 Task: Look for space in La Falda, Argentina from 4th June, 2023 to 8th June, 2023 for 2 adults in price range Rs.8000 to Rs.16000. Place can be private room with 1  bedroom having 1 bed and 1 bathroom. Property type can be hotel. Amenities needed are: heating, . Booking option can be shelf check-in. Required host language is English.
Action: Mouse moved to (488, 103)
Screenshot: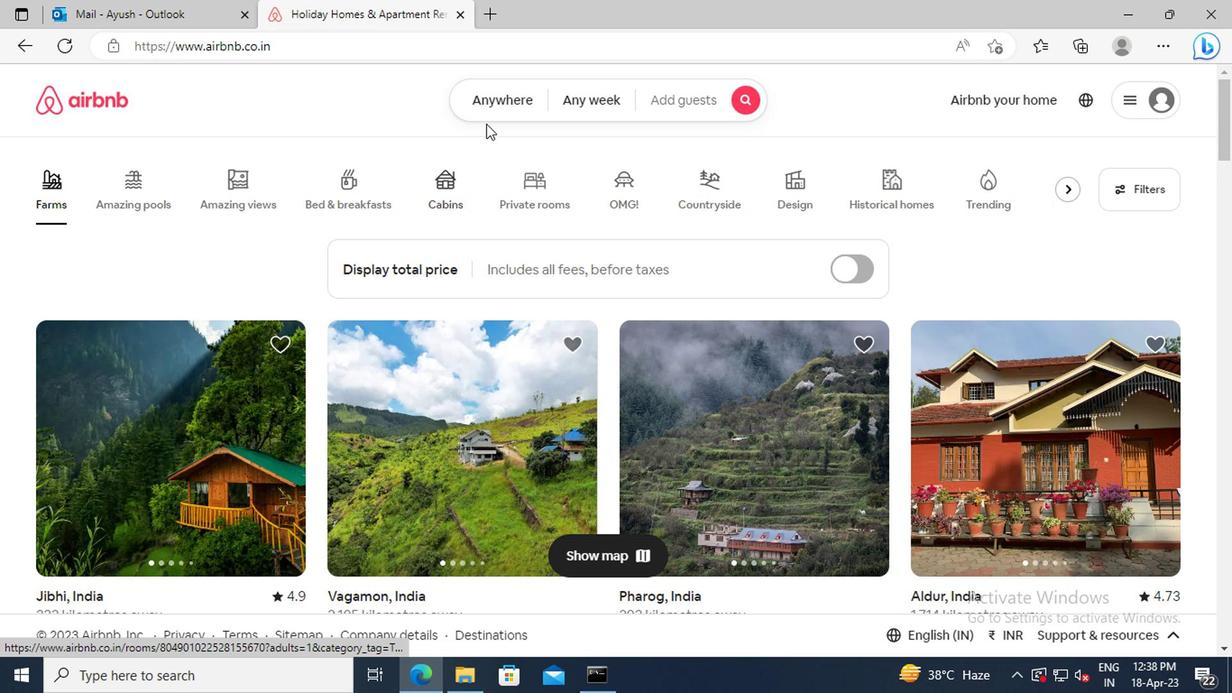 
Action: Mouse pressed left at (488, 103)
Screenshot: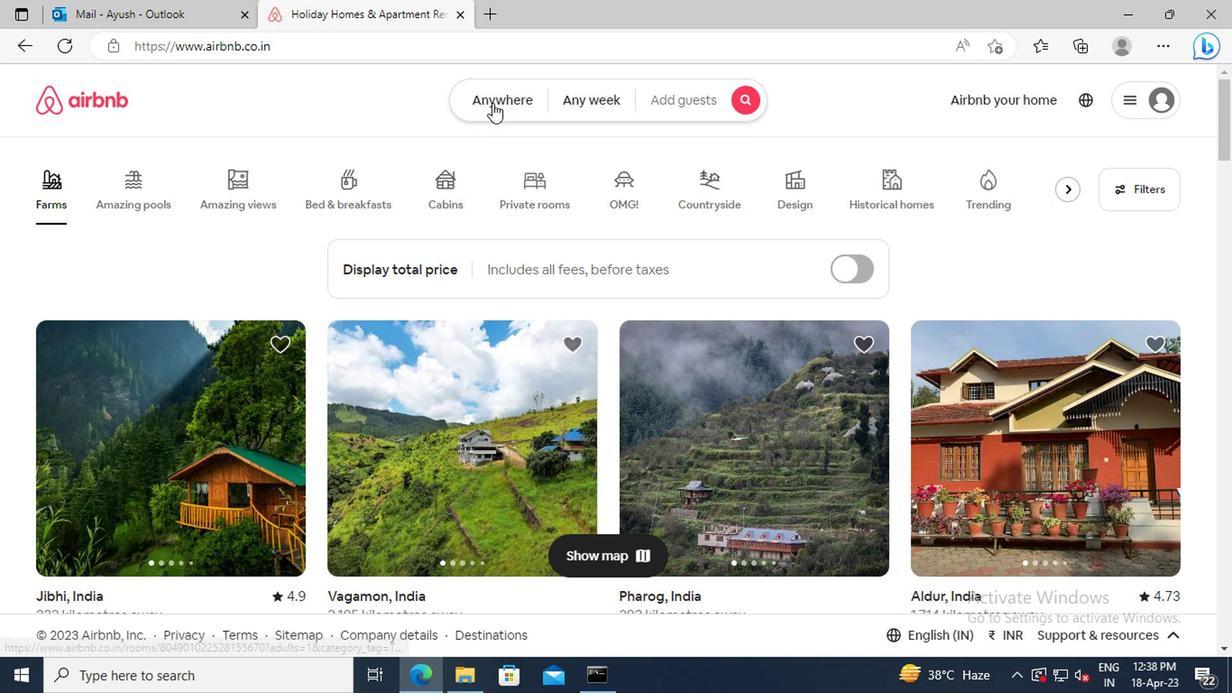 
Action: Mouse moved to (326, 181)
Screenshot: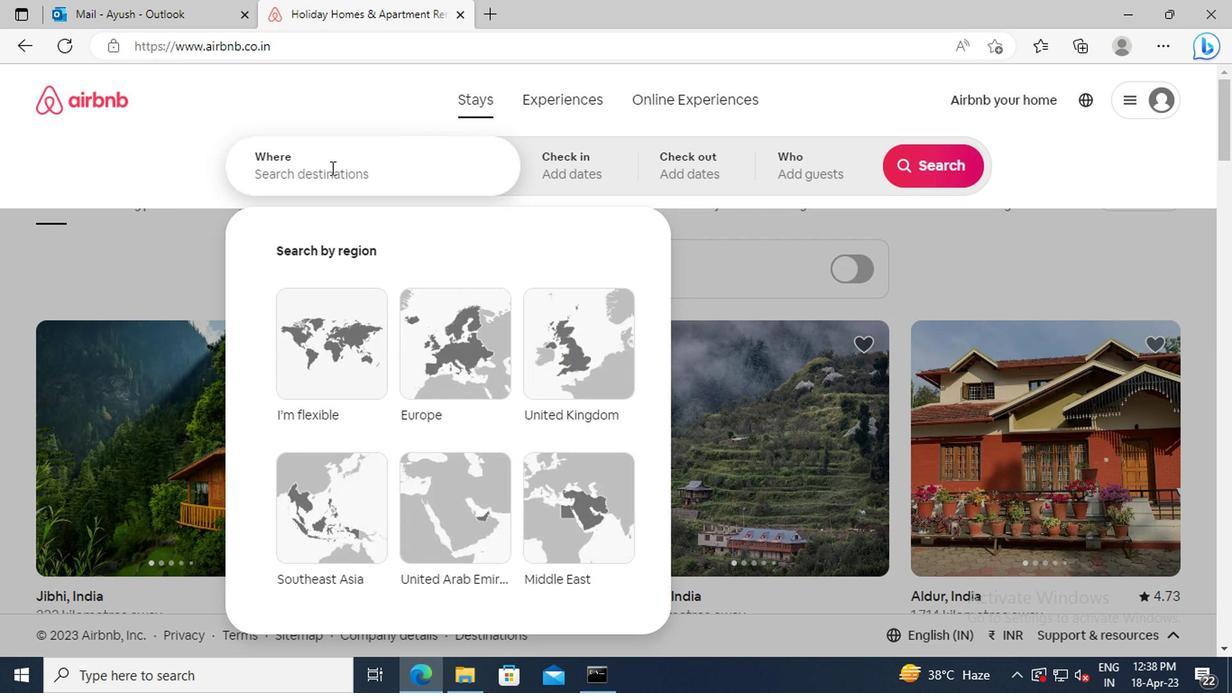 
Action: Mouse pressed left at (326, 181)
Screenshot: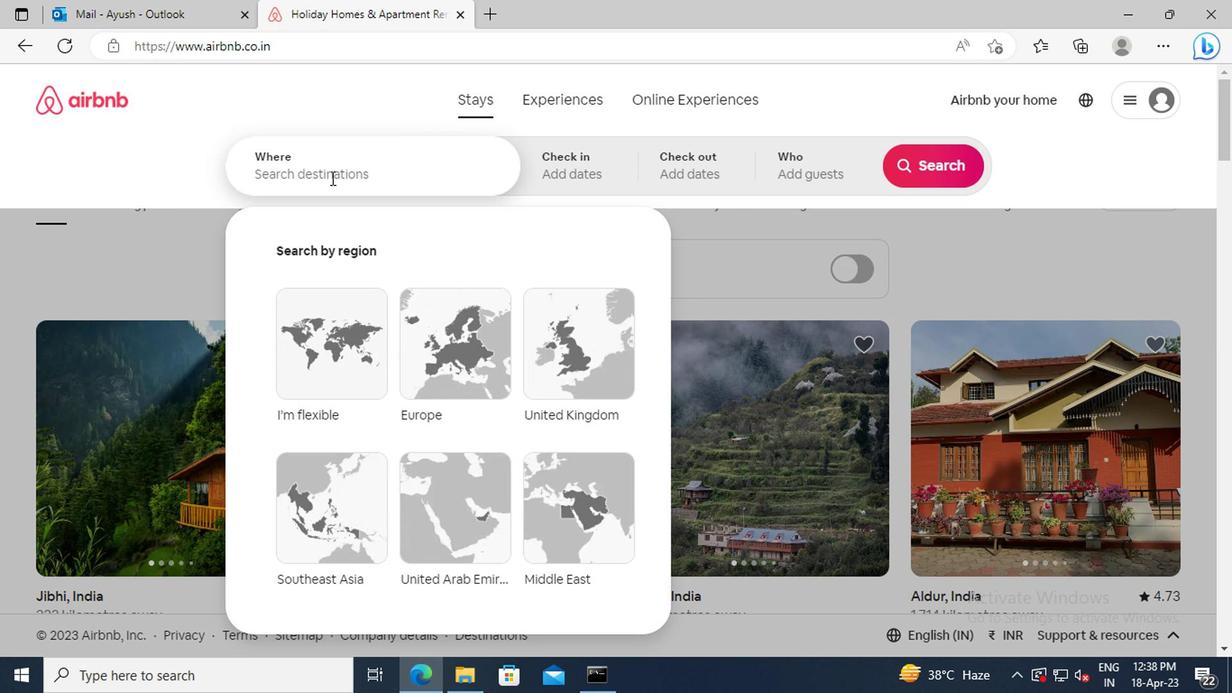 
Action: Key pressed <Key.shift>LA<Key.space><Key.shift>FALDA,<Key.space><Key.shift_r>ARGENTINA<Key.enter>
Screenshot: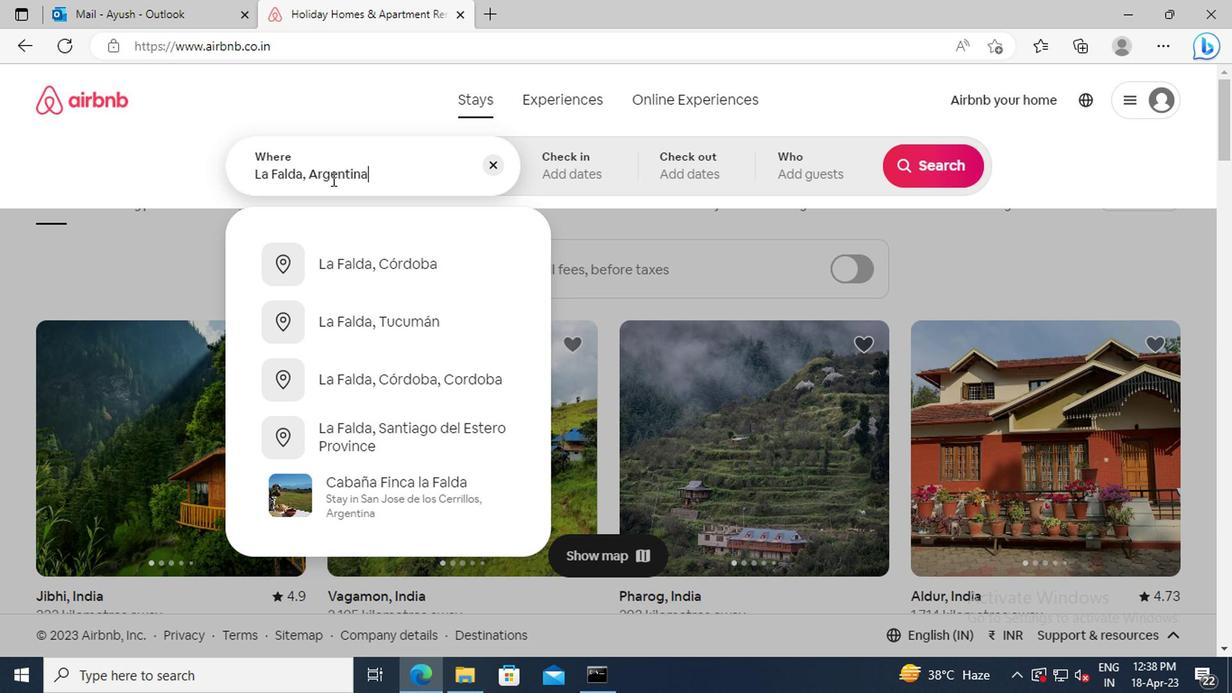 
Action: Mouse moved to (915, 314)
Screenshot: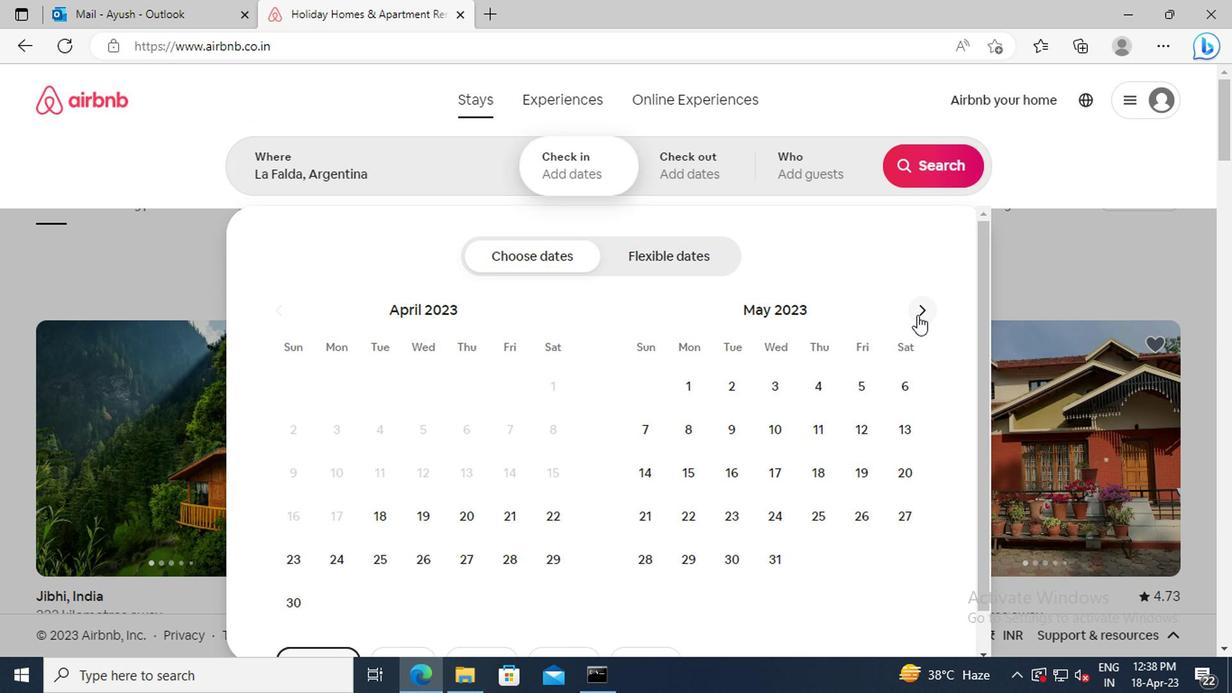 
Action: Mouse pressed left at (915, 314)
Screenshot: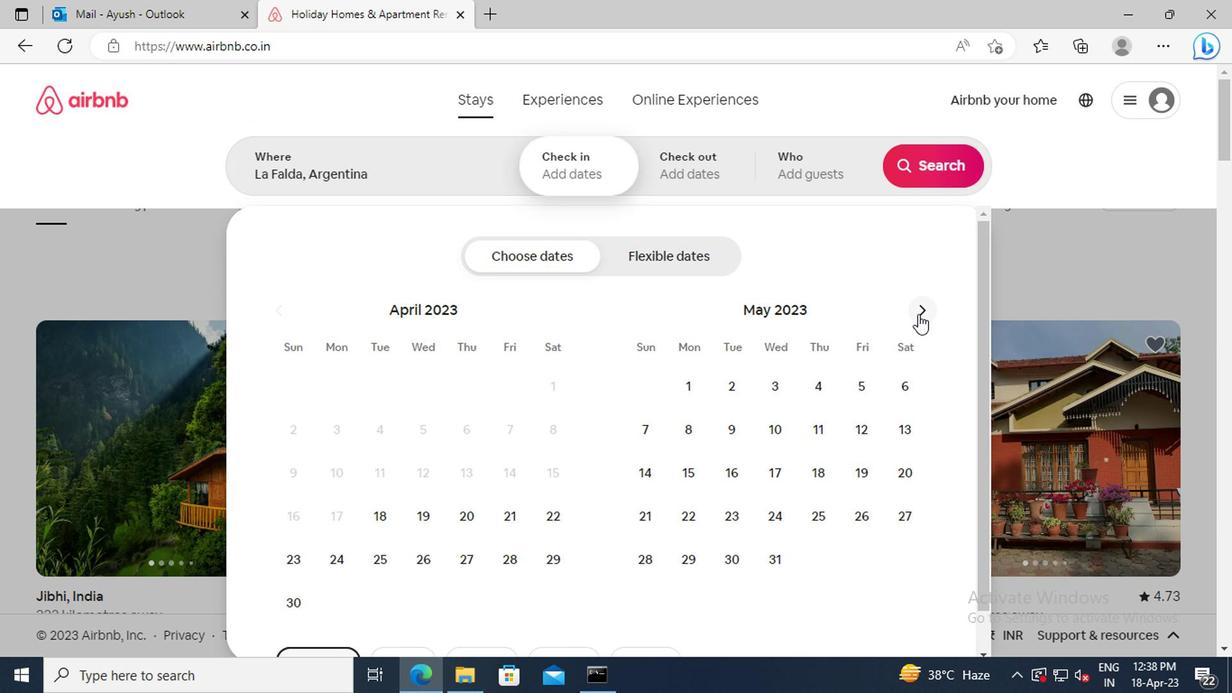 
Action: Mouse moved to (645, 426)
Screenshot: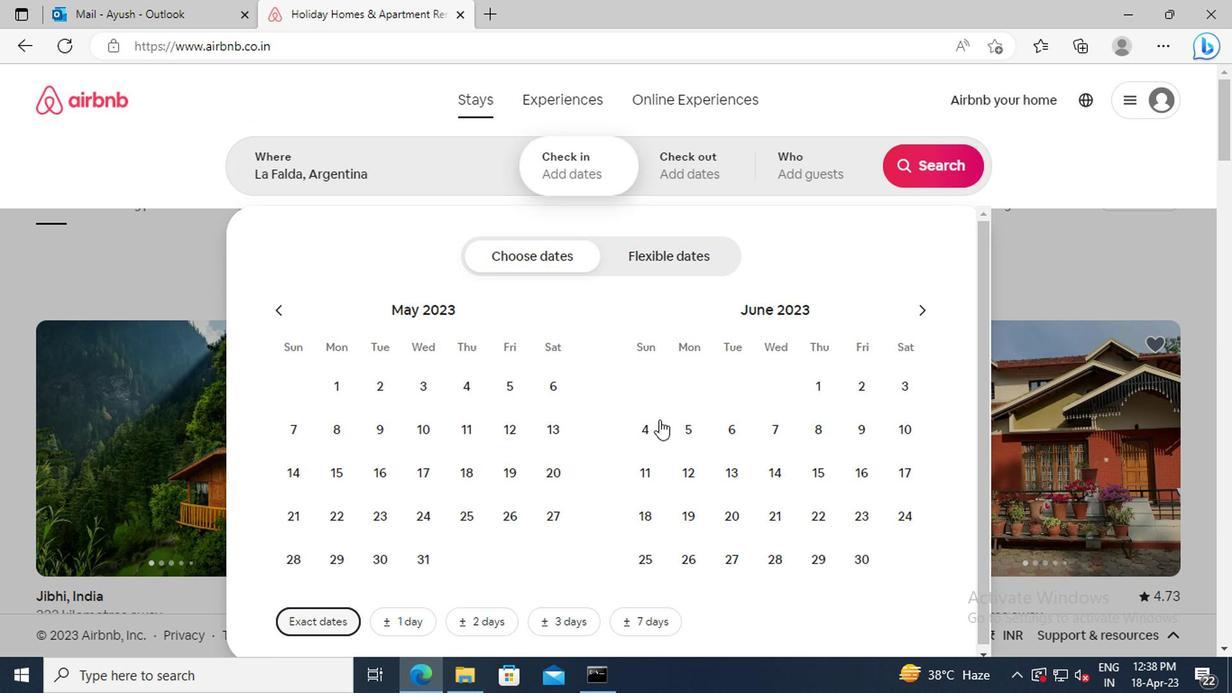 
Action: Mouse pressed left at (645, 426)
Screenshot: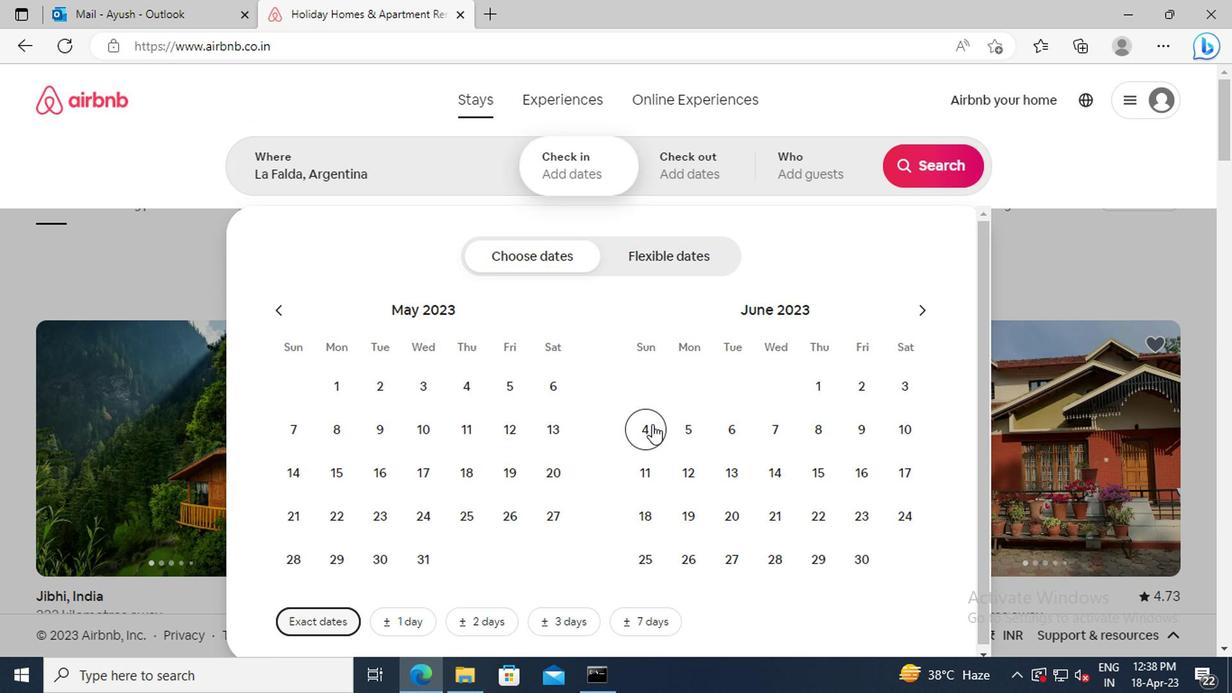 
Action: Mouse moved to (810, 437)
Screenshot: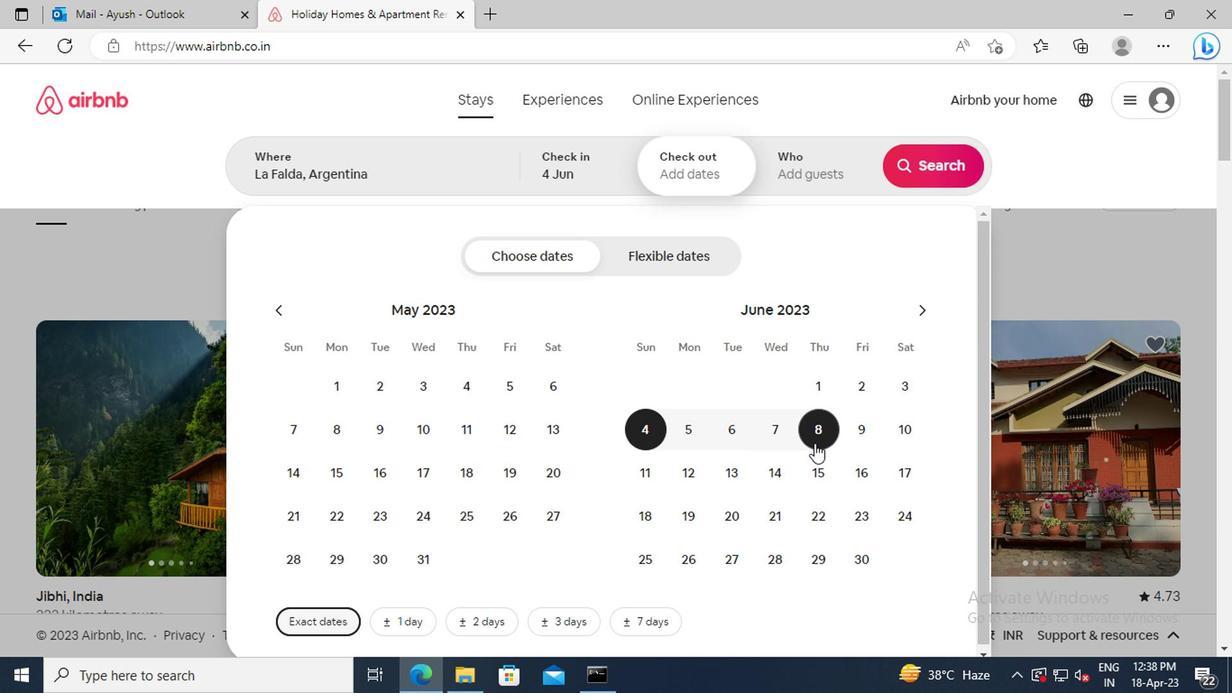 
Action: Mouse pressed left at (810, 437)
Screenshot: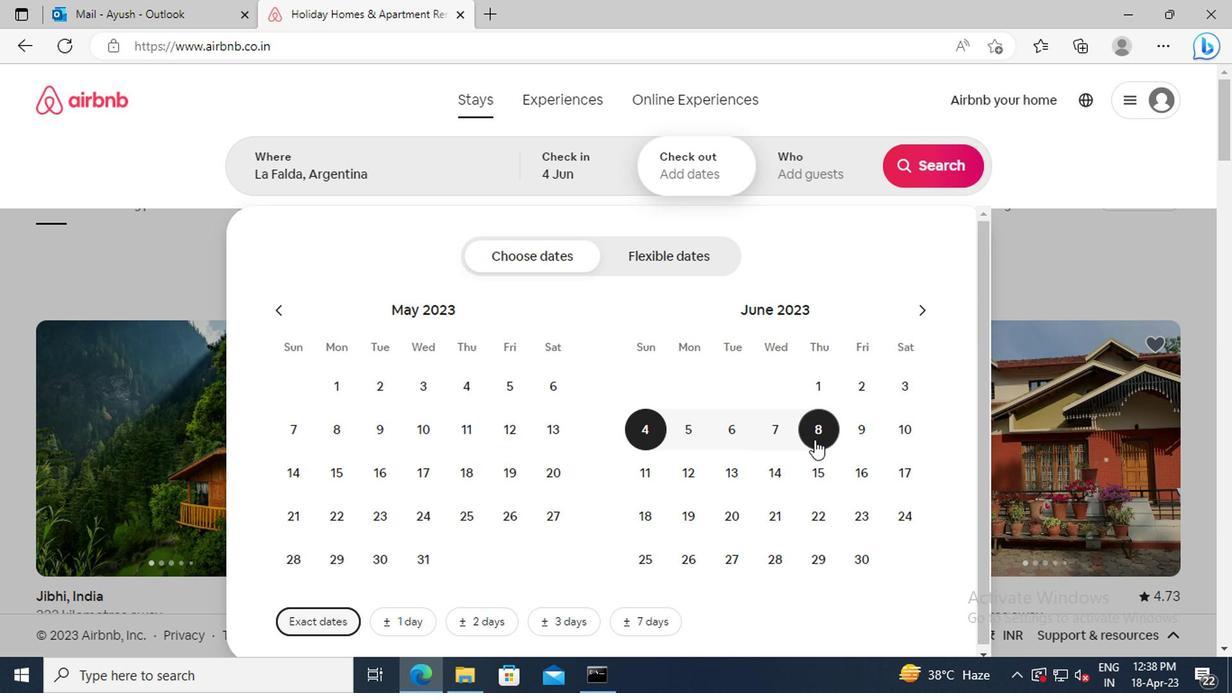 
Action: Mouse moved to (800, 175)
Screenshot: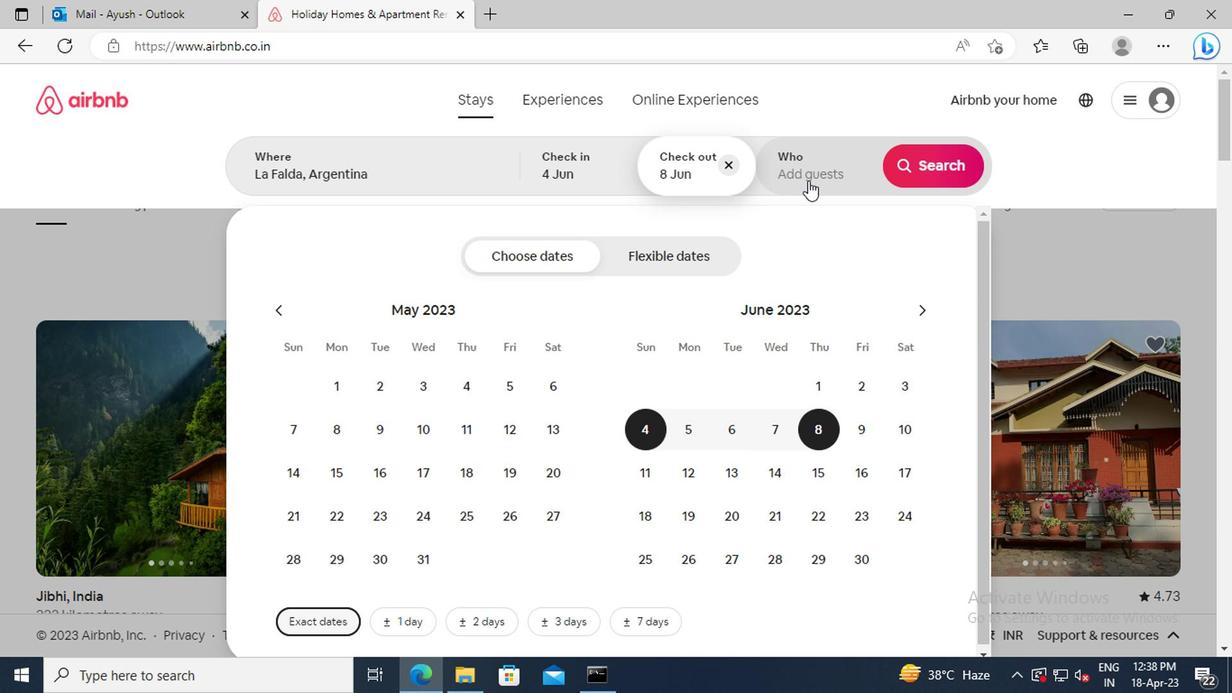 
Action: Mouse pressed left at (800, 175)
Screenshot: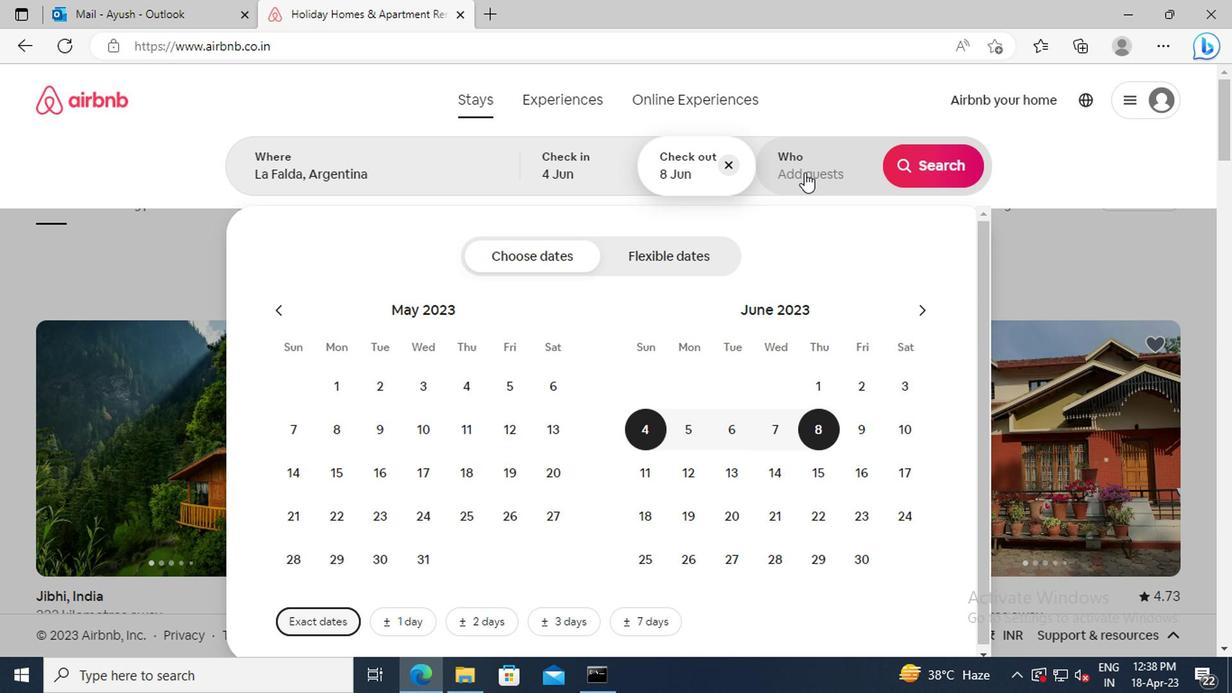 
Action: Mouse moved to (934, 261)
Screenshot: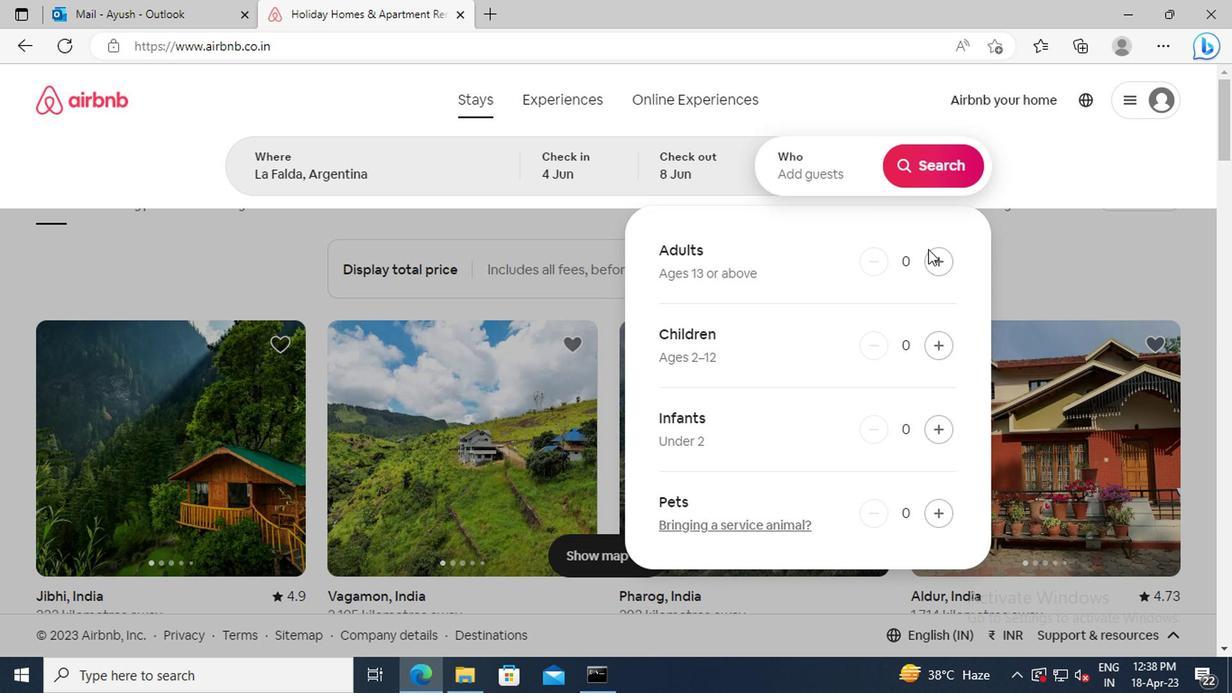 
Action: Mouse pressed left at (934, 261)
Screenshot: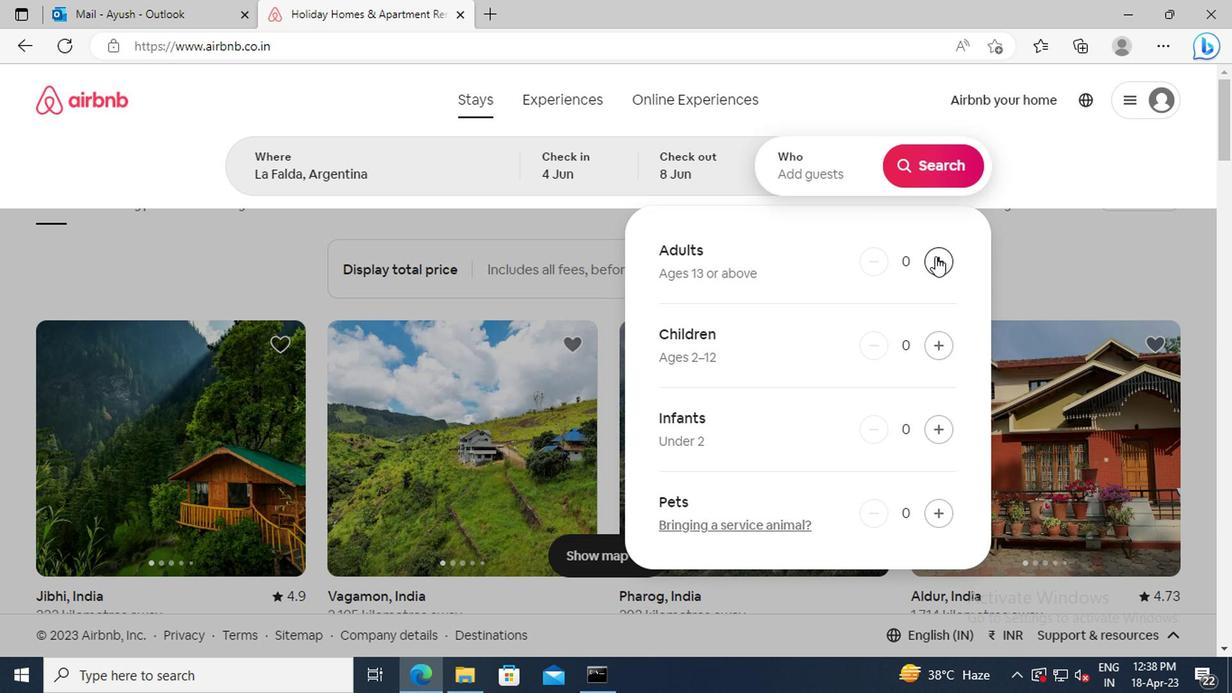 
Action: Mouse pressed left at (934, 261)
Screenshot: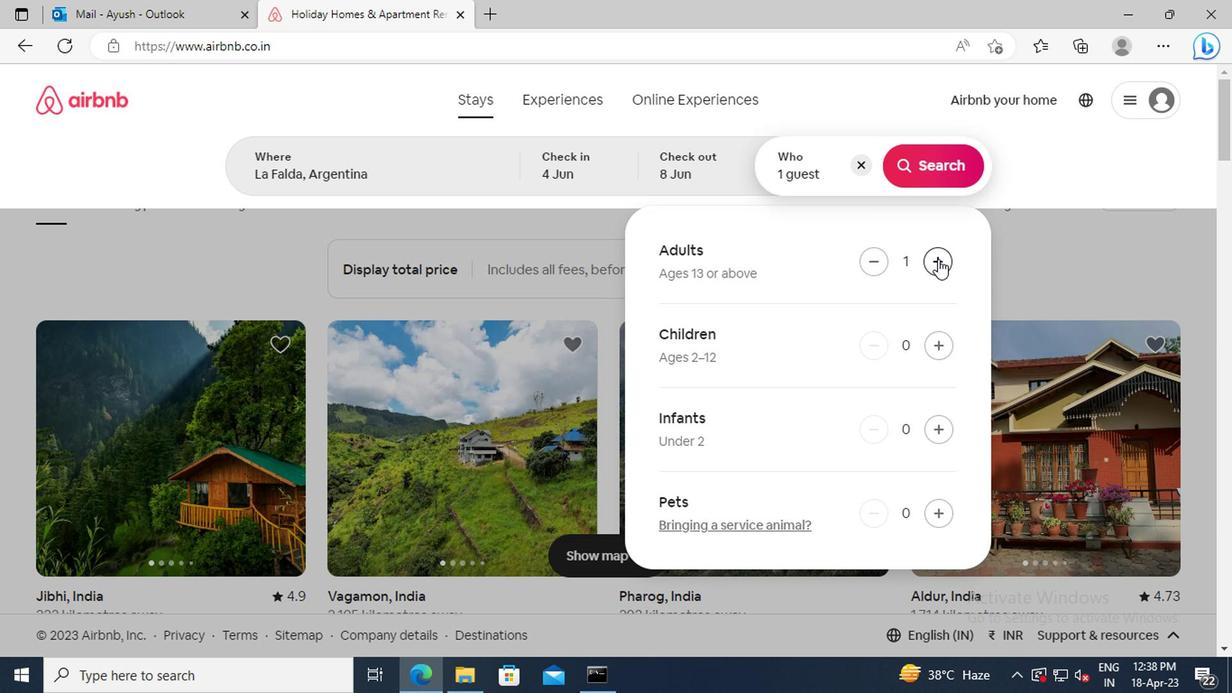 
Action: Mouse moved to (933, 170)
Screenshot: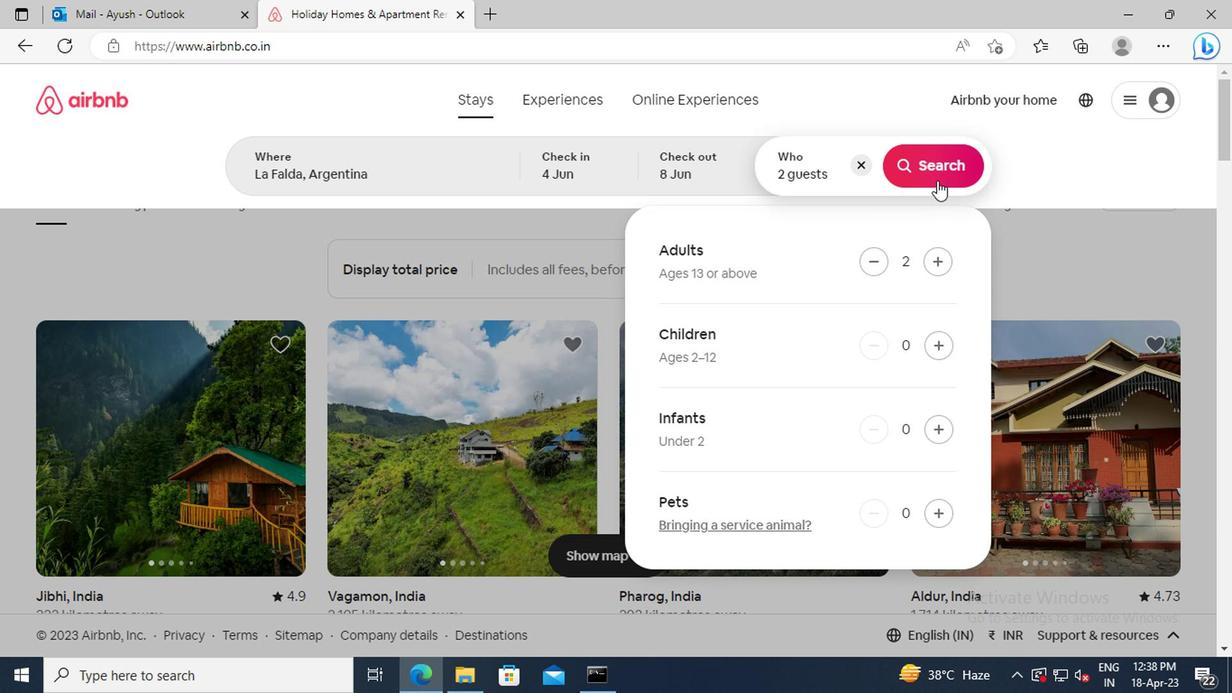 
Action: Mouse pressed left at (933, 170)
Screenshot: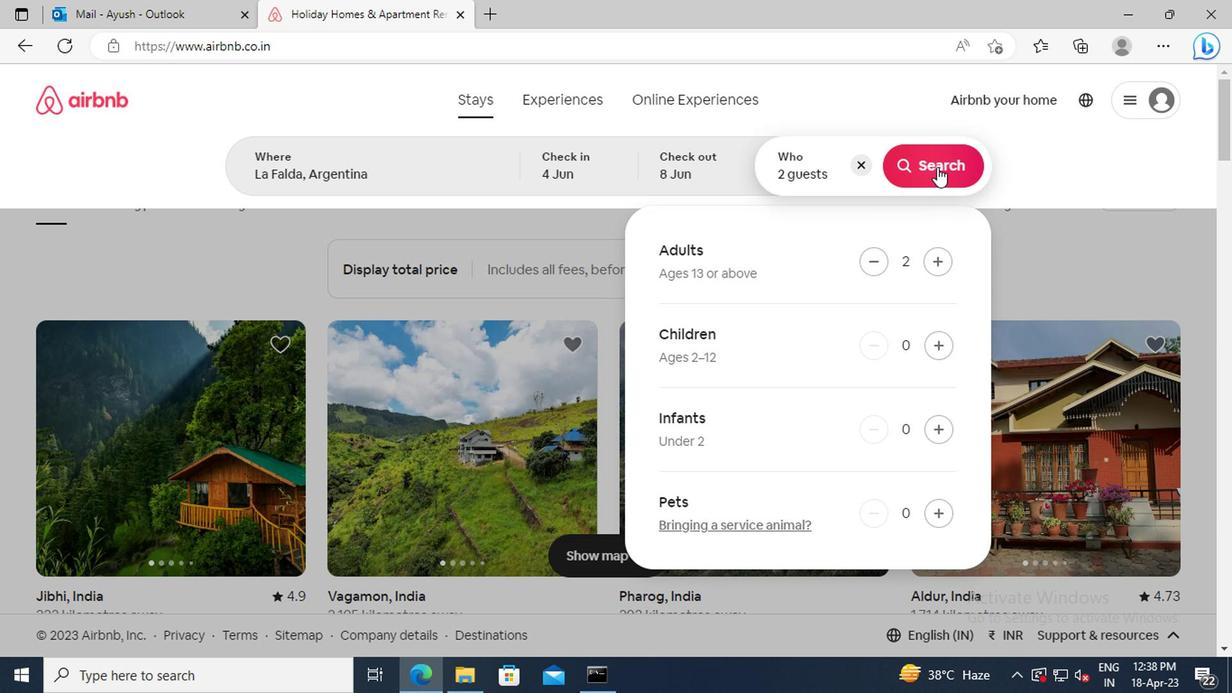 
Action: Mouse moved to (1147, 172)
Screenshot: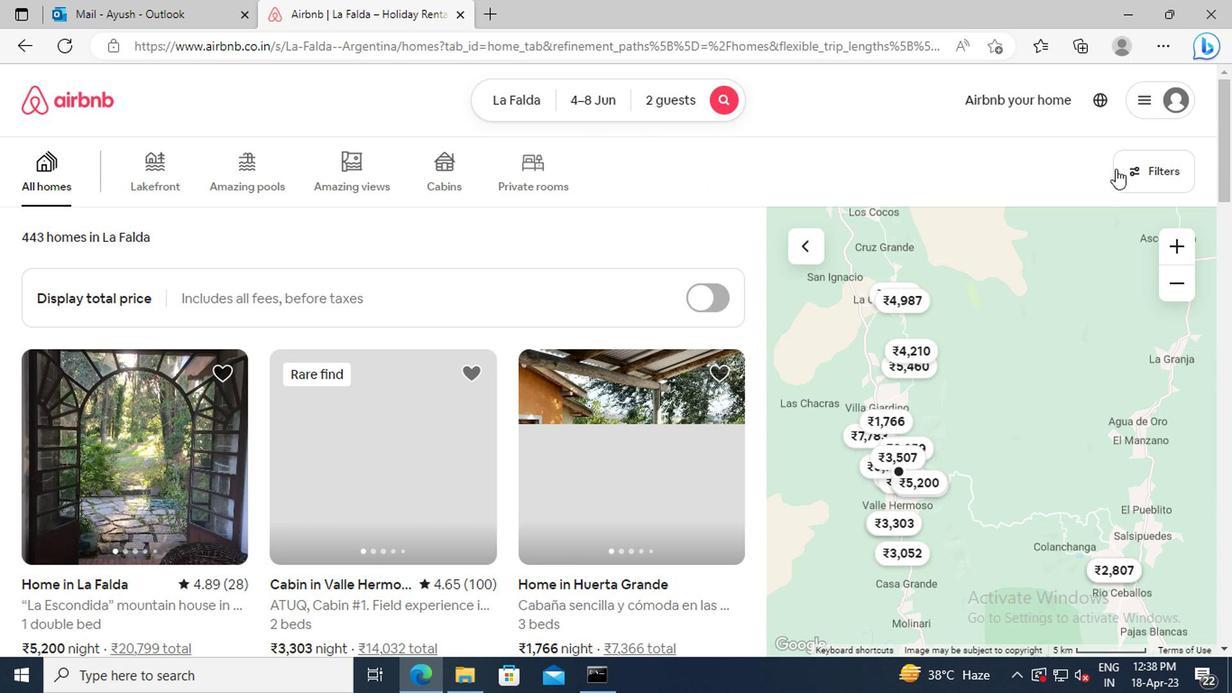 
Action: Mouse pressed left at (1147, 172)
Screenshot: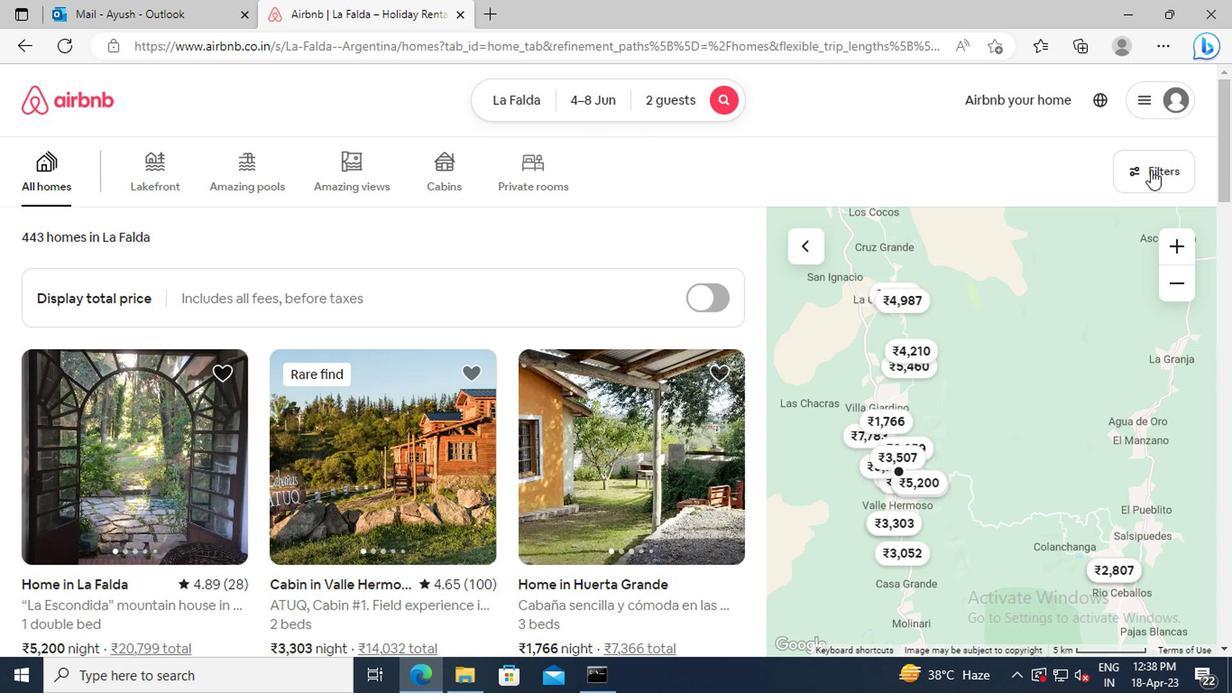 
Action: Mouse moved to (438, 407)
Screenshot: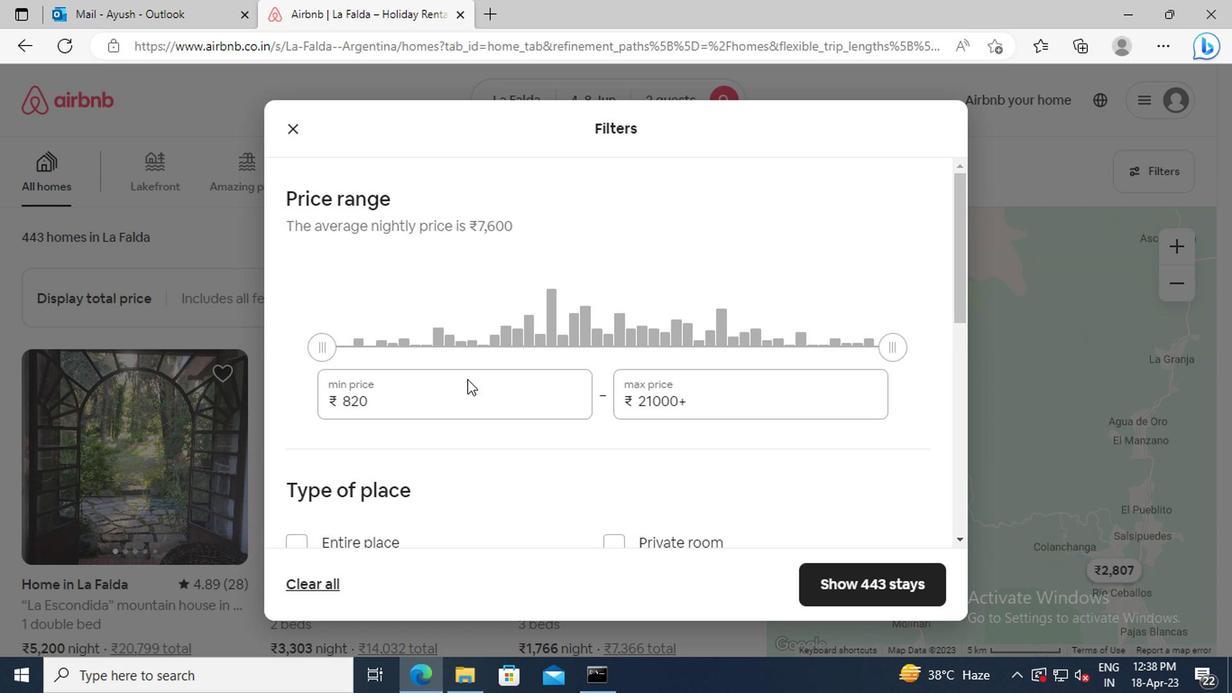 
Action: Mouse pressed left at (438, 407)
Screenshot: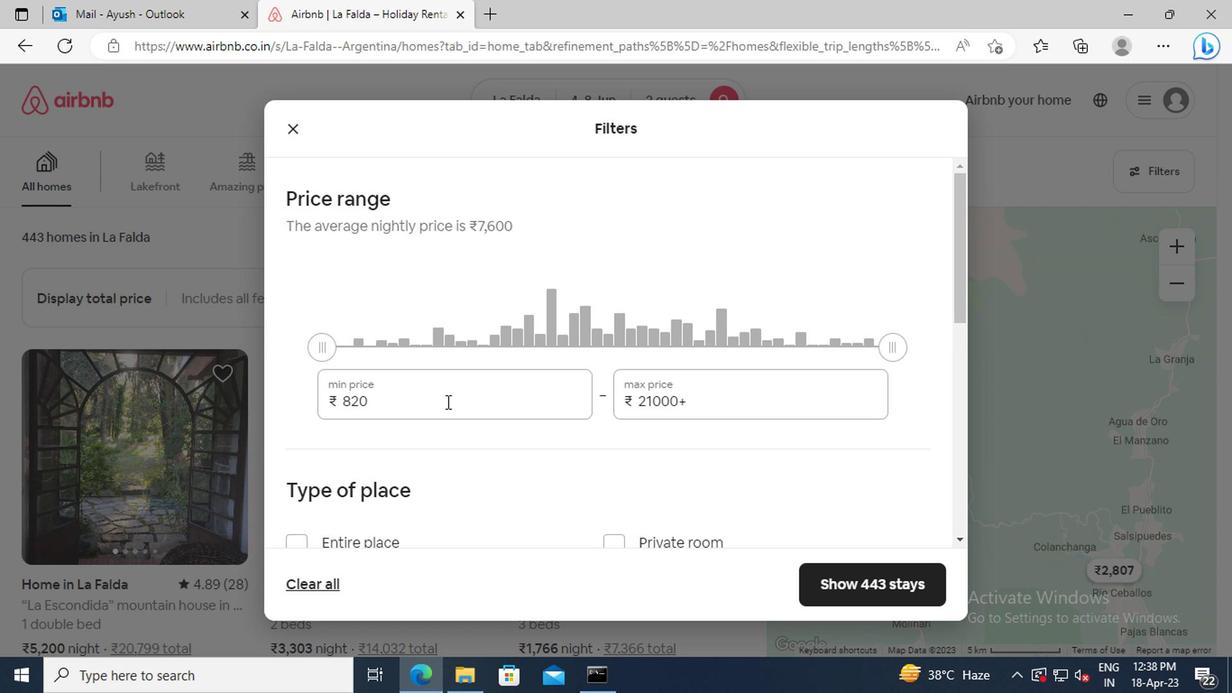 
Action: Key pressed <Key.backspace><Key.backspace><Key.backspace>8000<Key.tab><Key.delete>16000
Screenshot: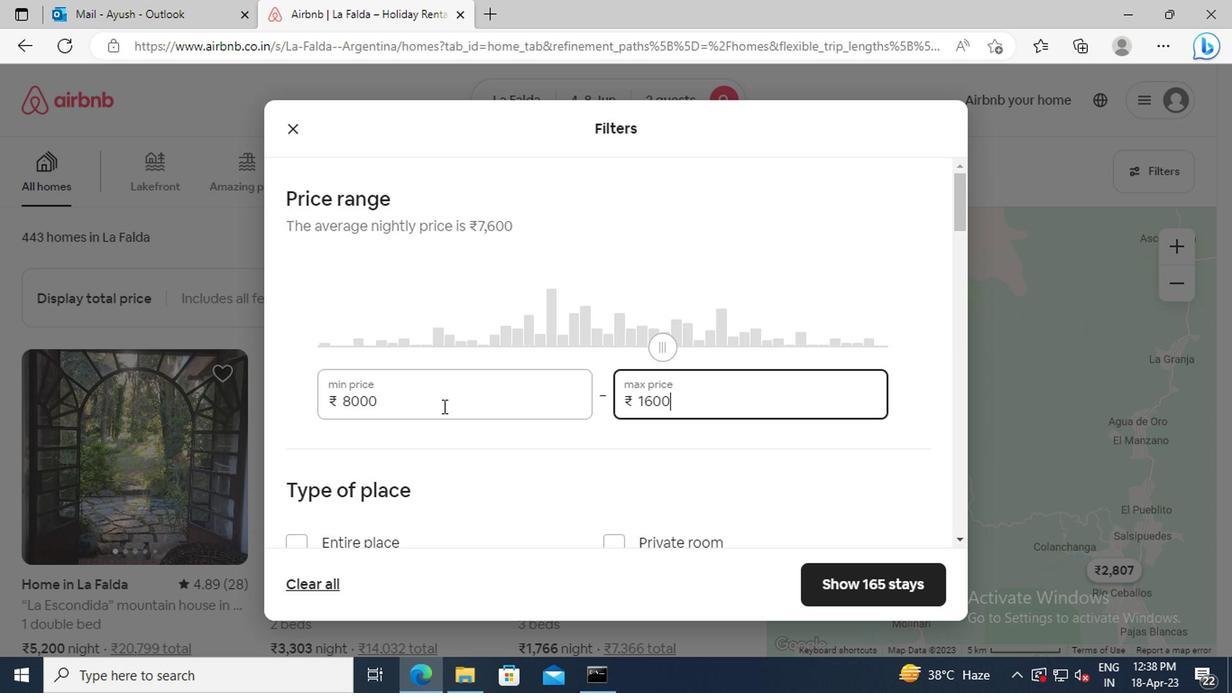 
Action: Mouse scrolled (438, 405) with delta (0, -1)
Screenshot: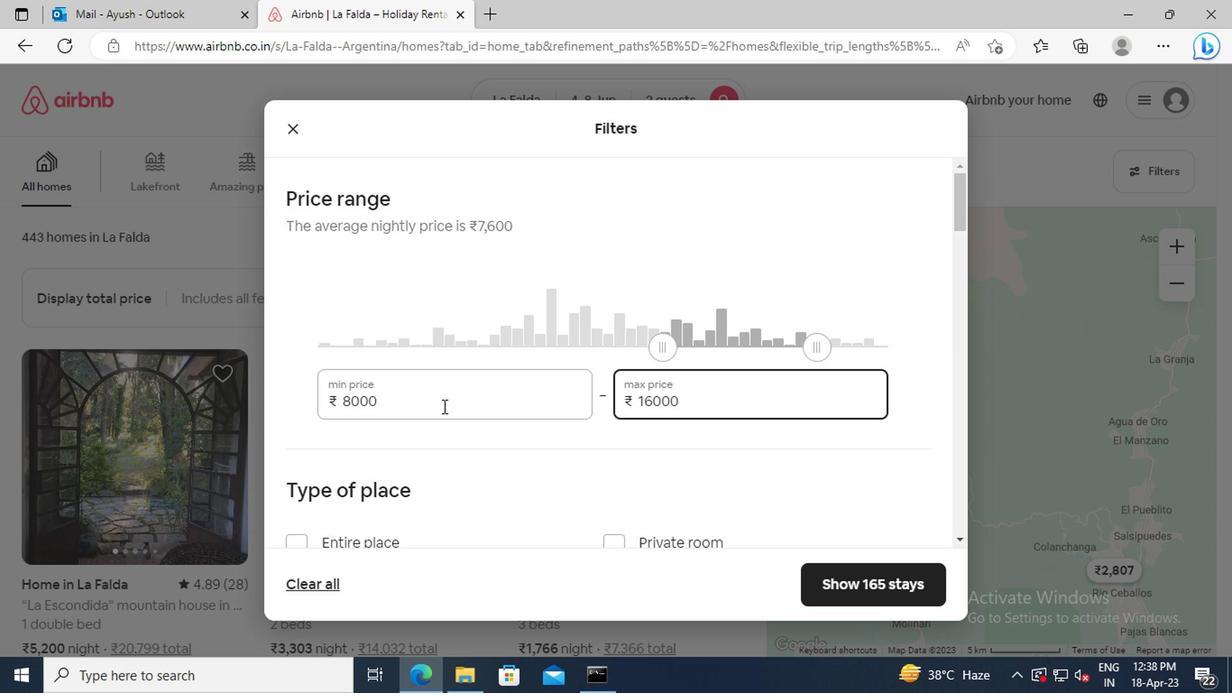 
Action: Mouse scrolled (438, 405) with delta (0, -1)
Screenshot: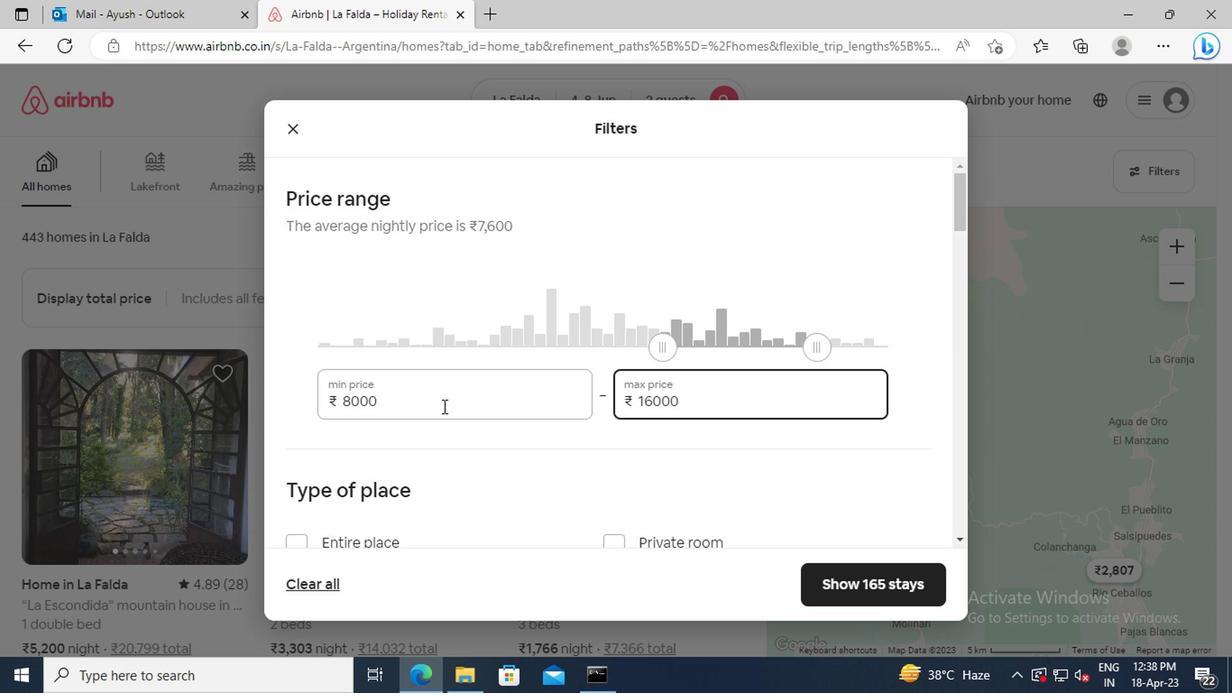 
Action: Mouse scrolled (438, 405) with delta (0, -1)
Screenshot: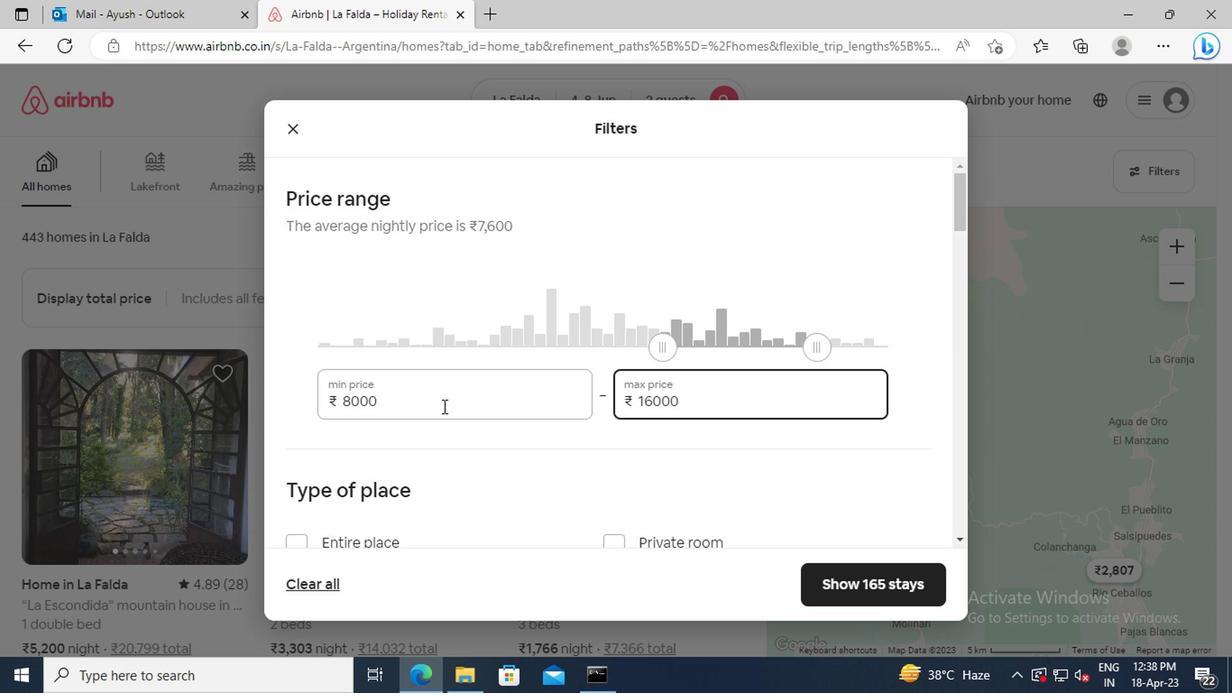 
Action: Mouse moved to (610, 371)
Screenshot: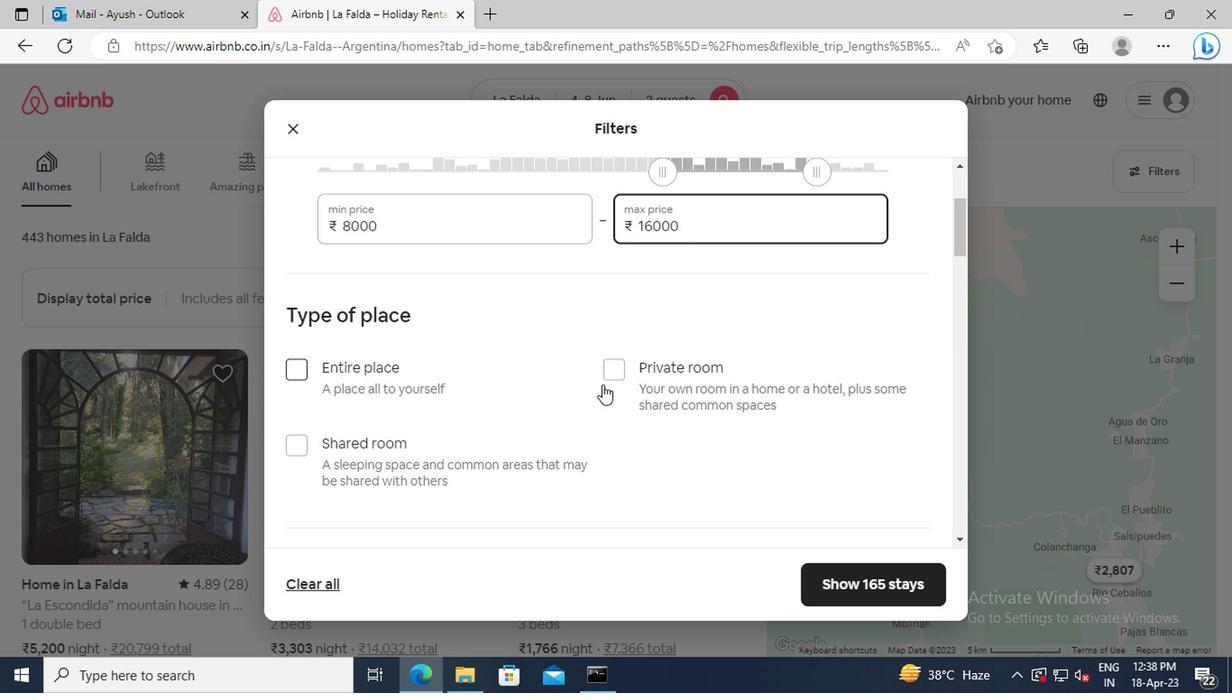 
Action: Mouse pressed left at (610, 371)
Screenshot: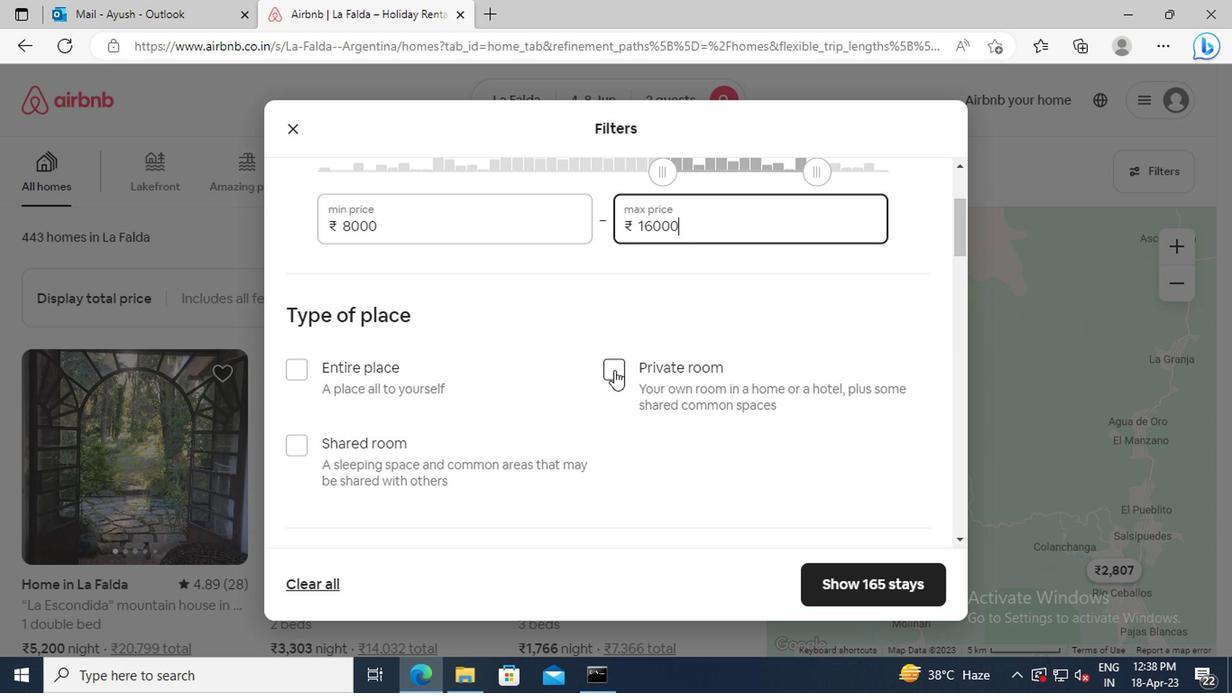 
Action: Mouse moved to (539, 336)
Screenshot: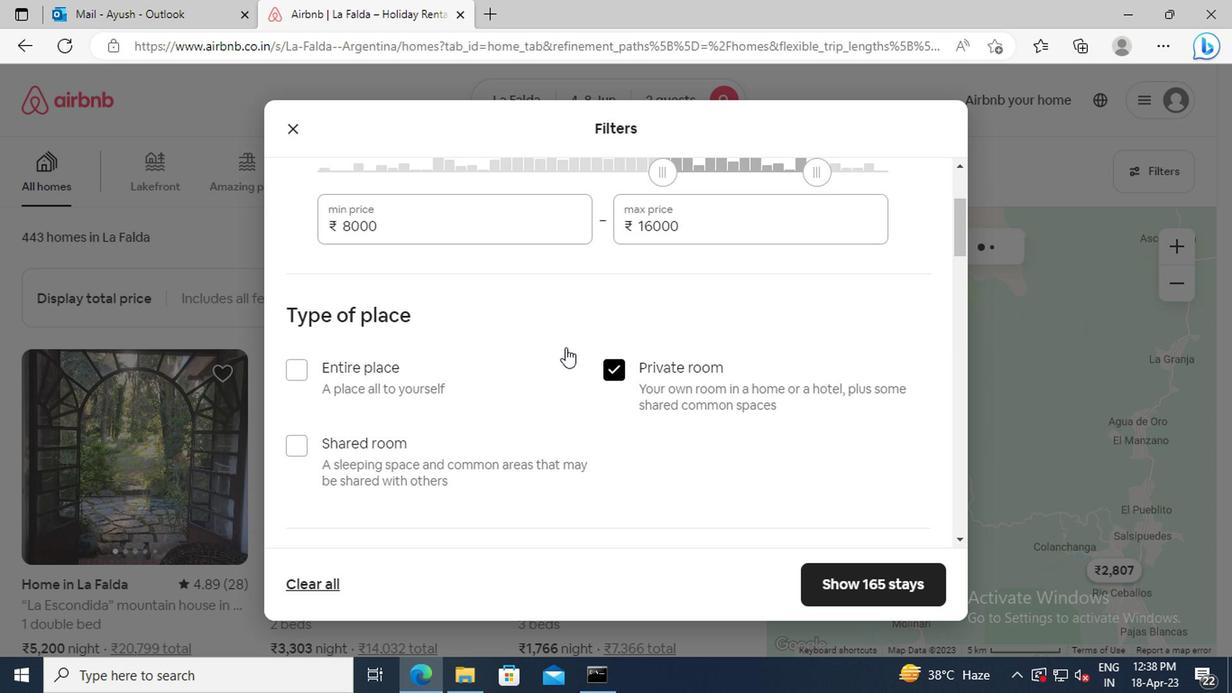 
Action: Mouse scrolled (539, 335) with delta (0, -1)
Screenshot: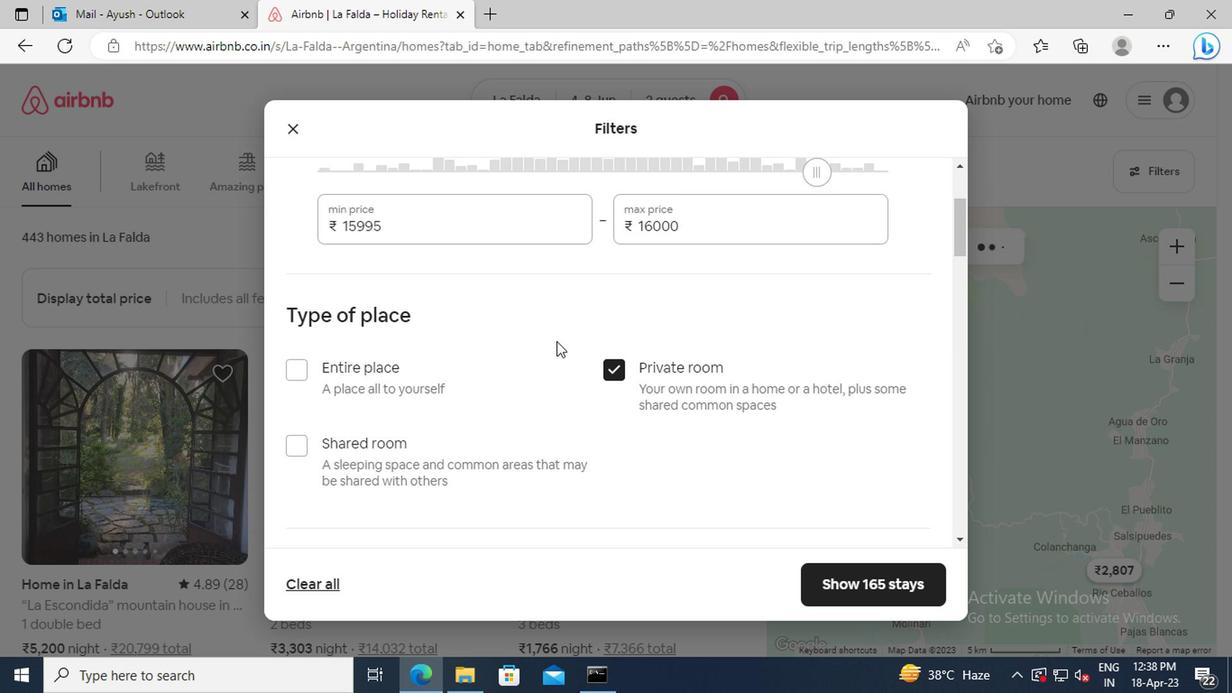 
Action: Mouse scrolled (539, 335) with delta (0, -1)
Screenshot: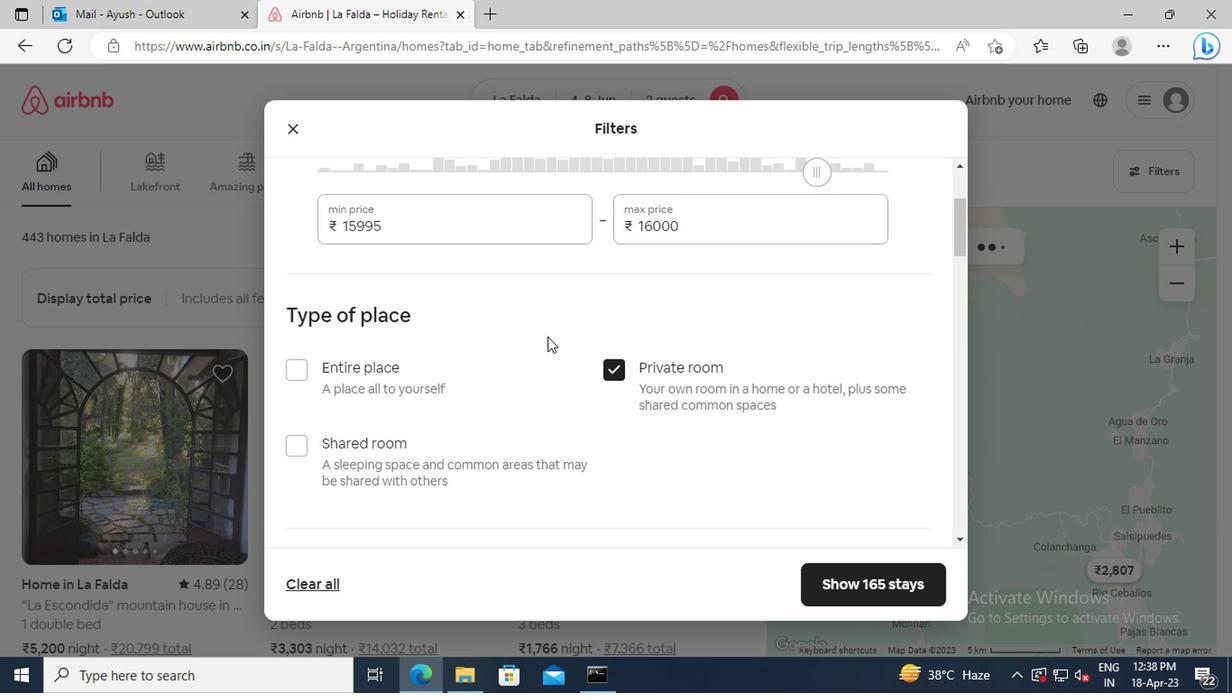 
Action: Mouse scrolled (539, 335) with delta (0, -1)
Screenshot: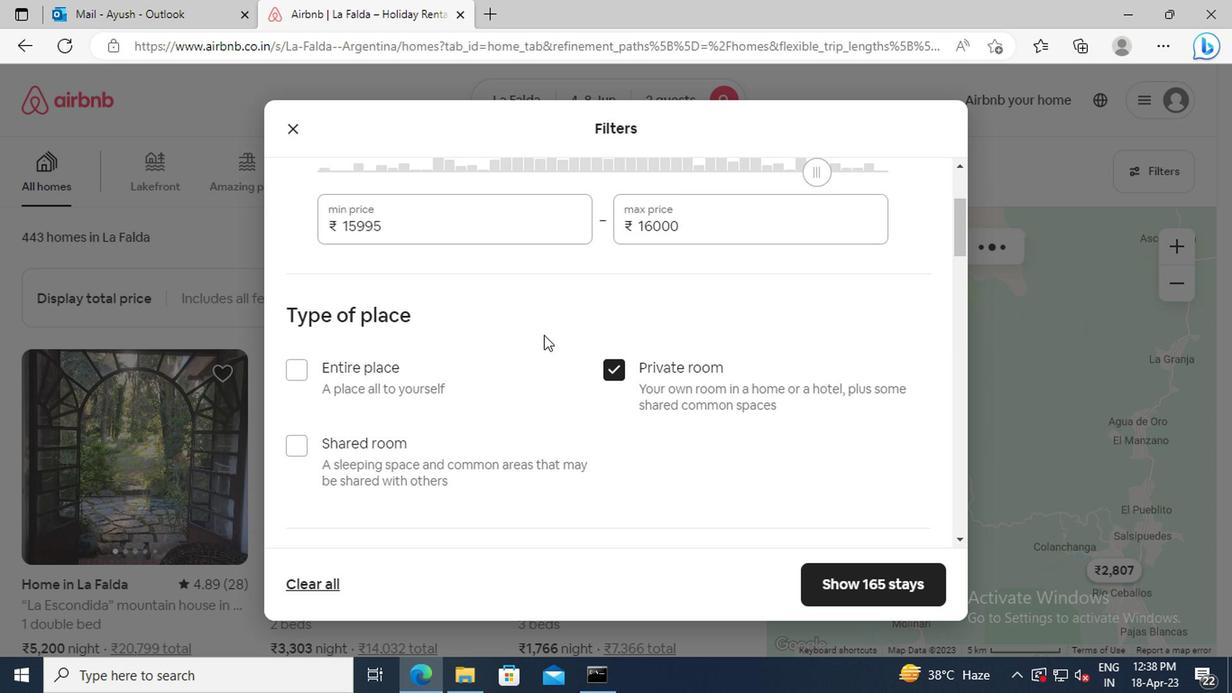 
Action: Mouse moved to (539, 335)
Screenshot: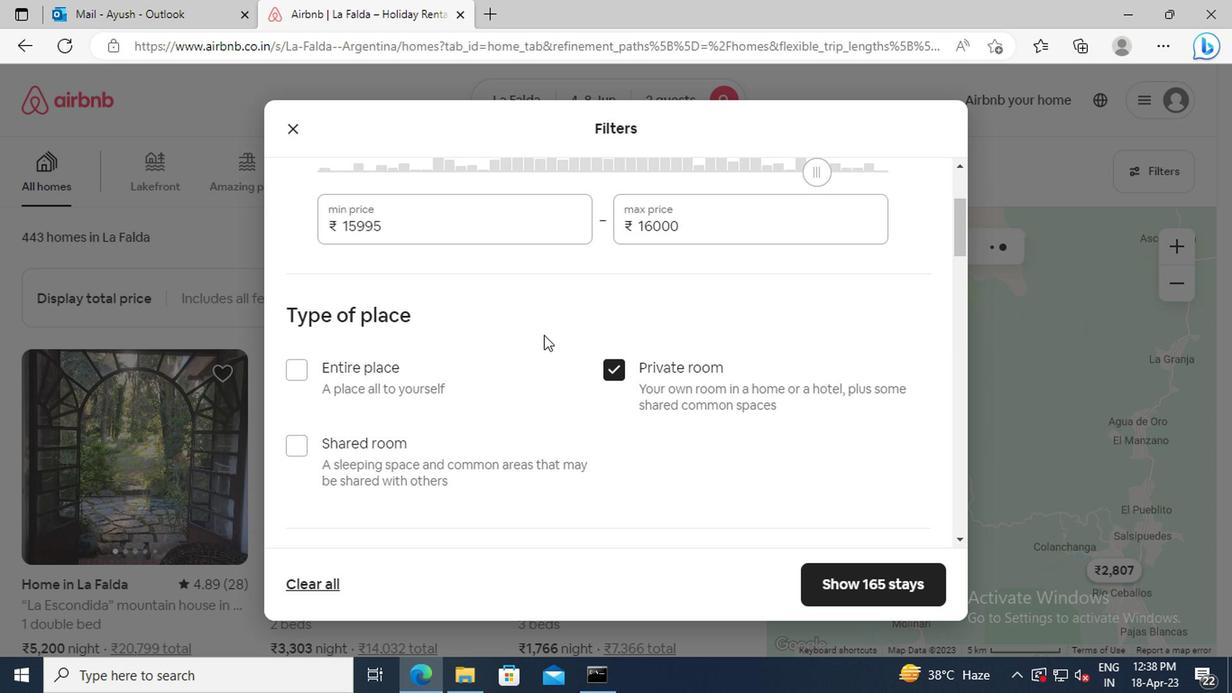 
Action: Mouse scrolled (539, 334) with delta (0, 0)
Screenshot: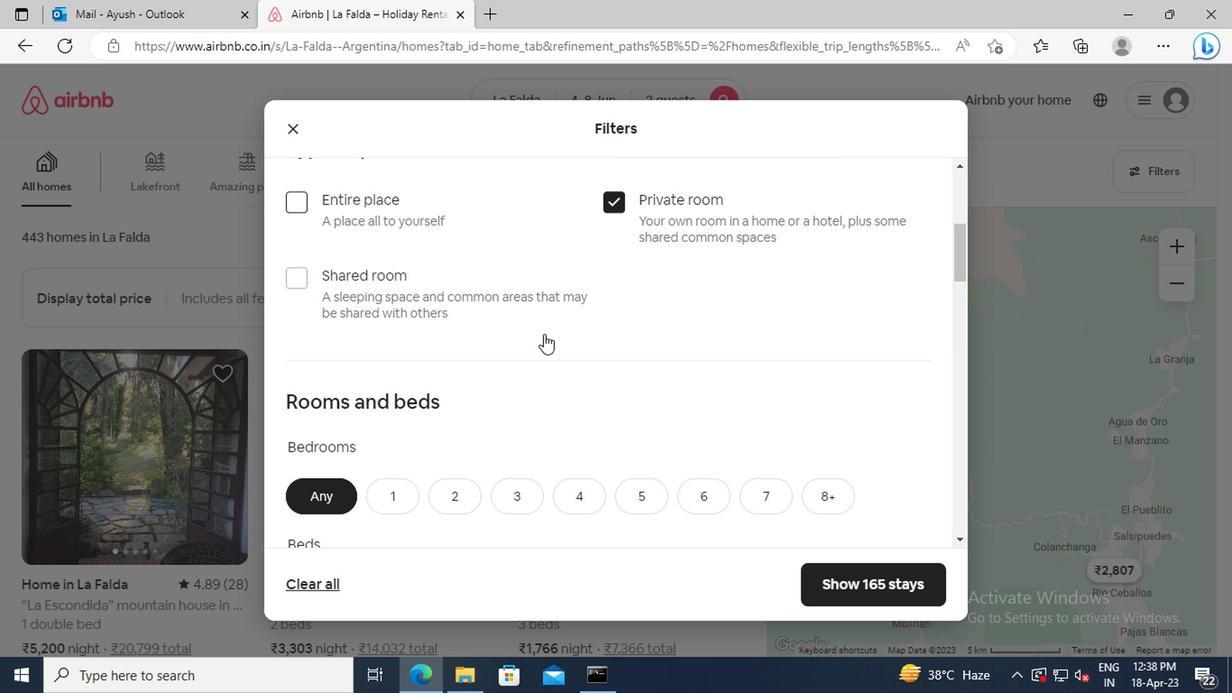 
Action: Mouse scrolled (539, 334) with delta (0, 0)
Screenshot: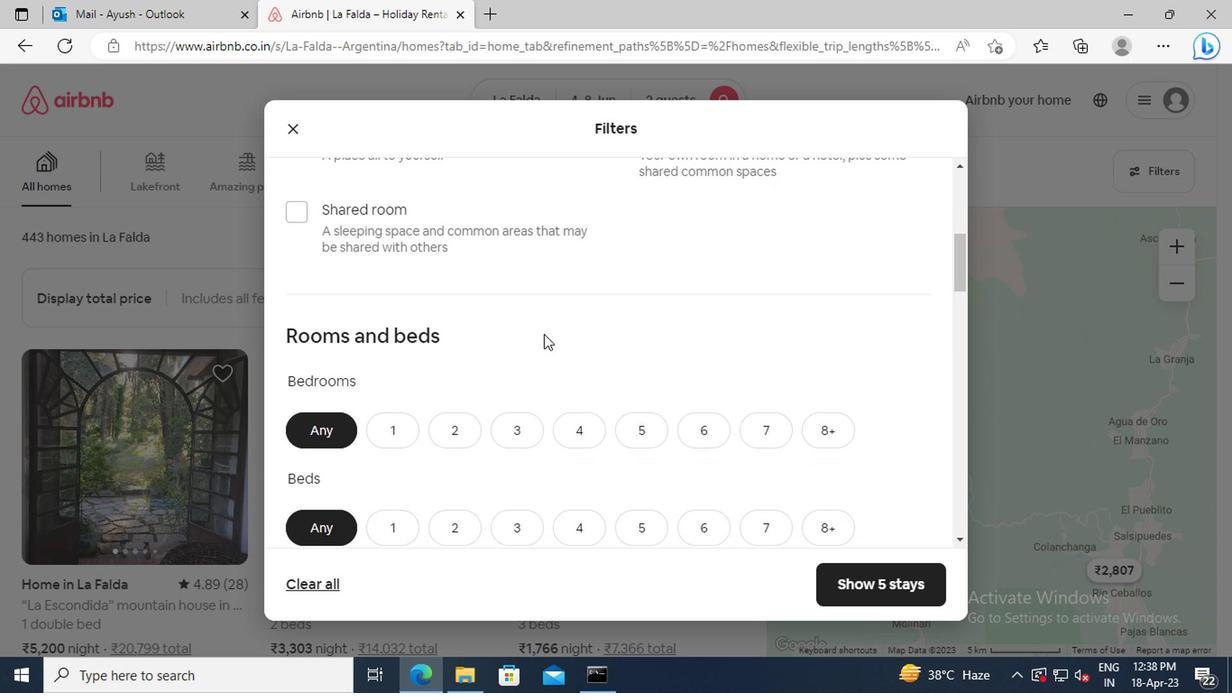 
Action: Mouse moved to (396, 366)
Screenshot: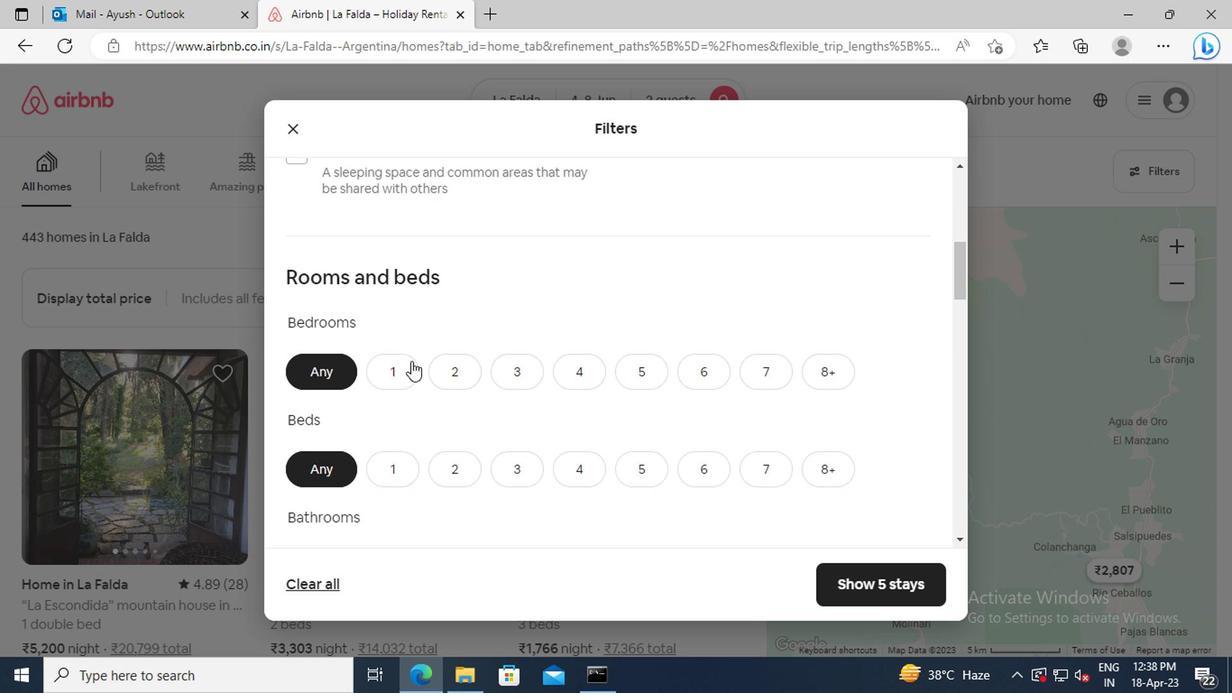 
Action: Mouse pressed left at (396, 366)
Screenshot: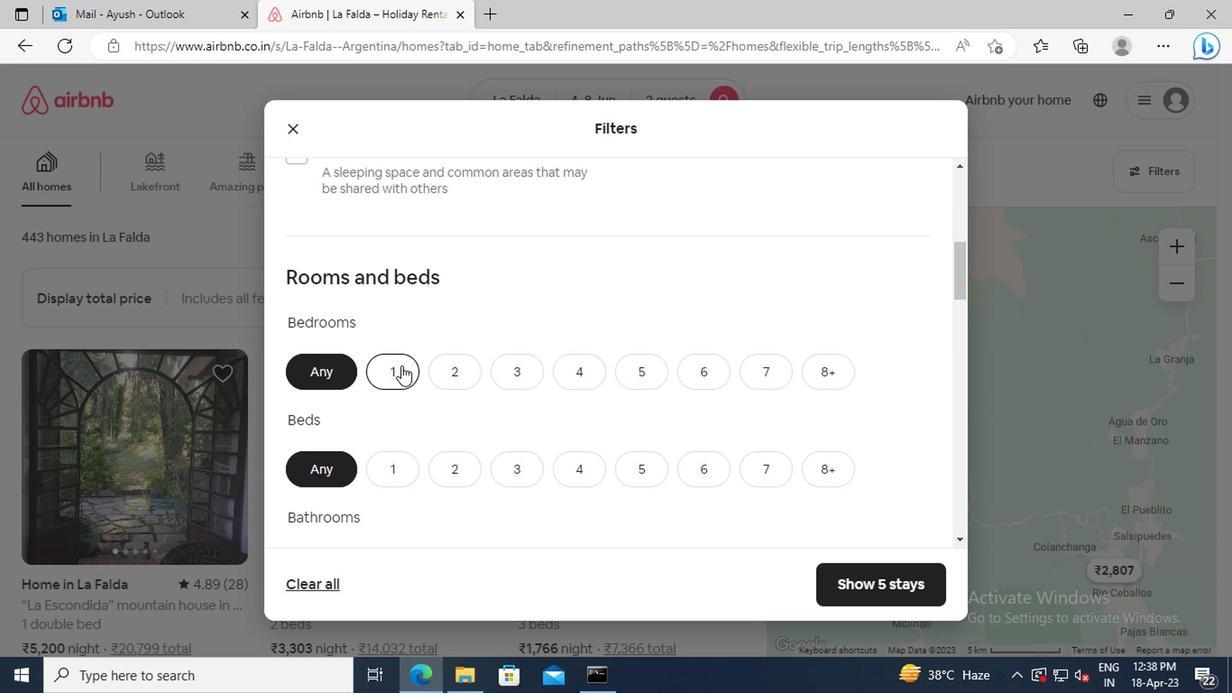 
Action: Mouse scrolled (396, 366) with delta (0, 0)
Screenshot: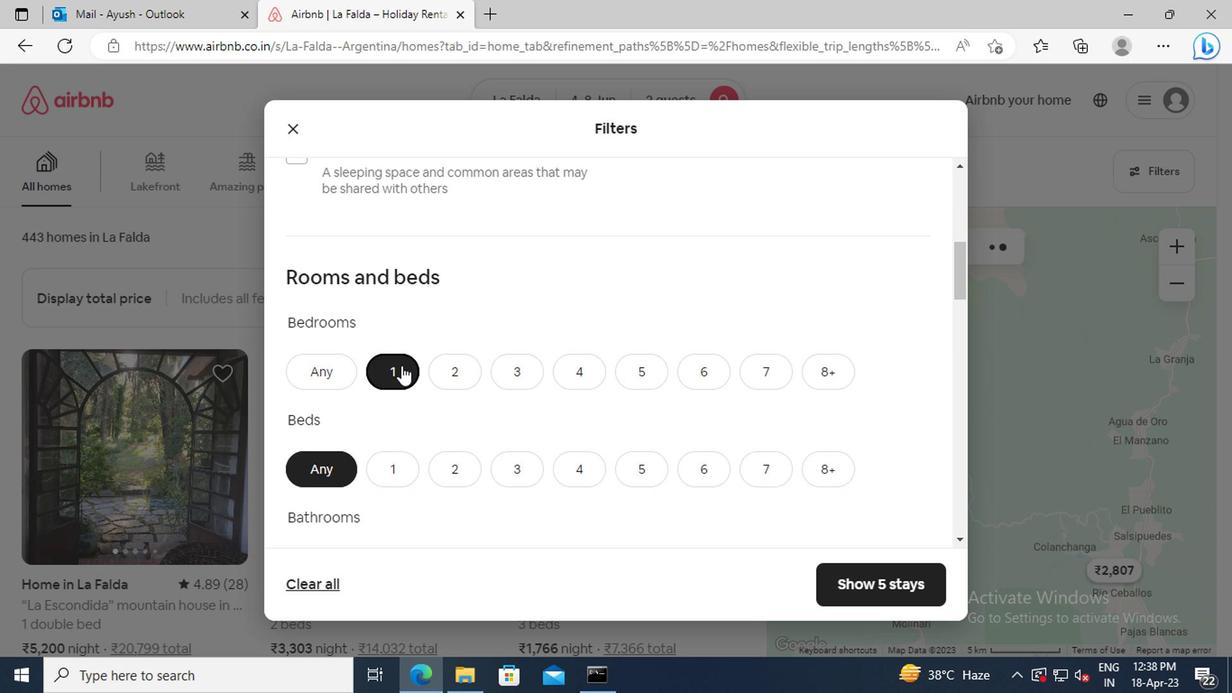 
Action: Mouse moved to (394, 405)
Screenshot: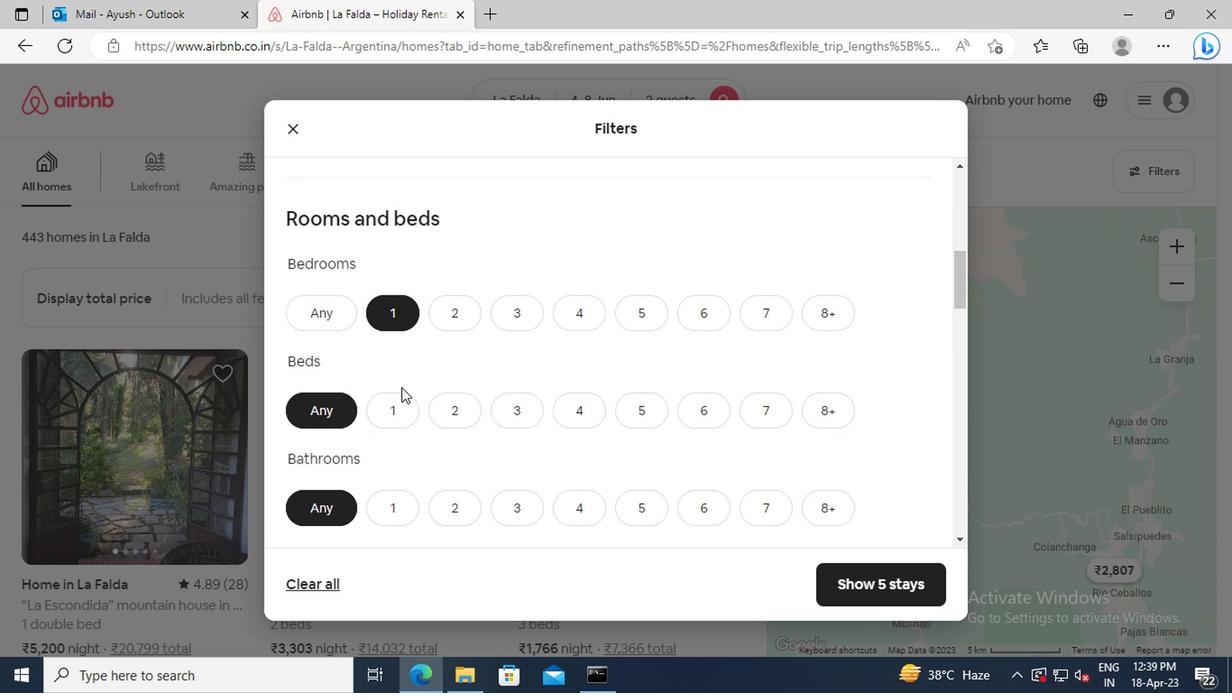 
Action: Mouse pressed left at (394, 405)
Screenshot: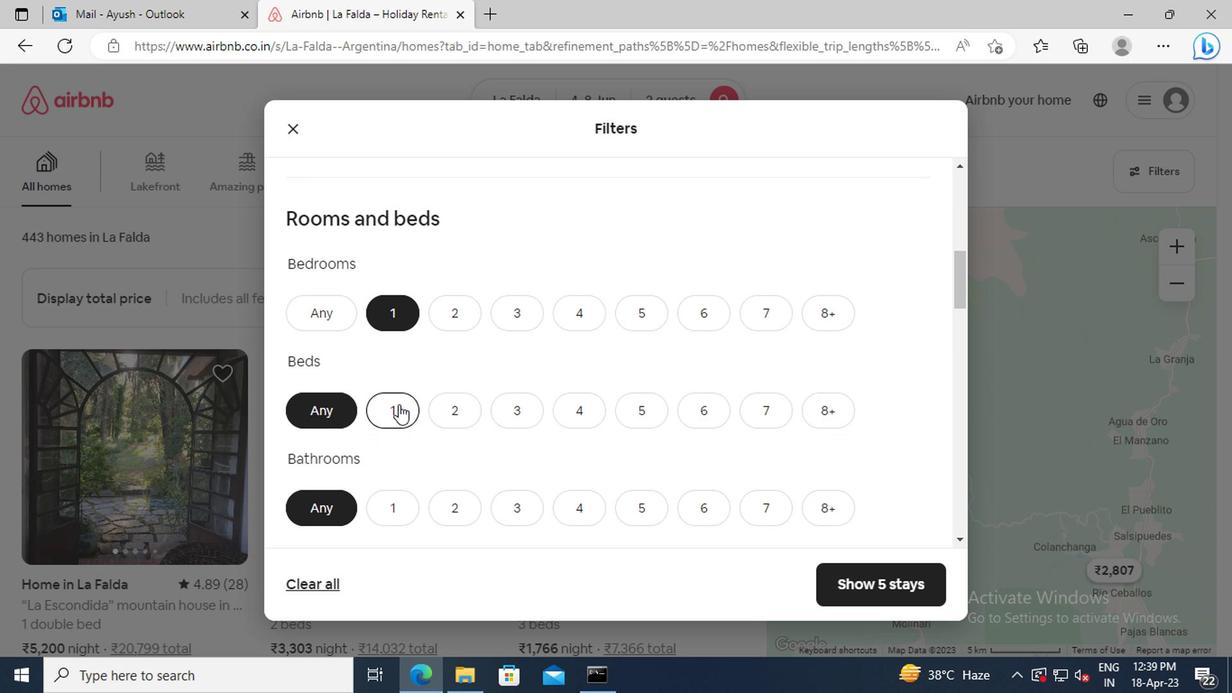 
Action: Mouse moved to (394, 405)
Screenshot: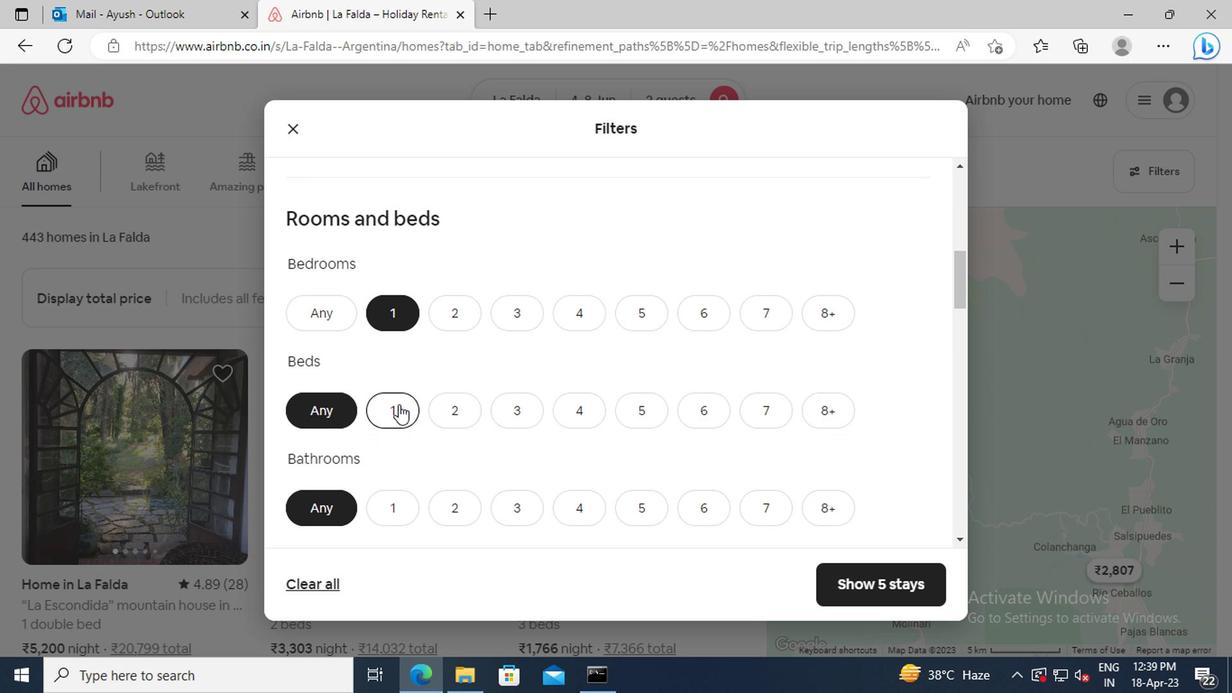 
Action: Mouse scrolled (394, 403) with delta (0, -1)
Screenshot: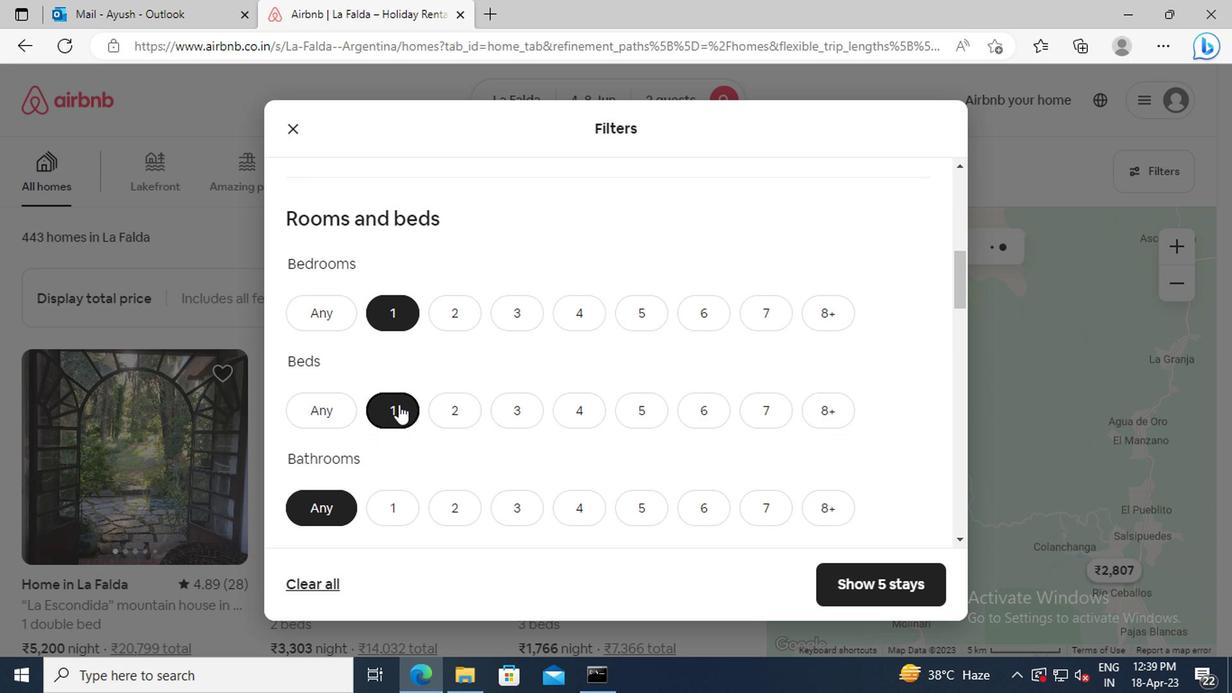 
Action: Mouse scrolled (394, 403) with delta (0, -1)
Screenshot: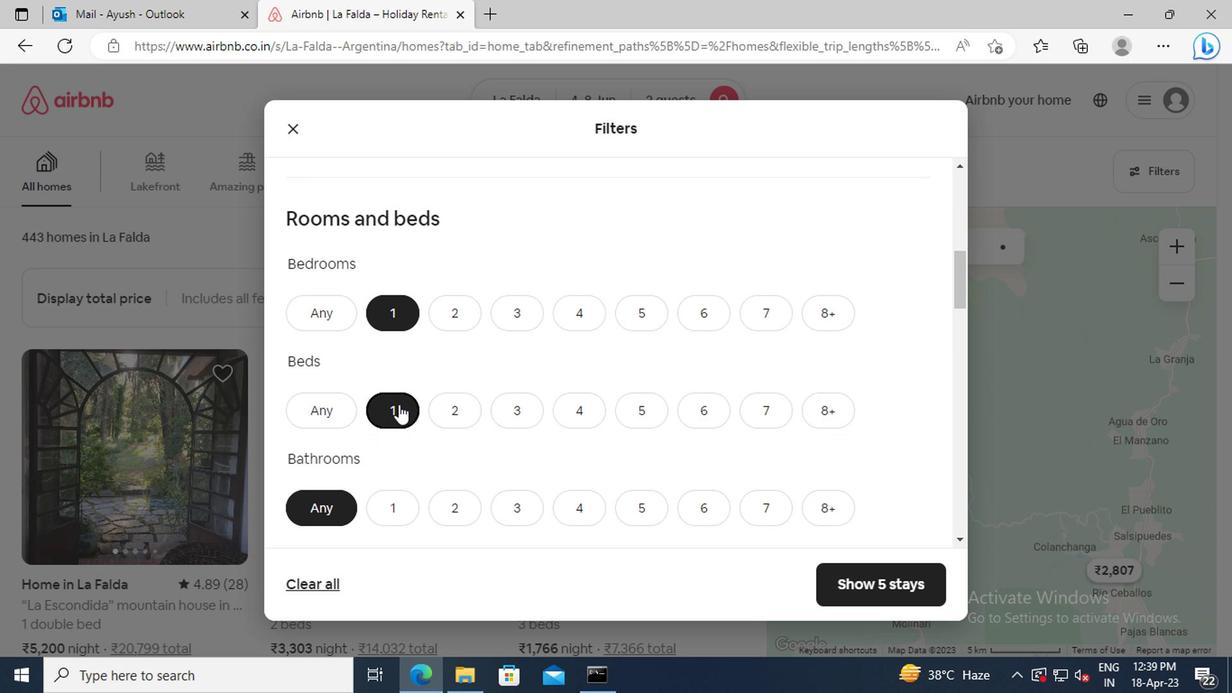 
Action: Mouse scrolled (394, 403) with delta (0, -1)
Screenshot: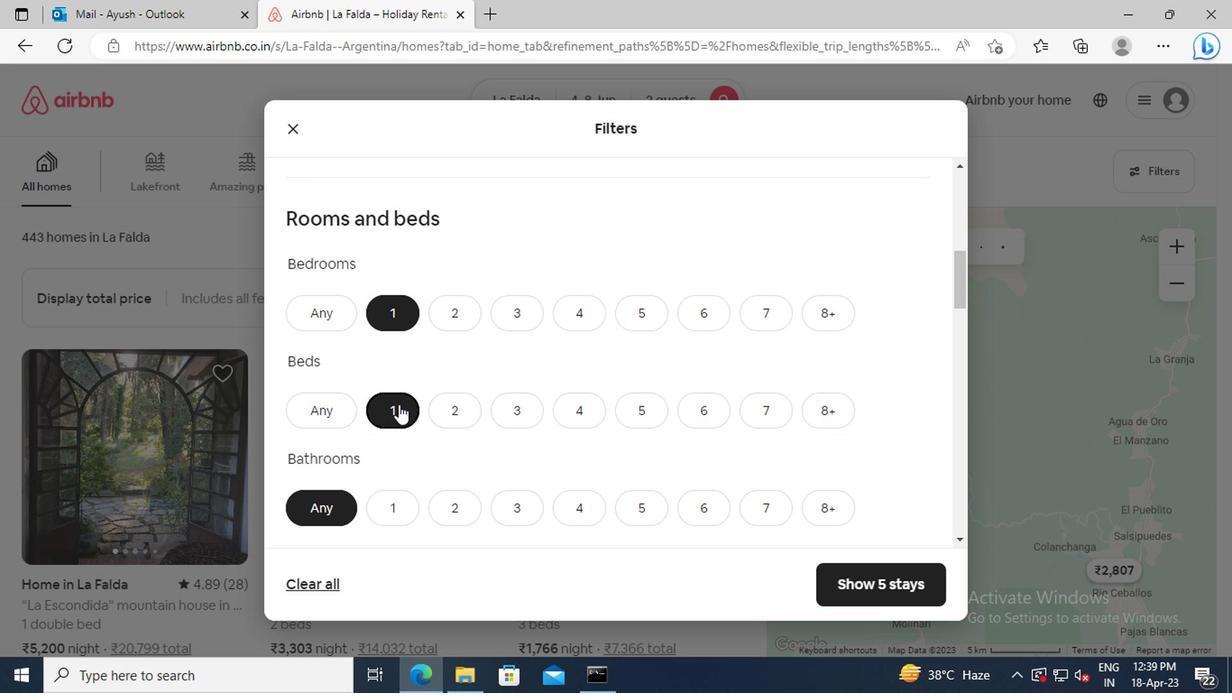 
Action: Mouse moved to (387, 339)
Screenshot: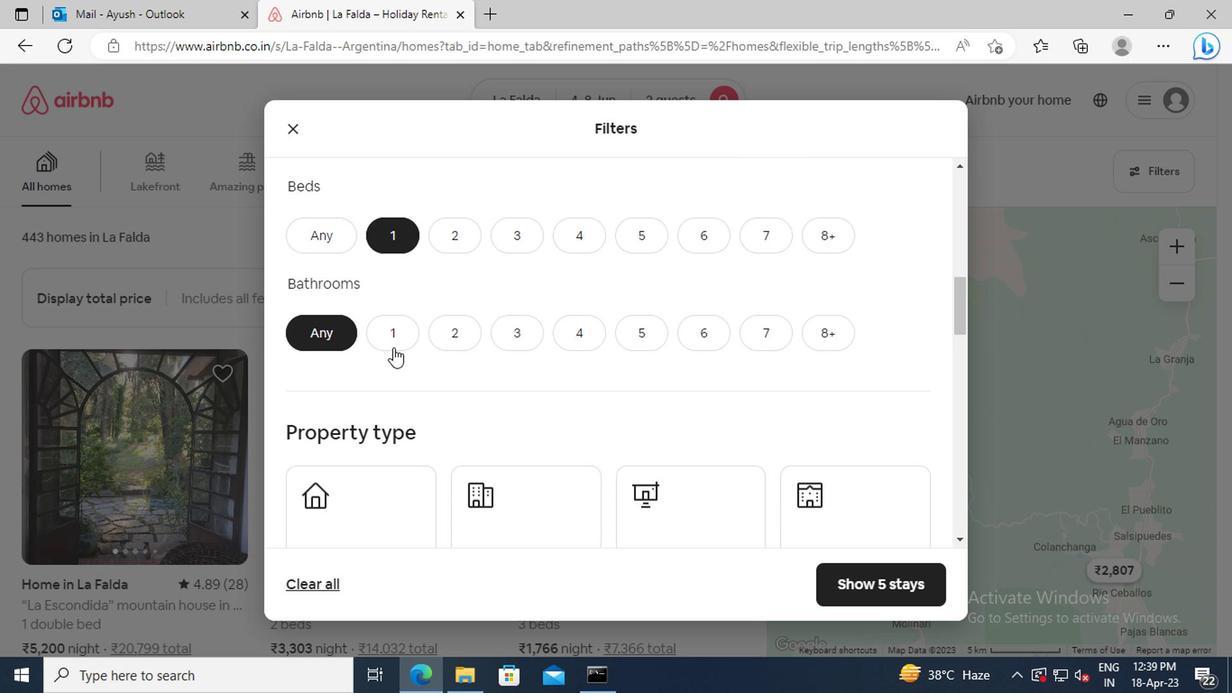 
Action: Mouse pressed left at (387, 339)
Screenshot: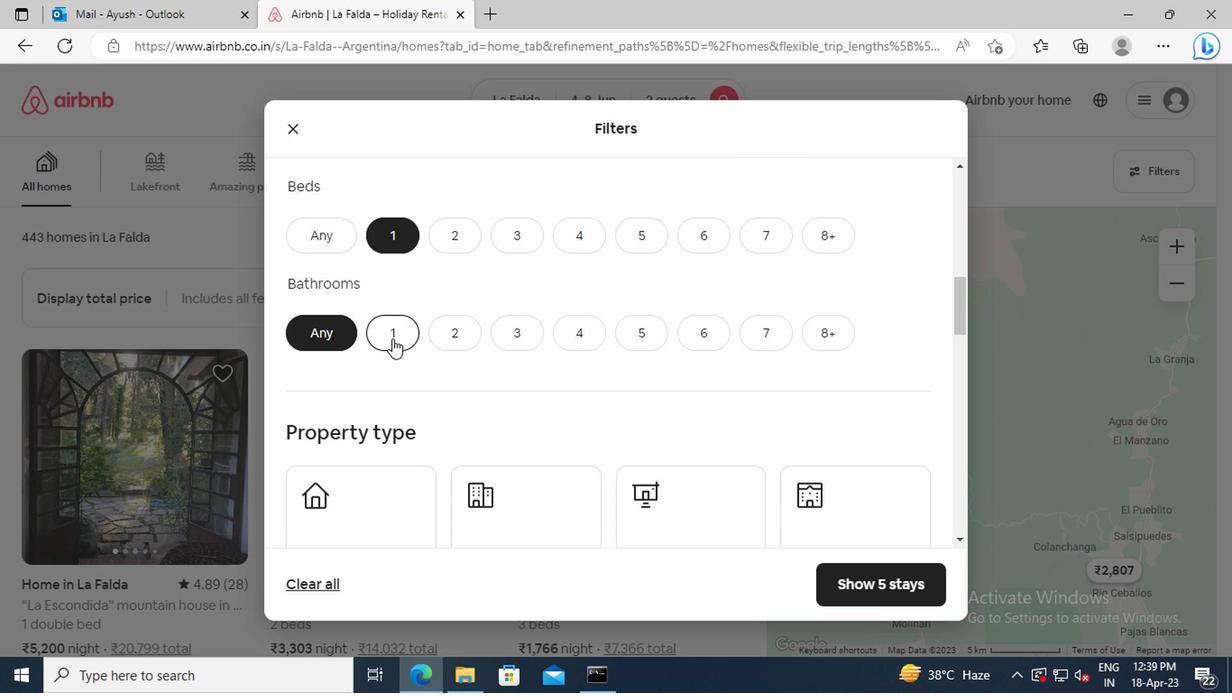 
Action: Mouse scrolled (387, 339) with delta (0, 0)
Screenshot: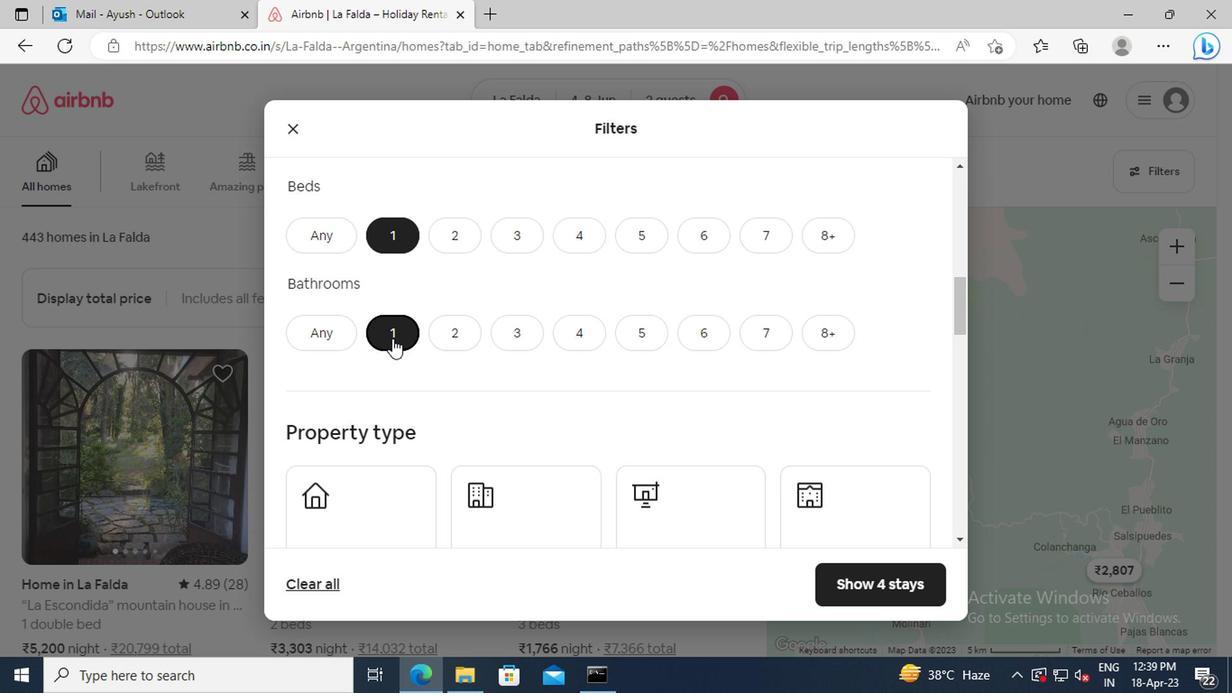 
Action: Mouse moved to (398, 328)
Screenshot: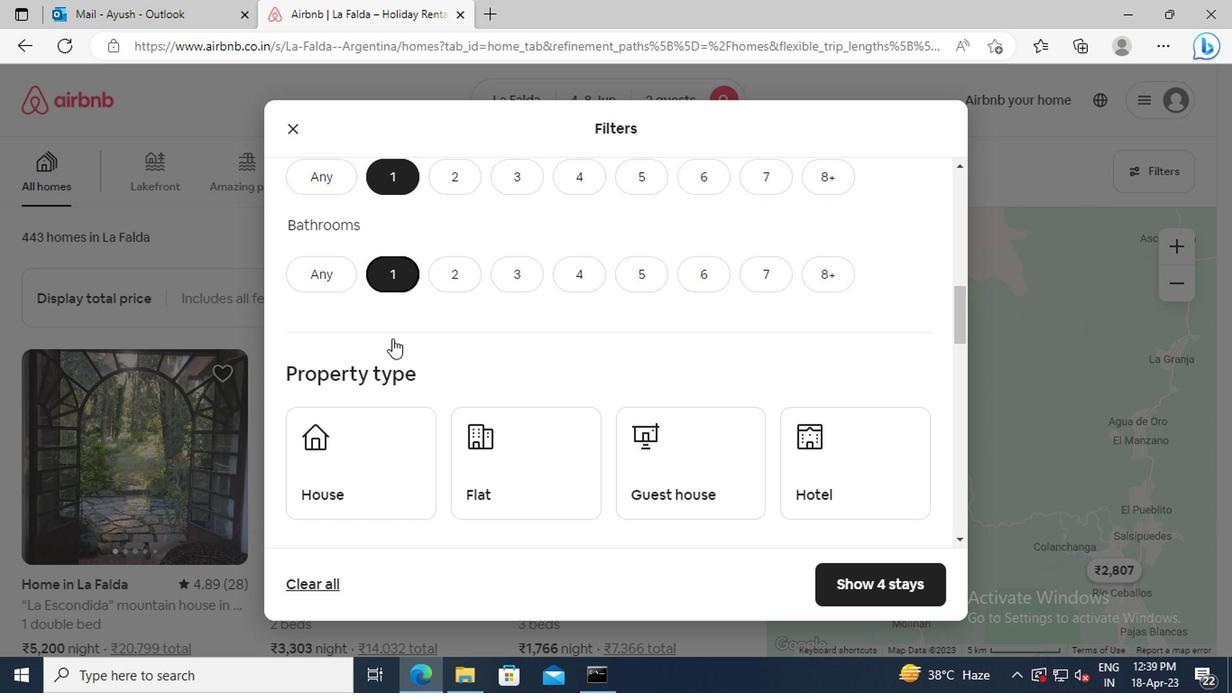 
Action: Mouse scrolled (398, 328) with delta (0, 0)
Screenshot: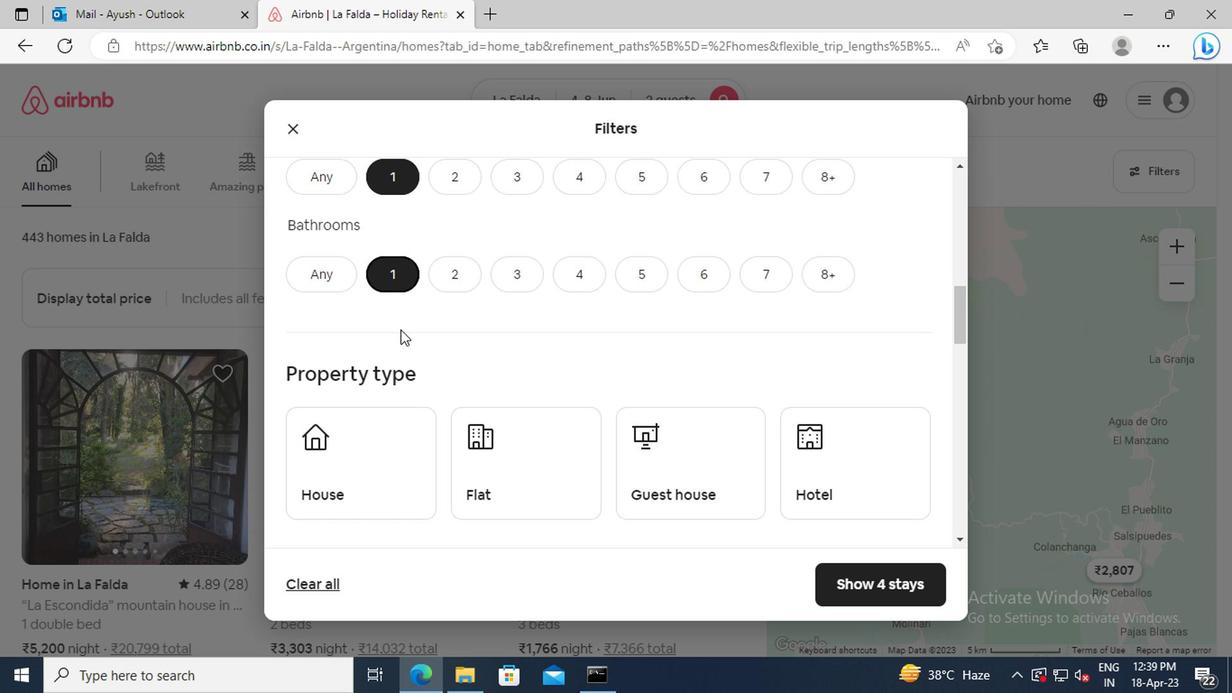 
Action: Mouse scrolled (398, 328) with delta (0, 0)
Screenshot: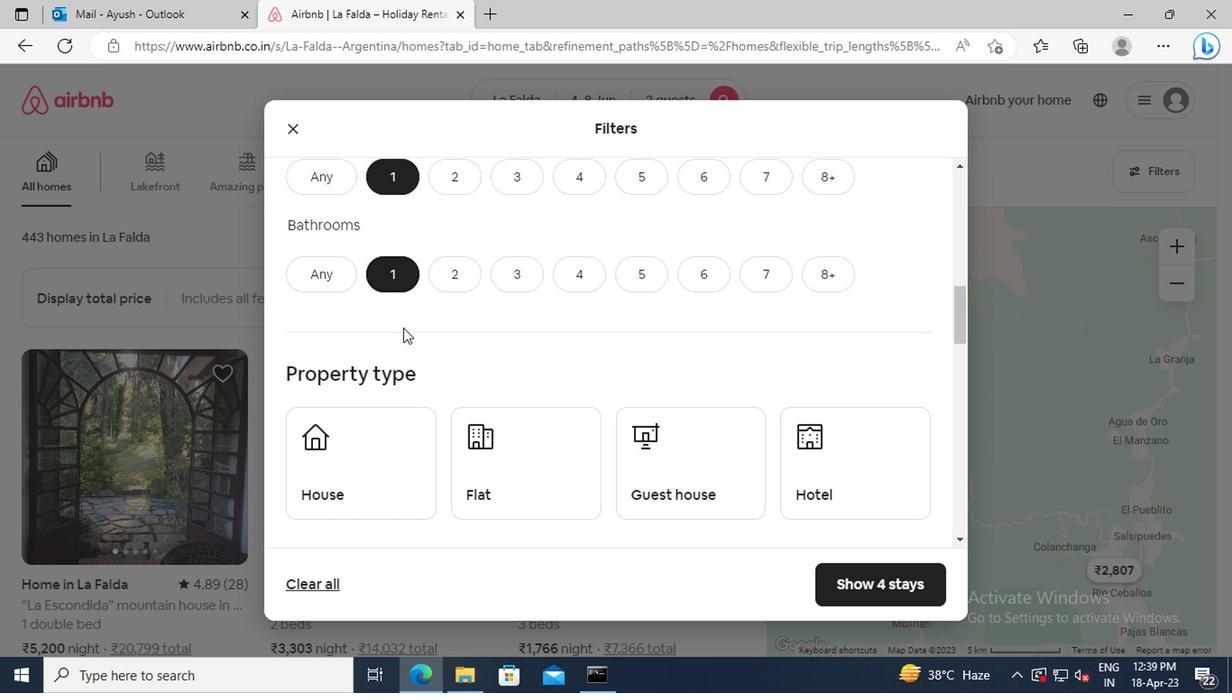 
Action: Mouse moved to (803, 323)
Screenshot: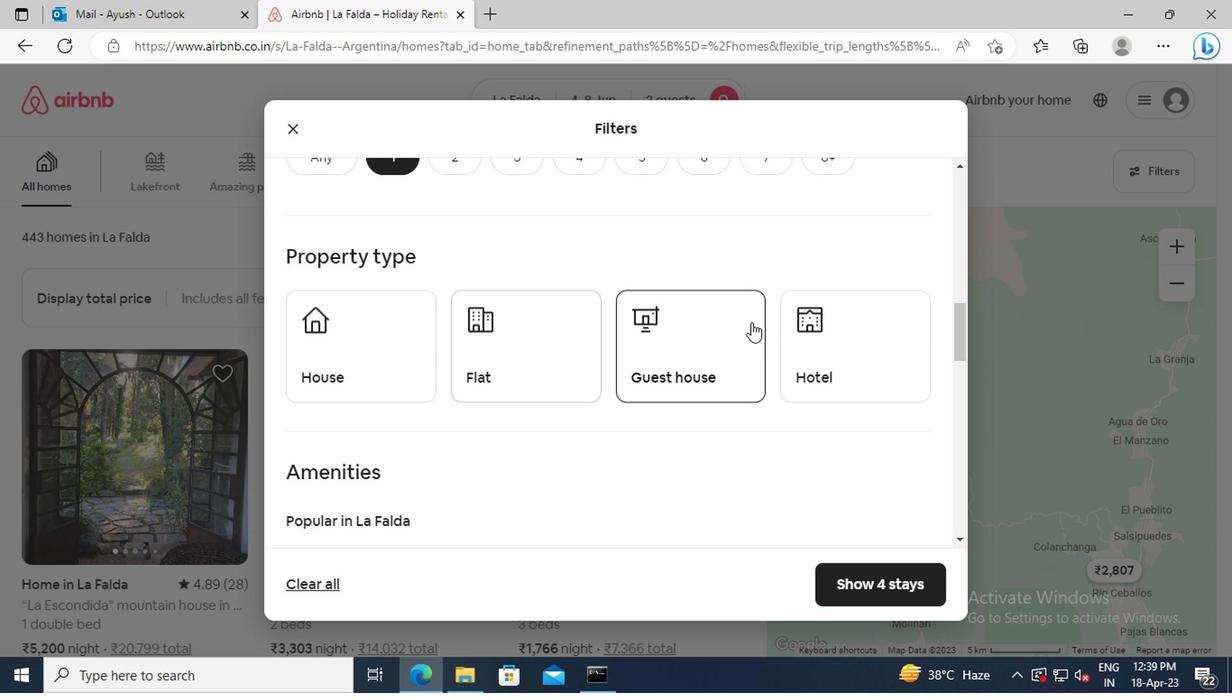 
Action: Mouse pressed left at (803, 323)
Screenshot: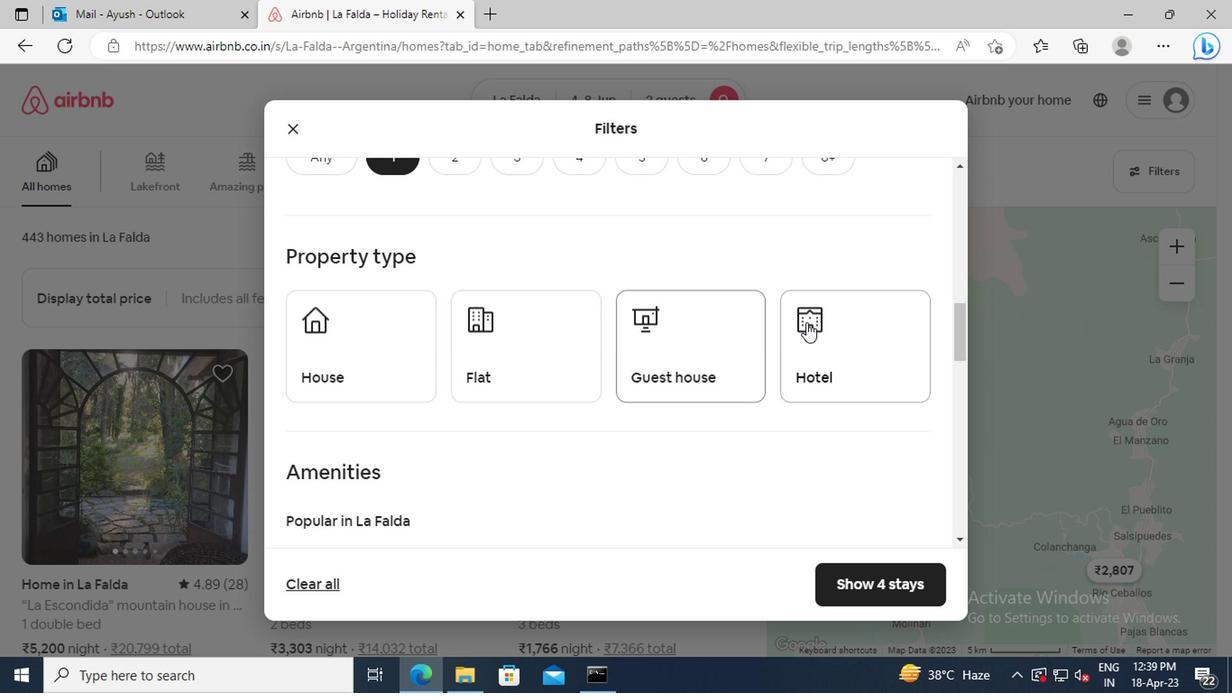 
Action: Mouse moved to (550, 308)
Screenshot: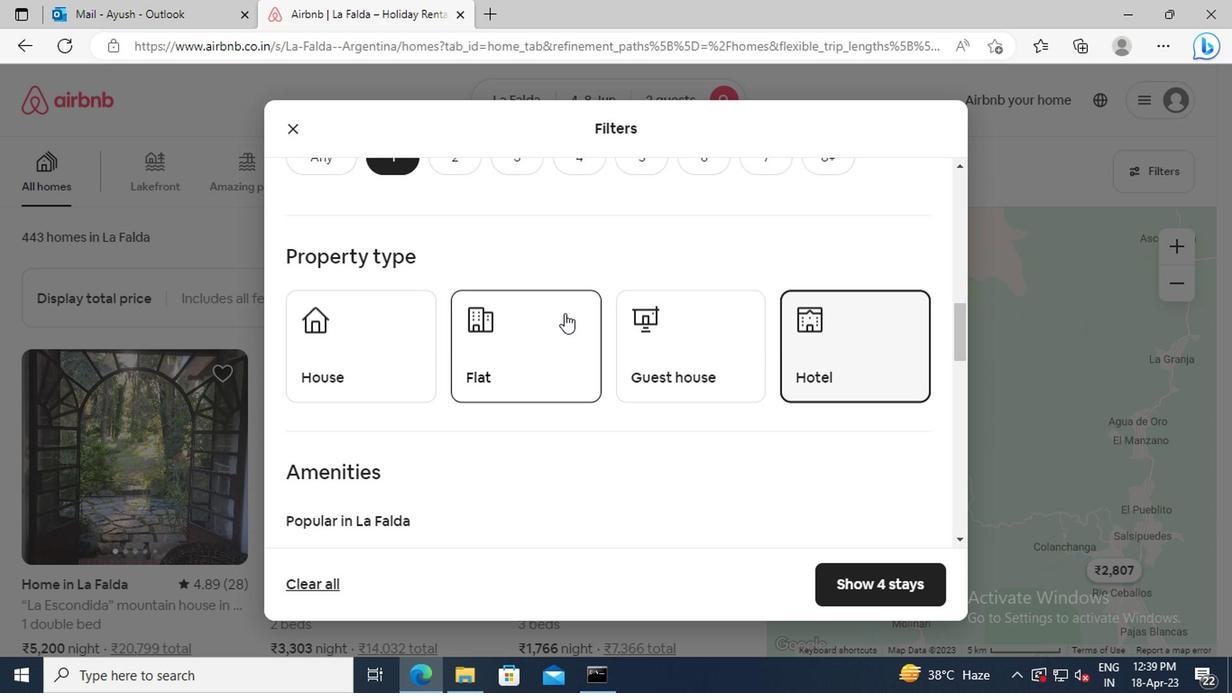 
Action: Mouse scrolled (550, 307) with delta (0, 0)
Screenshot: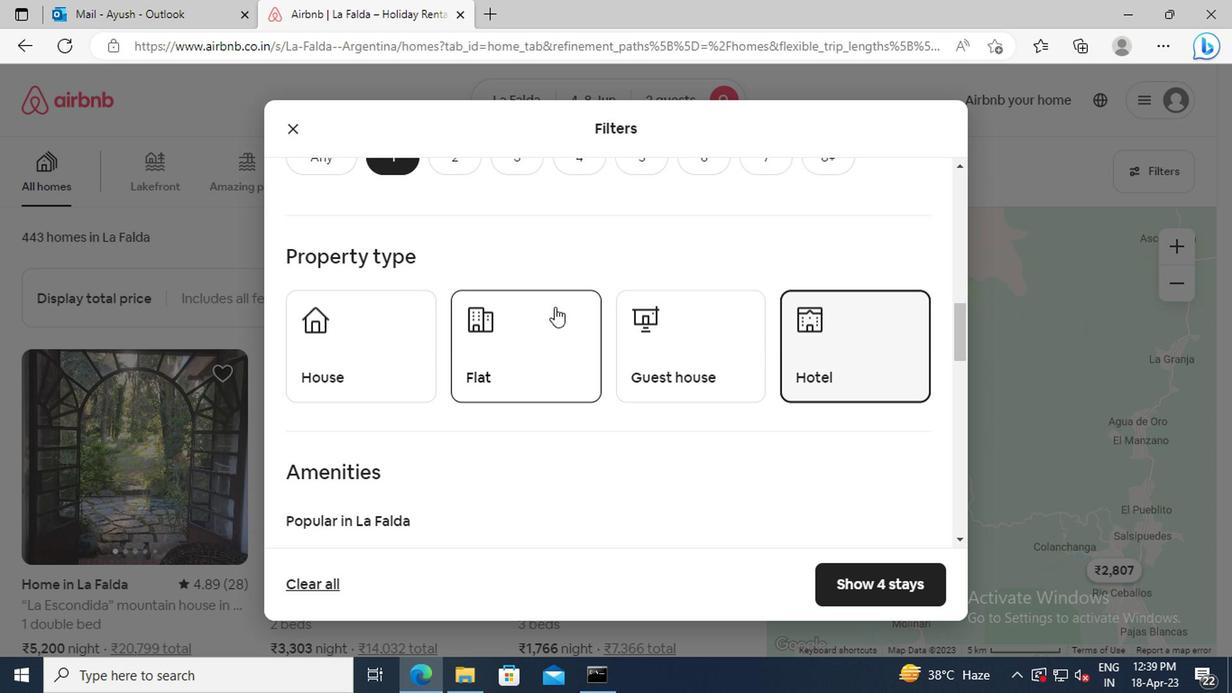 
Action: Mouse scrolled (550, 307) with delta (0, 0)
Screenshot: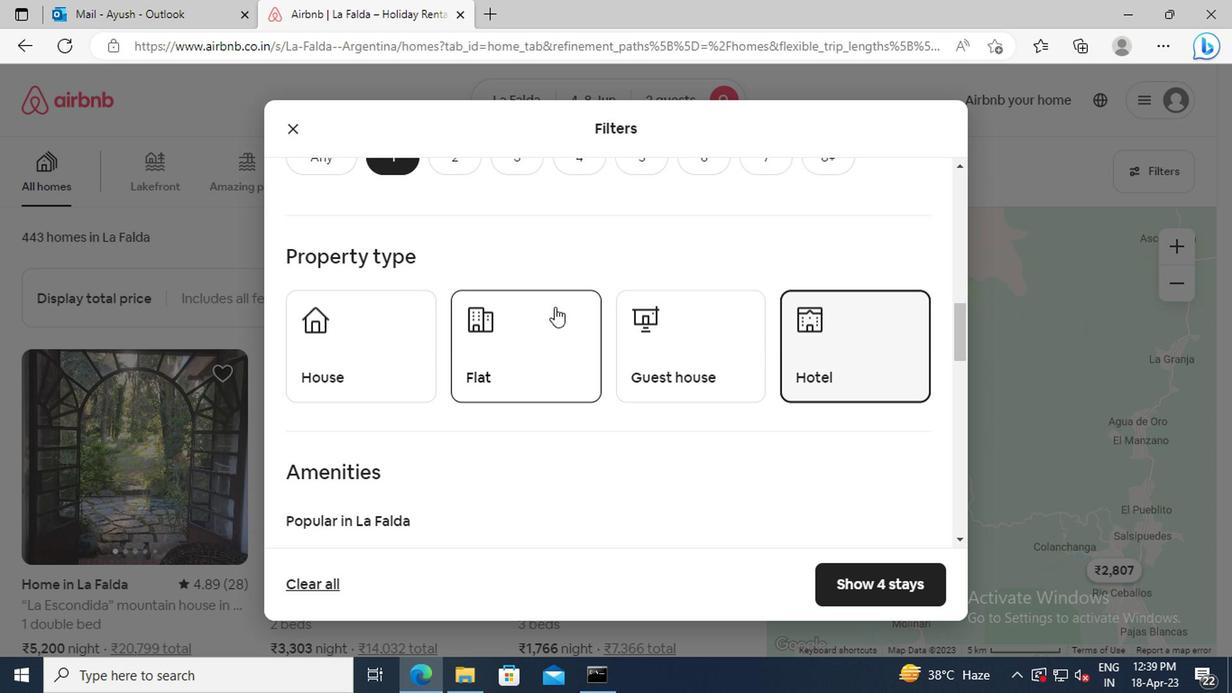 
Action: Mouse scrolled (550, 307) with delta (0, 0)
Screenshot: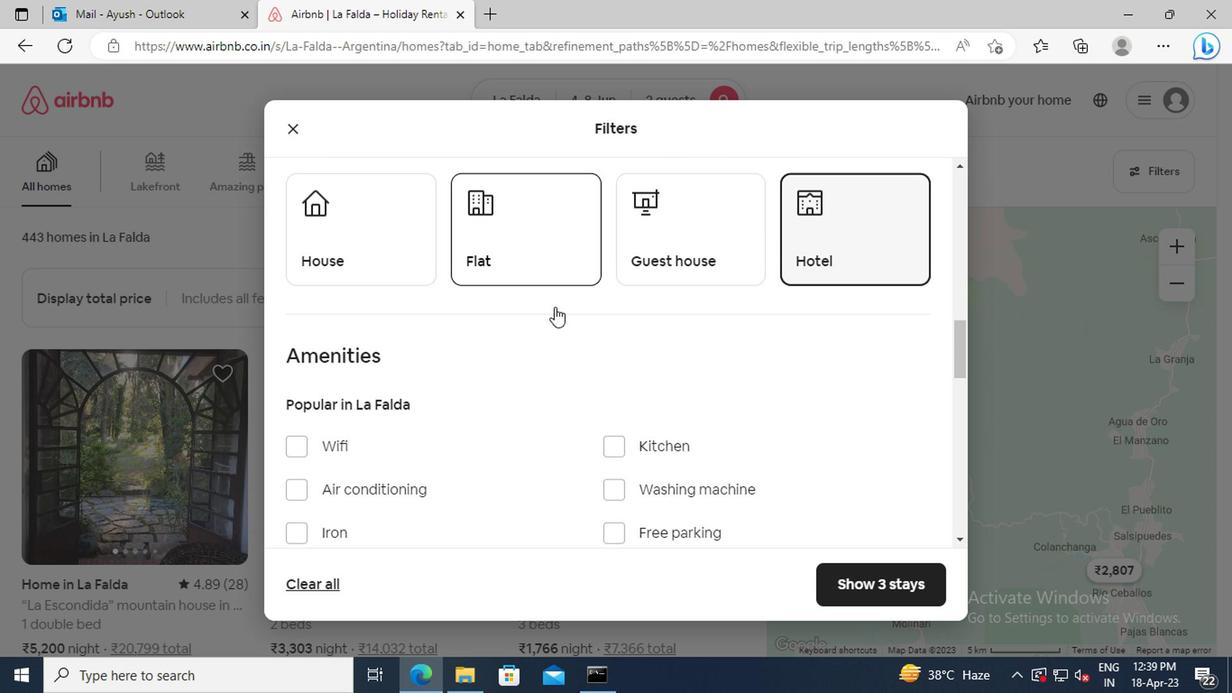 
Action: Mouse scrolled (550, 307) with delta (0, 0)
Screenshot: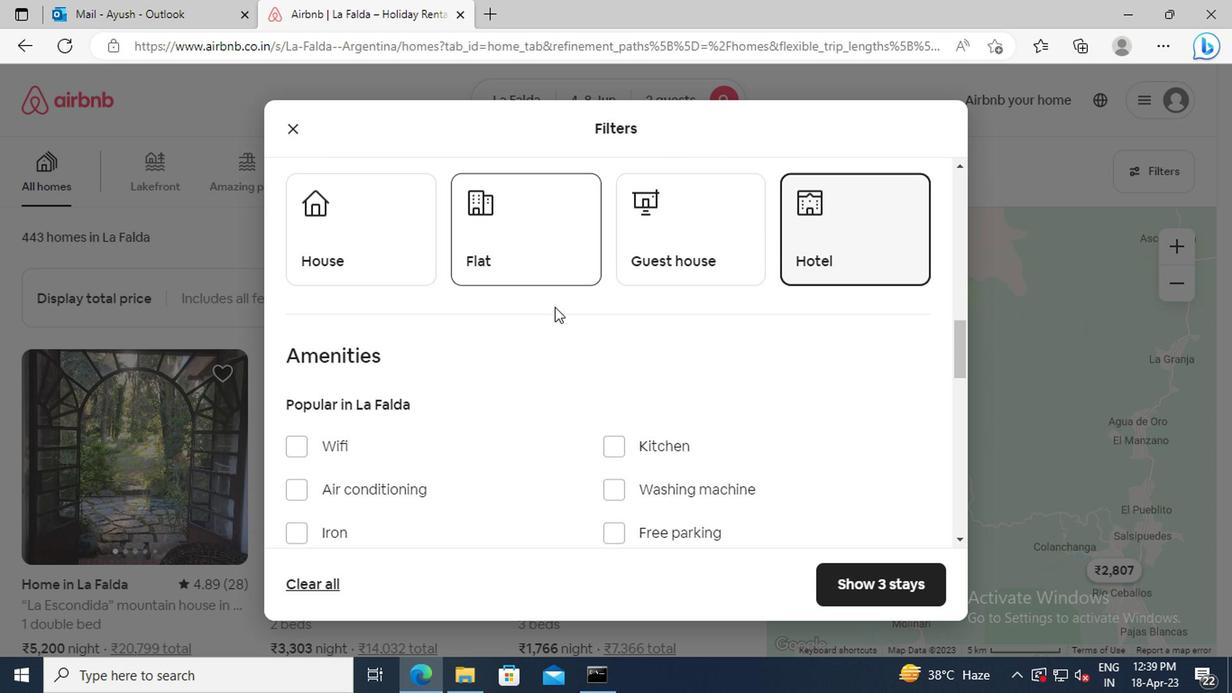 
Action: Mouse scrolled (550, 307) with delta (0, 0)
Screenshot: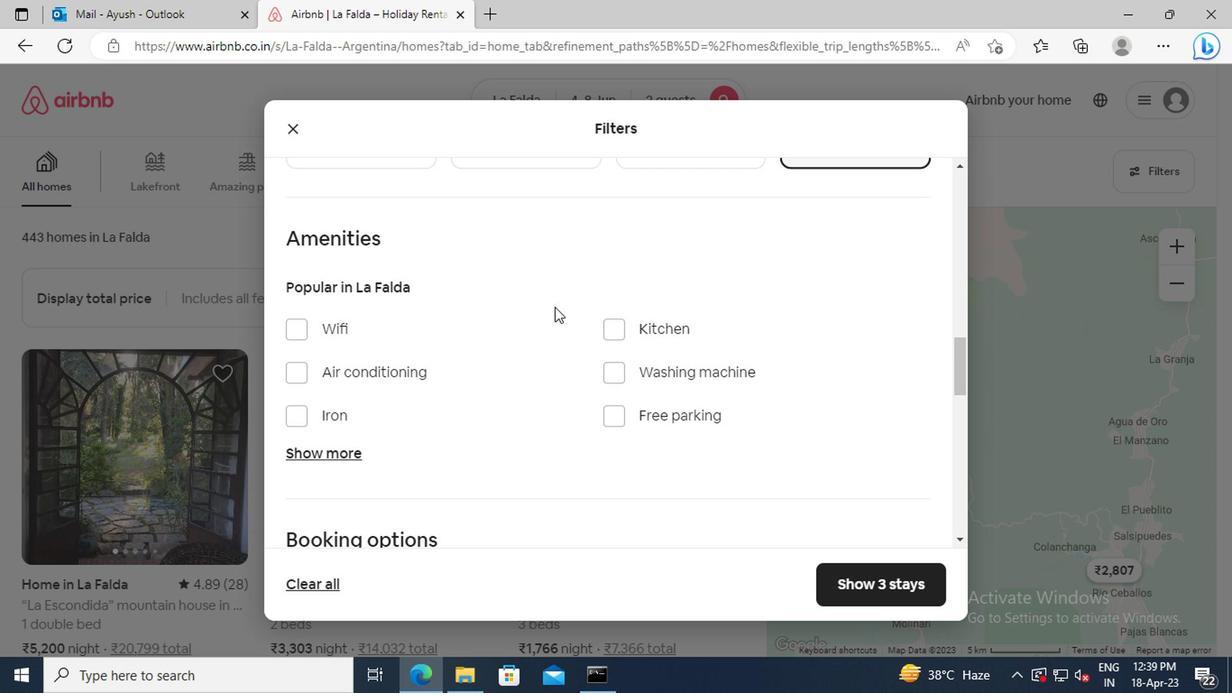 
Action: Mouse scrolled (550, 307) with delta (0, 0)
Screenshot: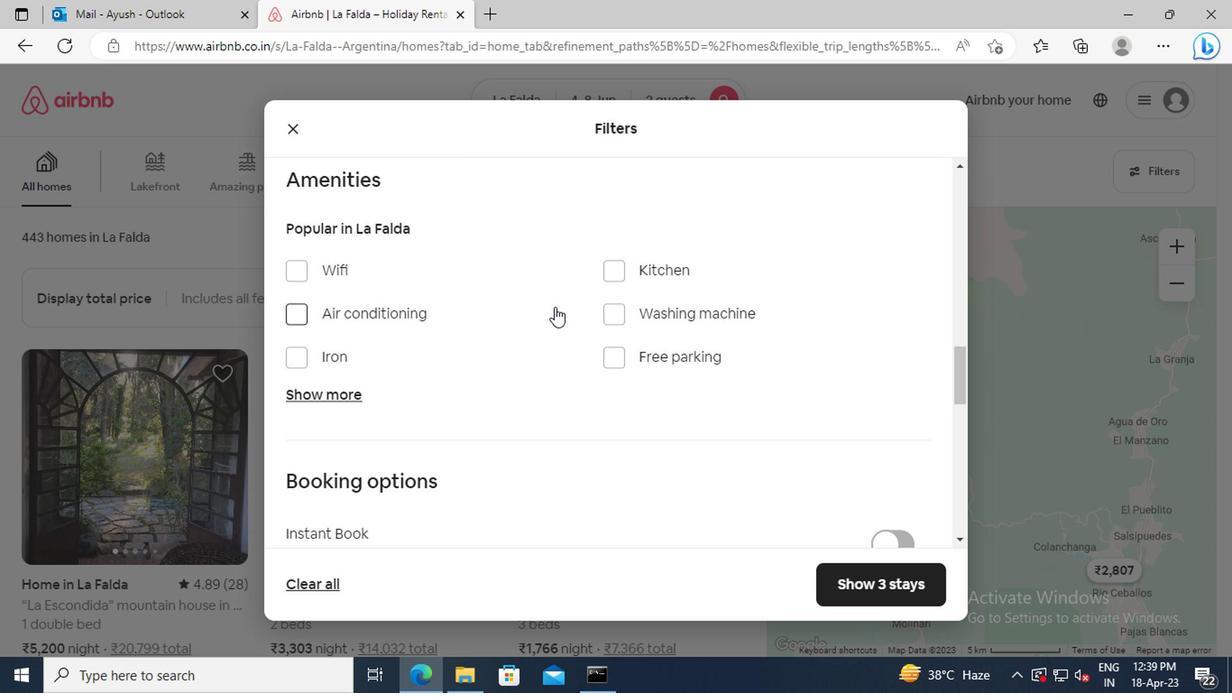 
Action: Mouse moved to (346, 335)
Screenshot: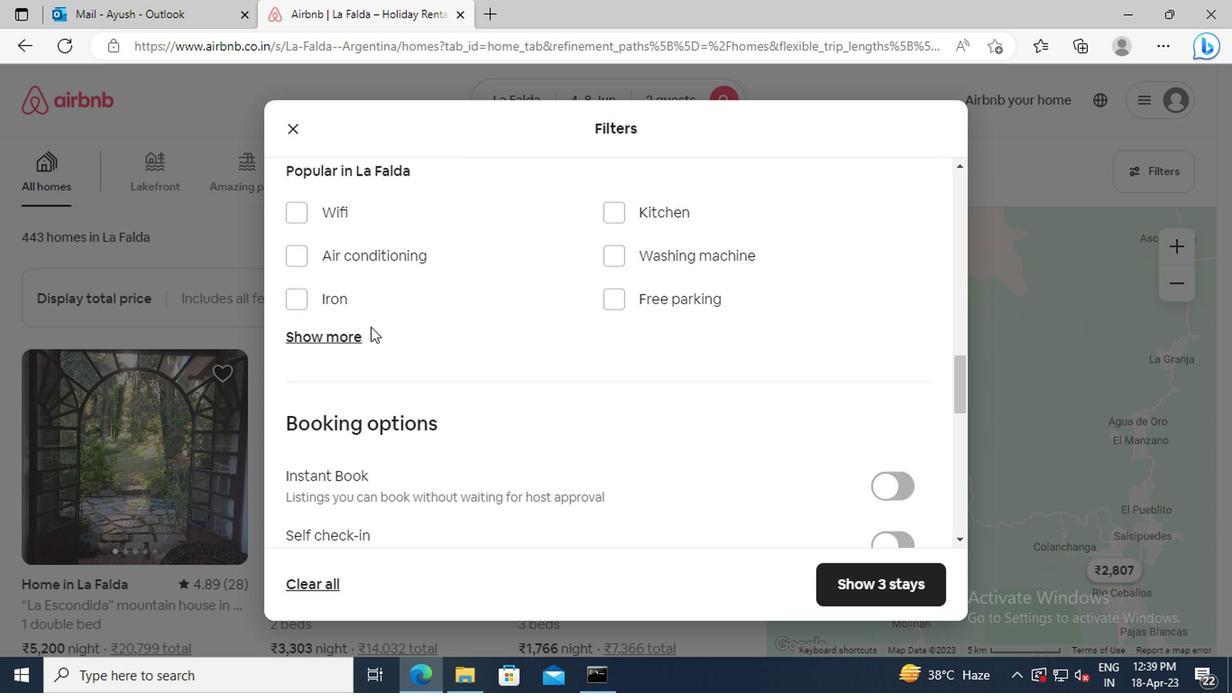 
Action: Mouse pressed left at (346, 335)
Screenshot: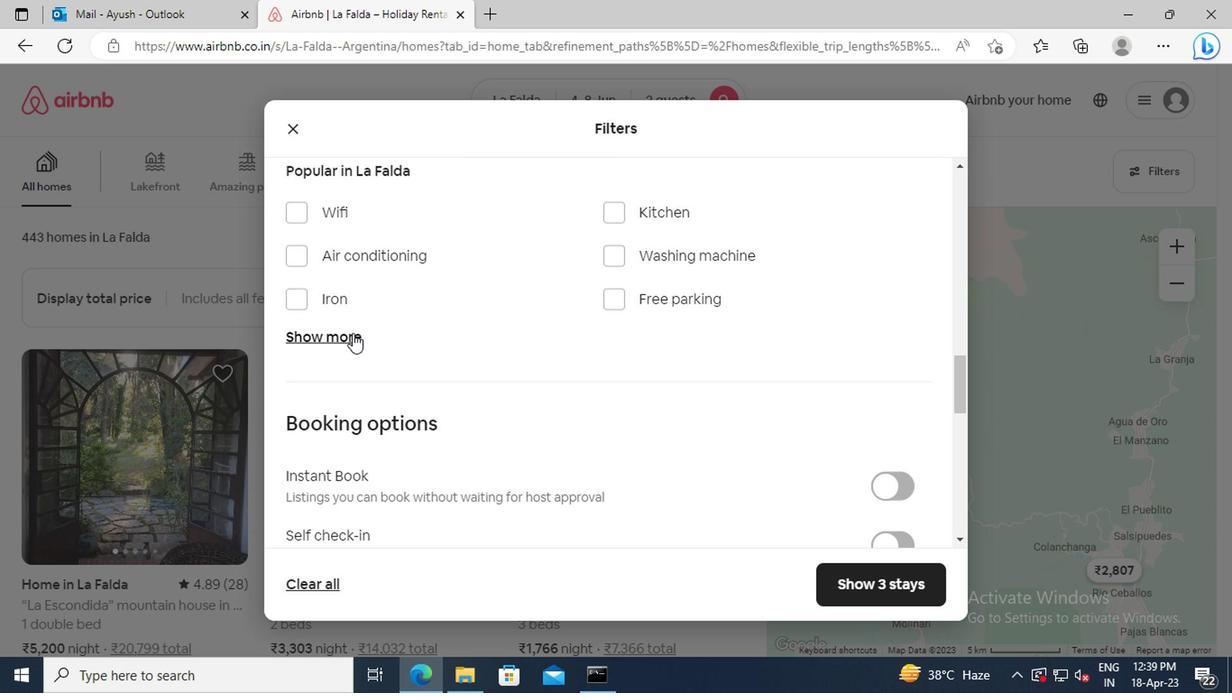 
Action: Mouse moved to (382, 333)
Screenshot: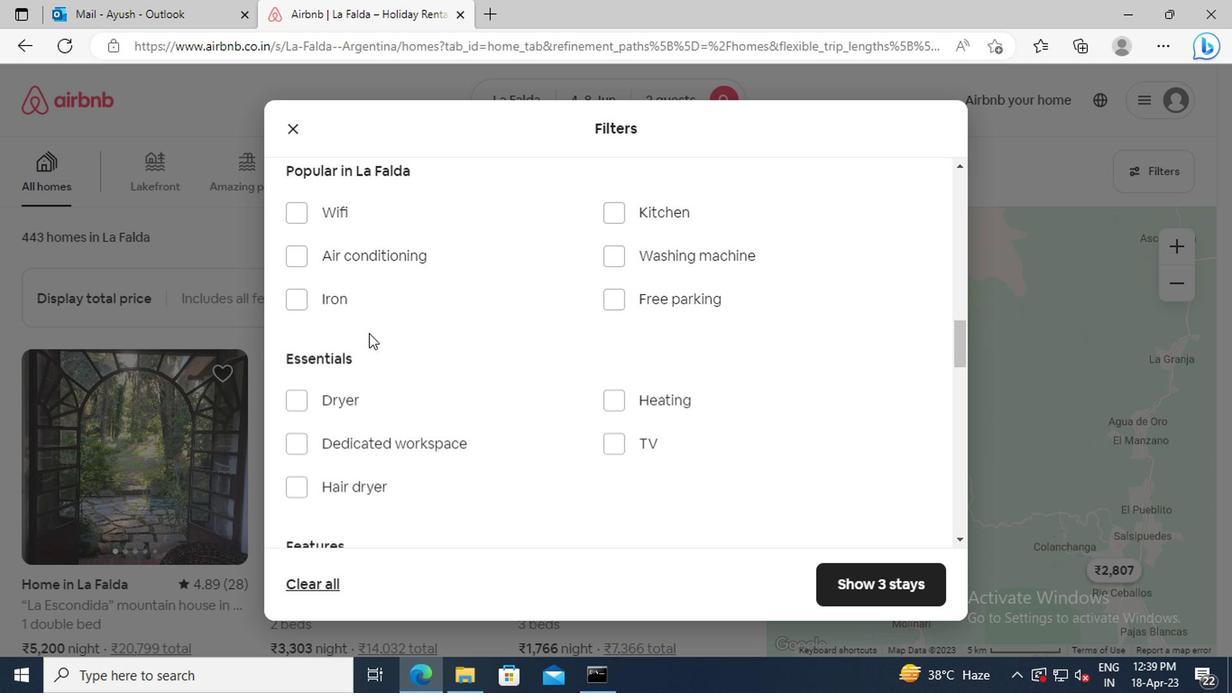 
Action: Mouse scrolled (382, 332) with delta (0, 0)
Screenshot: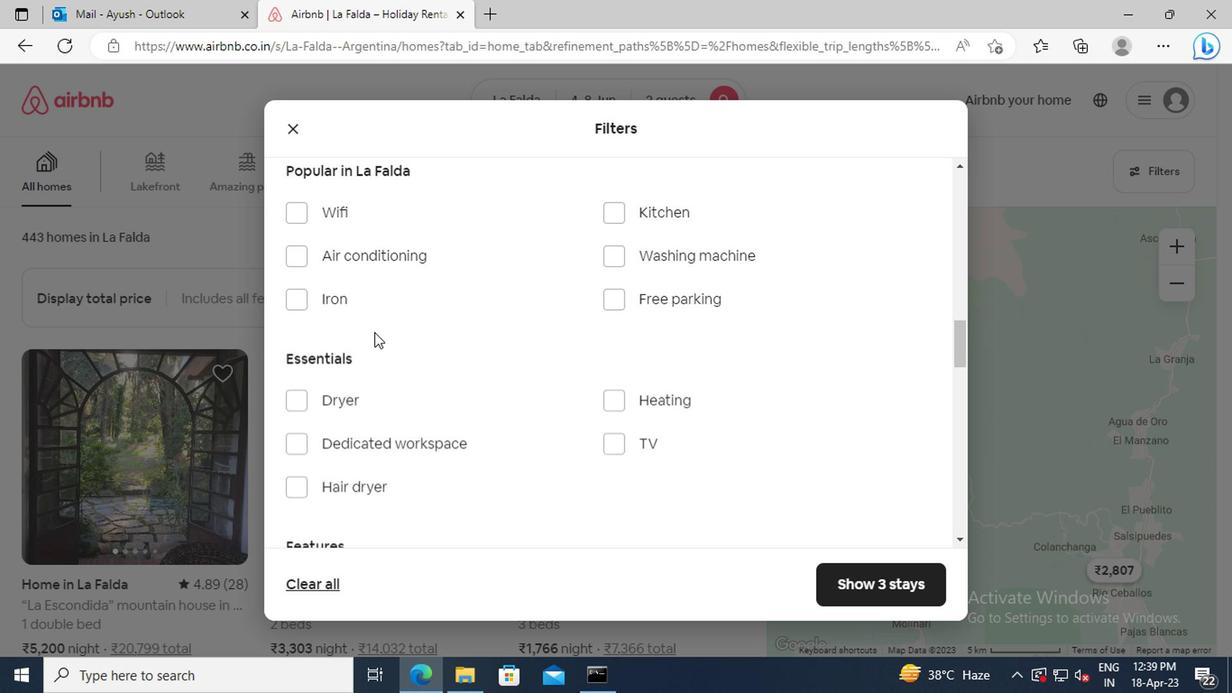
Action: Mouse moved to (383, 333)
Screenshot: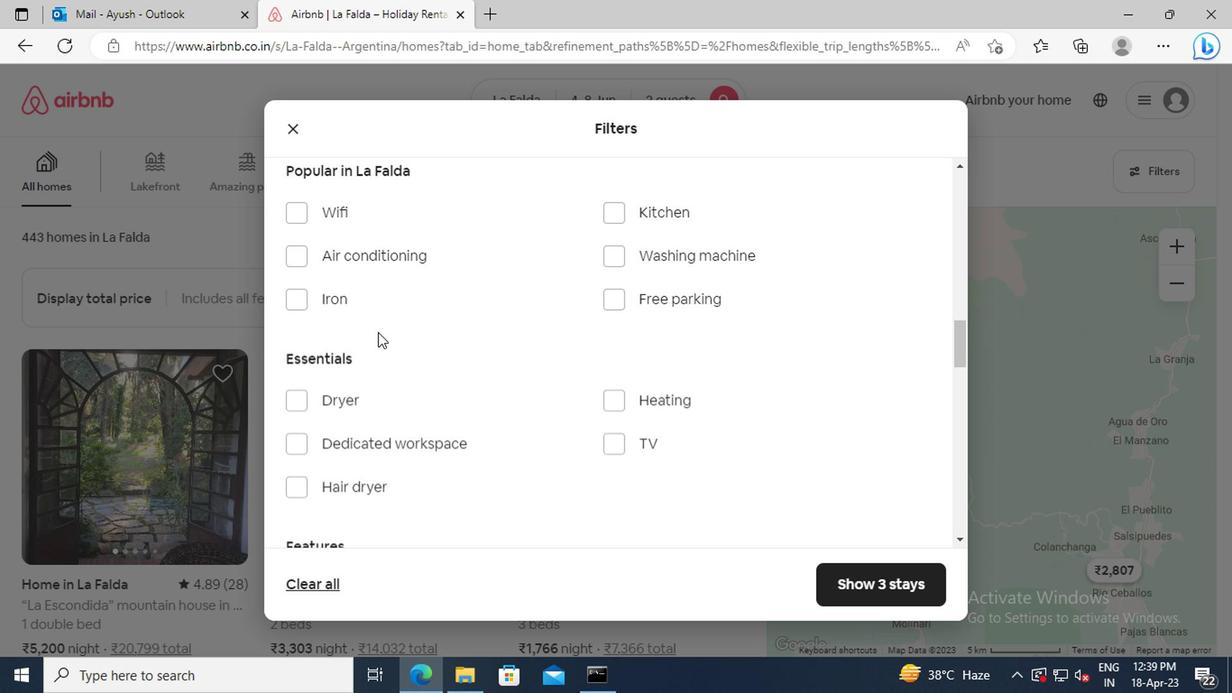 
Action: Mouse scrolled (383, 332) with delta (0, 0)
Screenshot: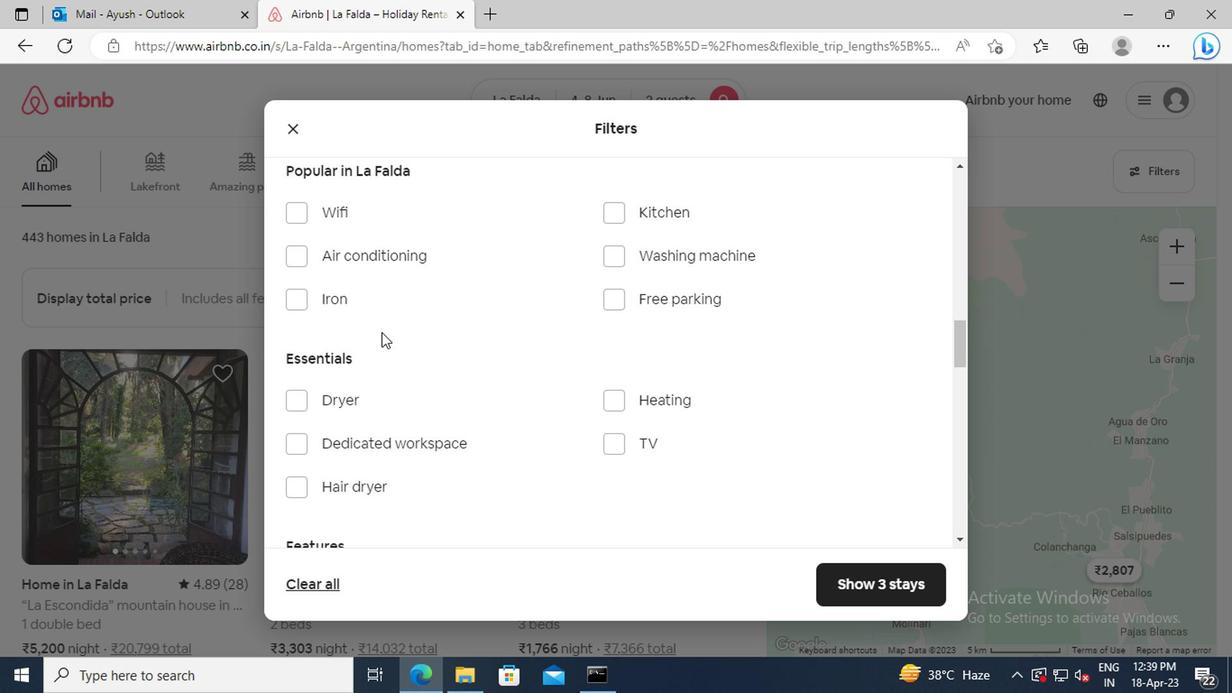 
Action: Mouse moved to (608, 289)
Screenshot: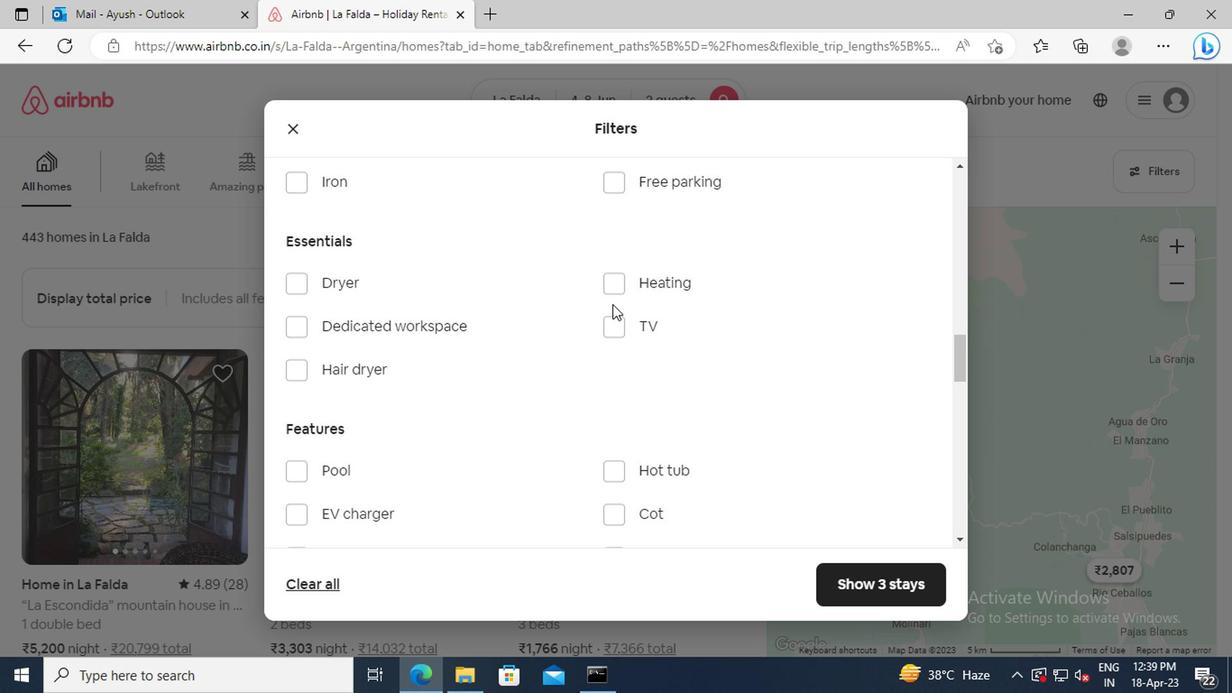 
Action: Mouse pressed left at (608, 289)
Screenshot: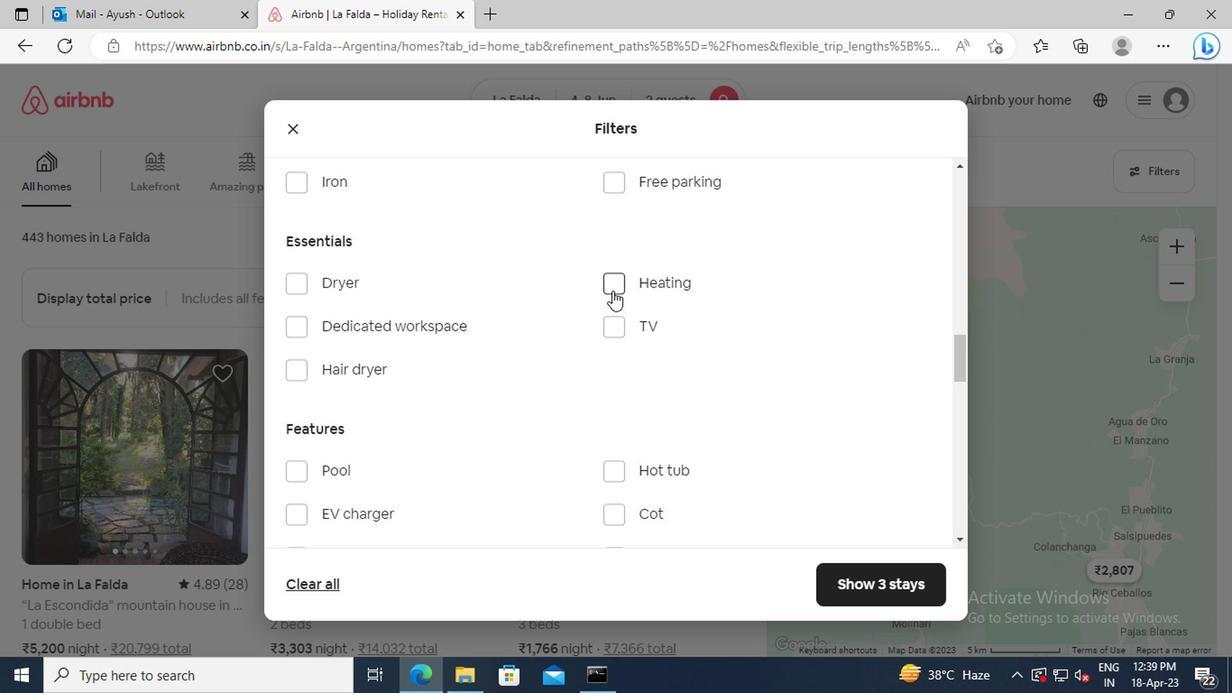 
Action: Mouse moved to (495, 337)
Screenshot: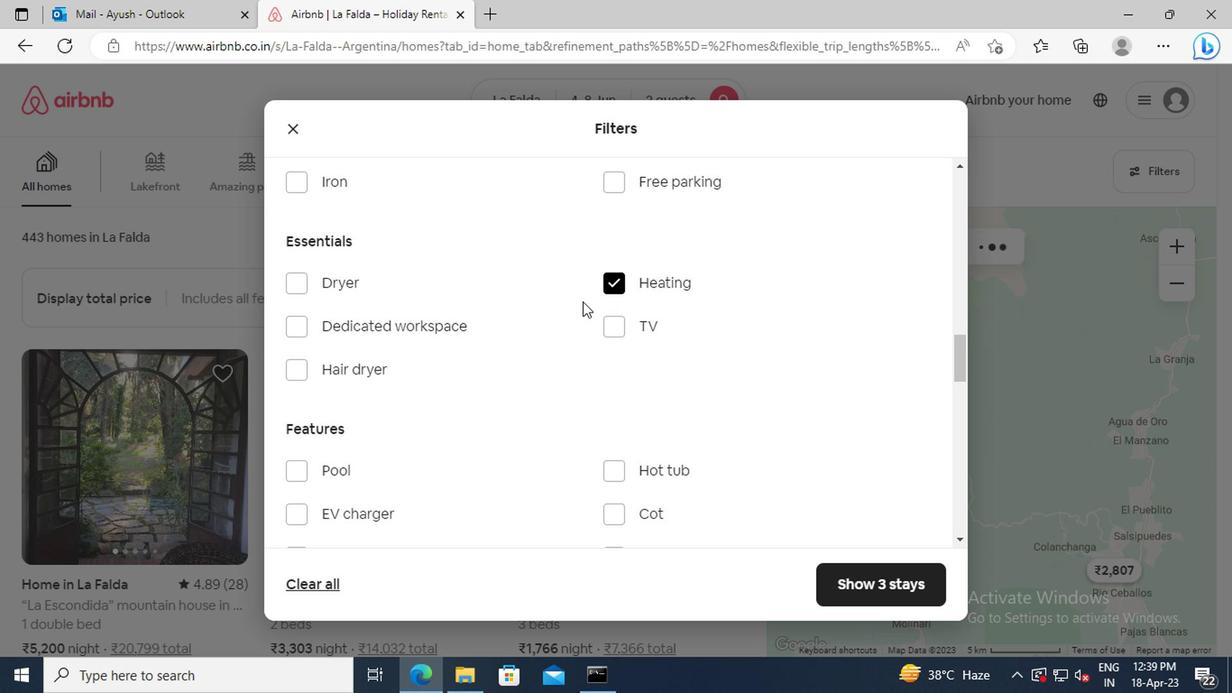 
Action: Mouse scrolled (495, 336) with delta (0, 0)
Screenshot: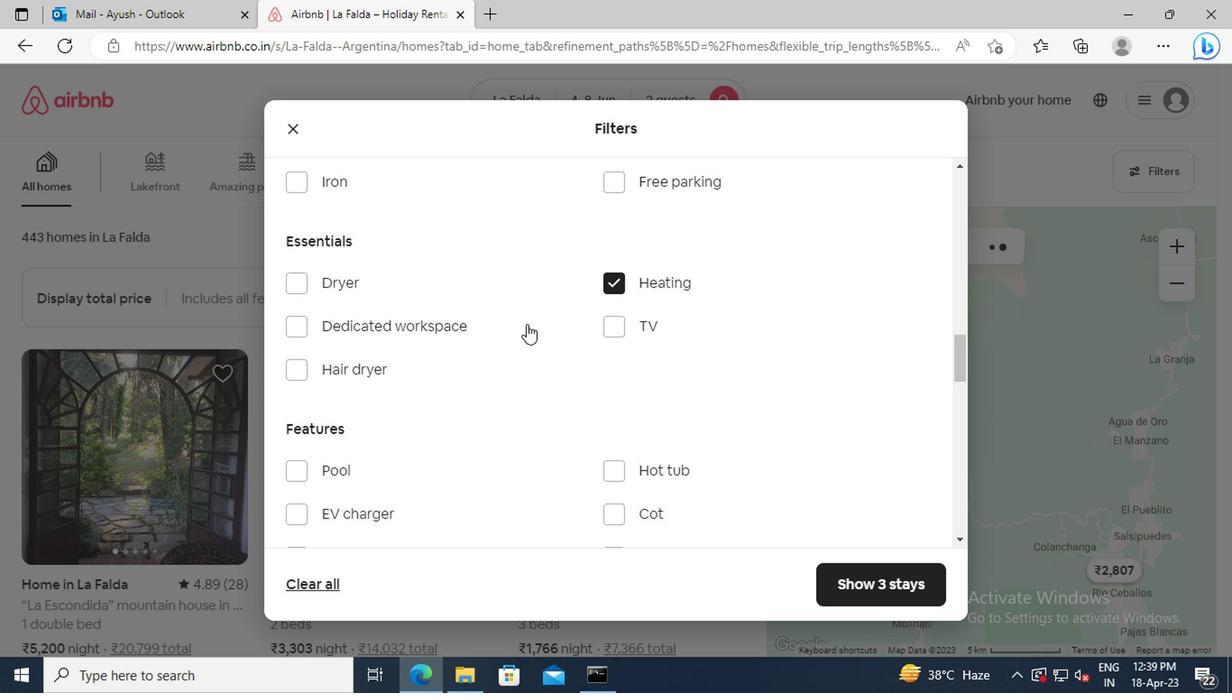 
Action: Mouse scrolled (495, 336) with delta (0, 0)
Screenshot: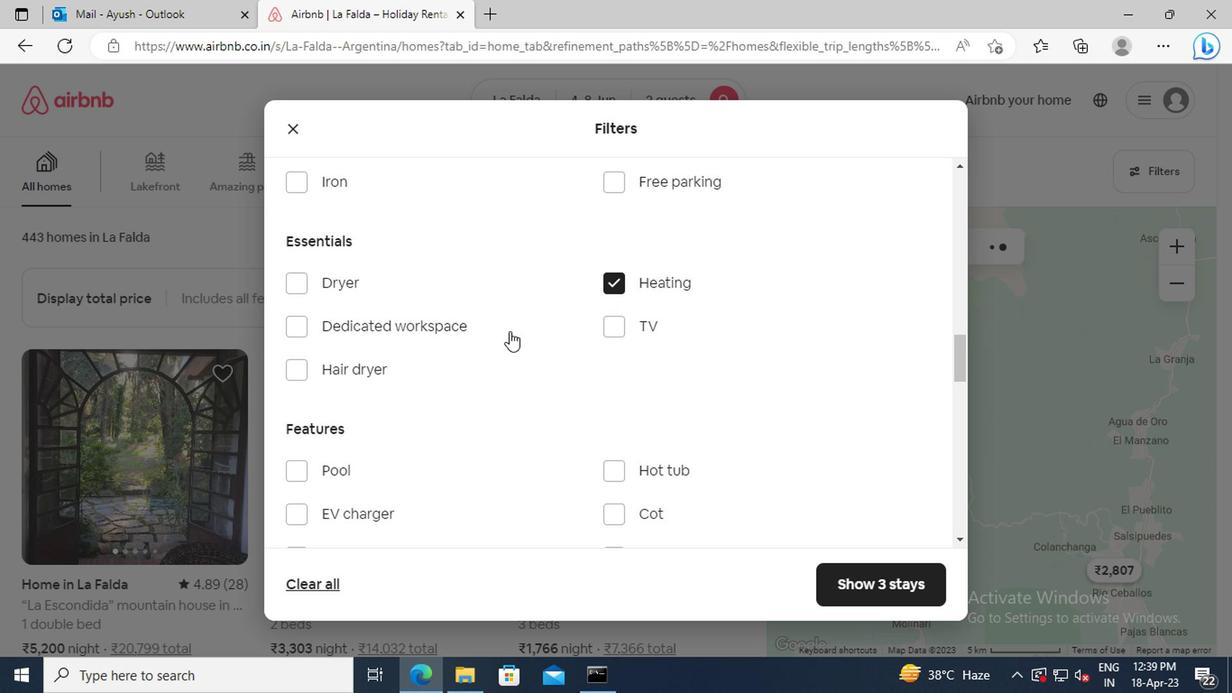 
Action: Mouse scrolled (495, 336) with delta (0, 0)
Screenshot: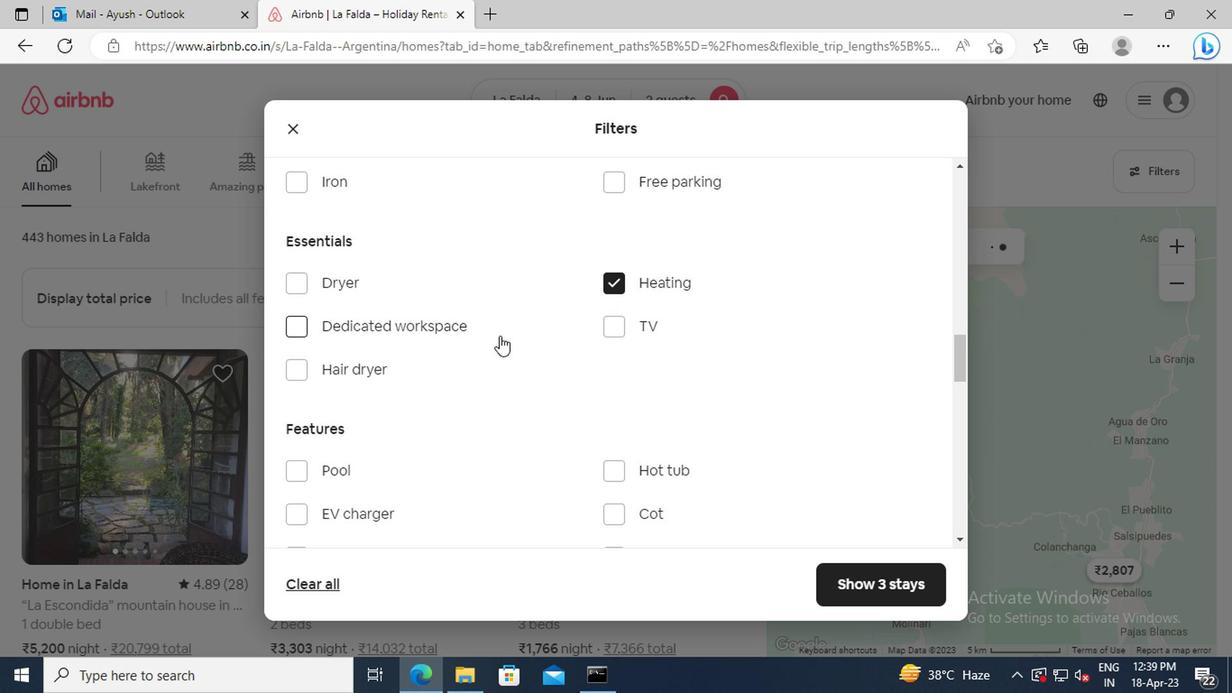
Action: Mouse scrolled (495, 336) with delta (0, 0)
Screenshot: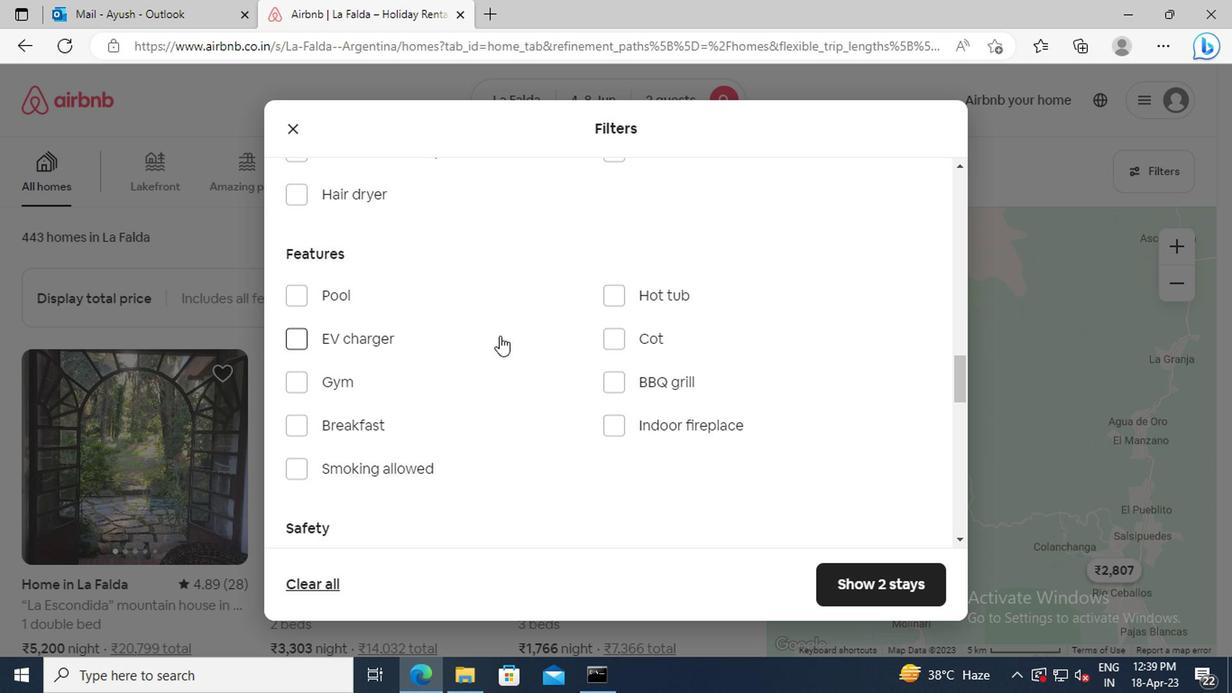 
Action: Mouse scrolled (495, 336) with delta (0, 0)
Screenshot: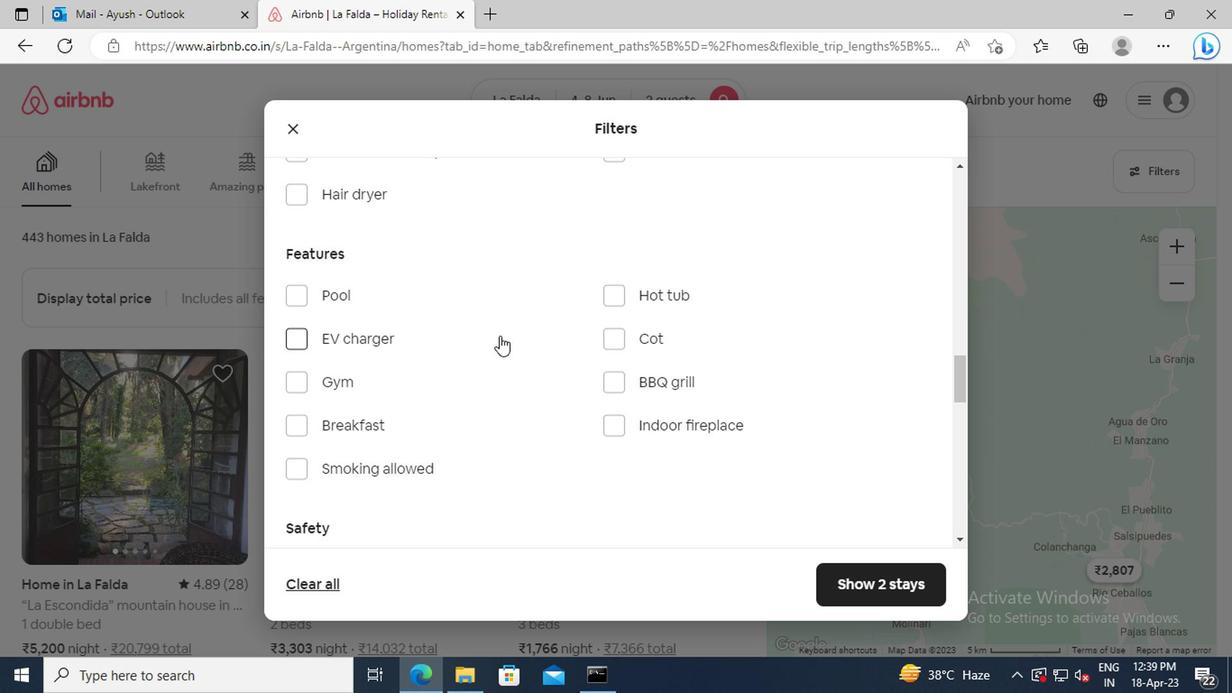 
Action: Mouse scrolled (495, 336) with delta (0, 0)
Screenshot: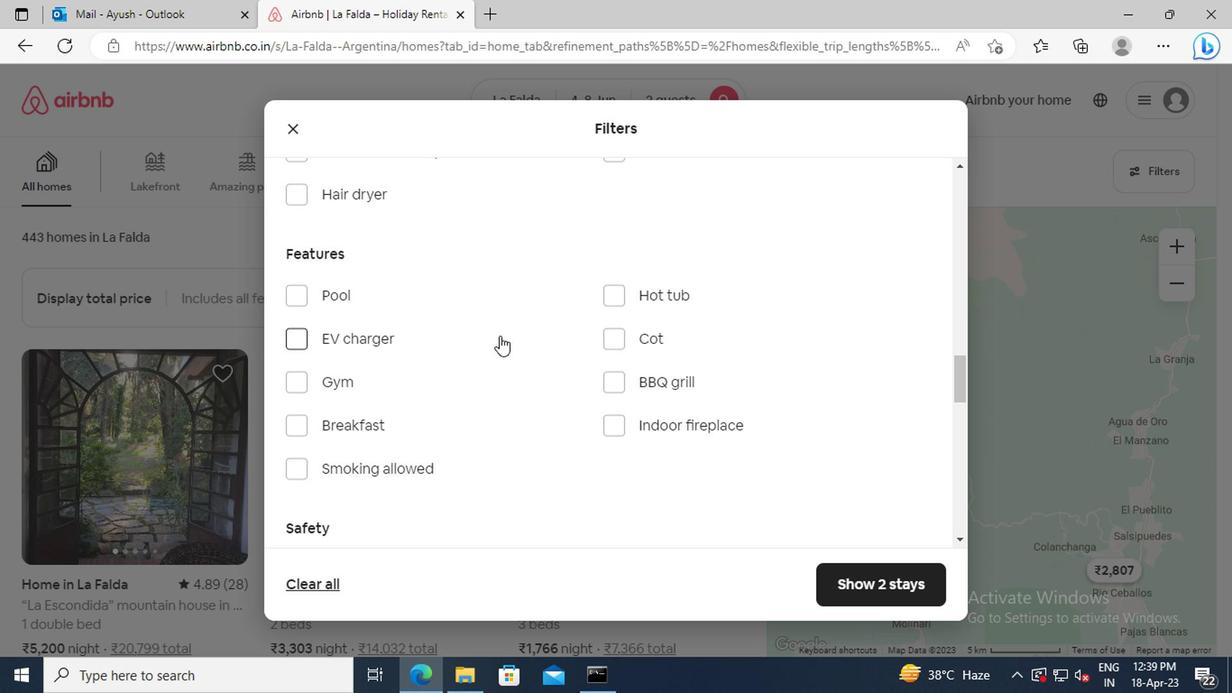 
Action: Mouse scrolled (495, 336) with delta (0, 0)
Screenshot: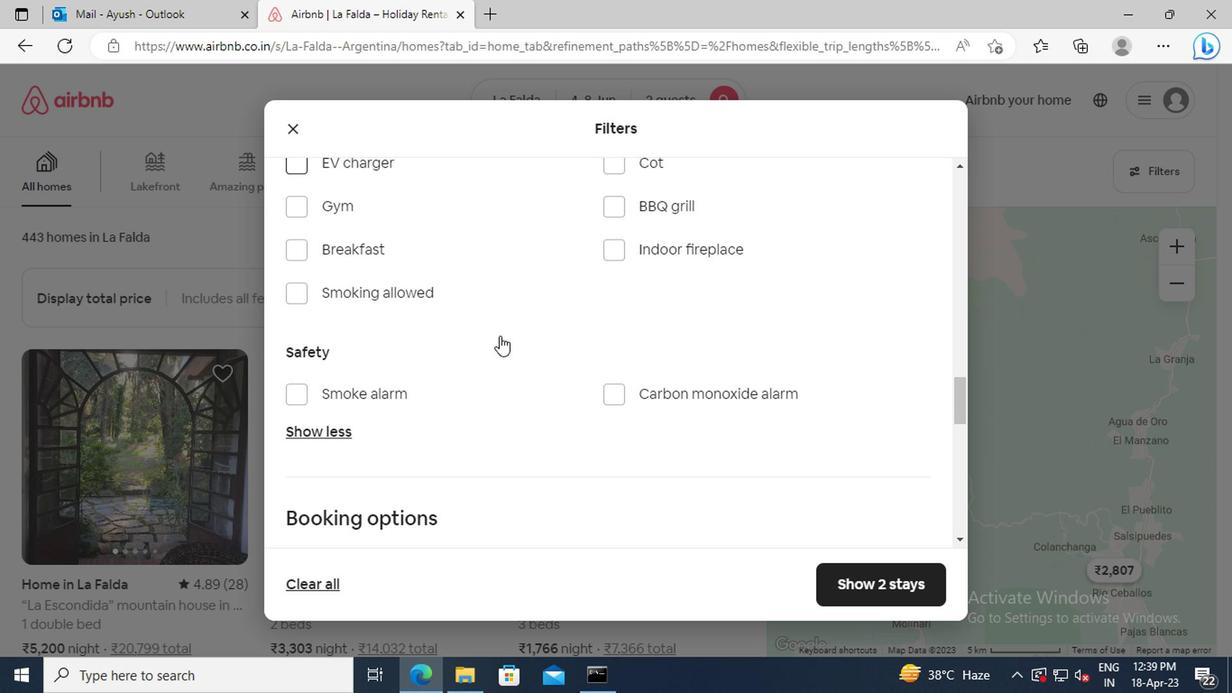 
Action: Mouse scrolled (495, 336) with delta (0, 0)
Screenshot: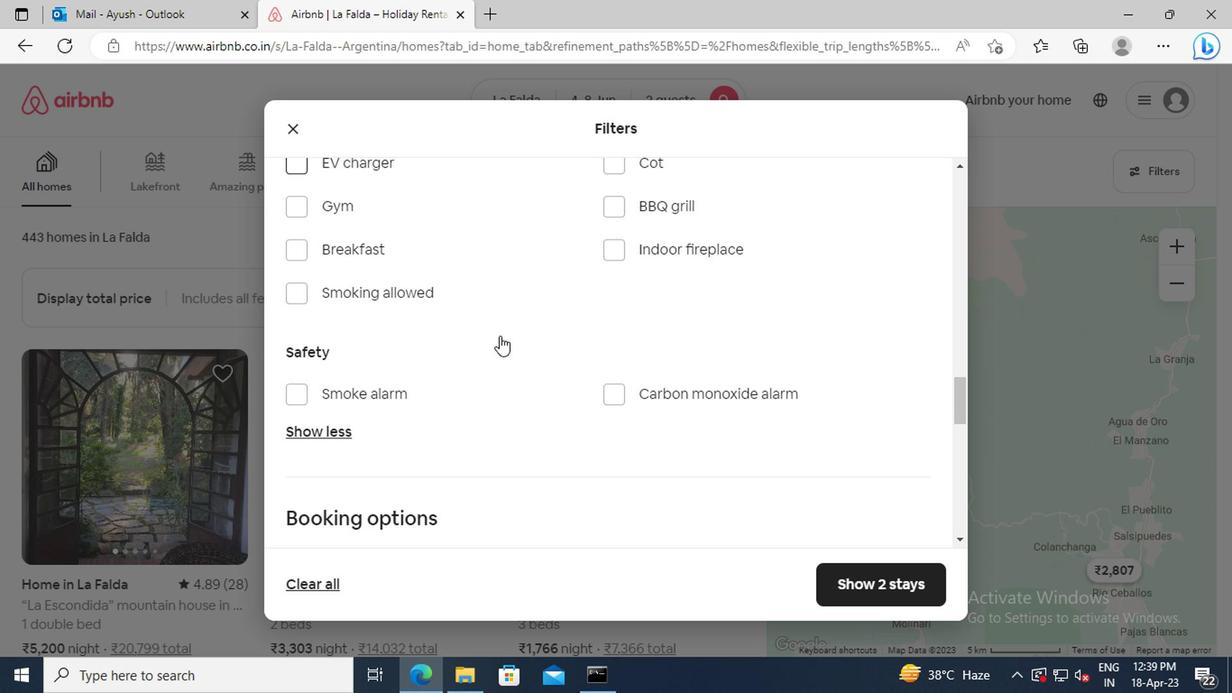 
Action: Mouse scrolled (495, 336) with delta (0, 0)
Screenshot: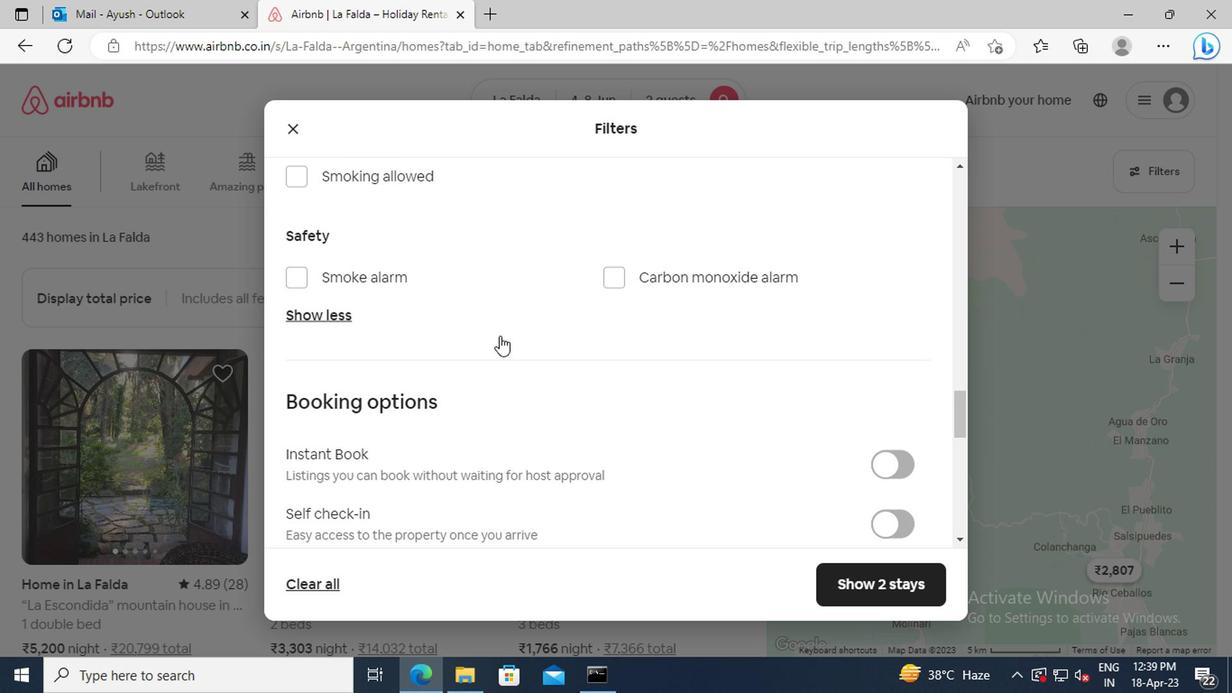 
Action: Mouse scrolled (495, 336) with delta (0, 0)
Screenshot: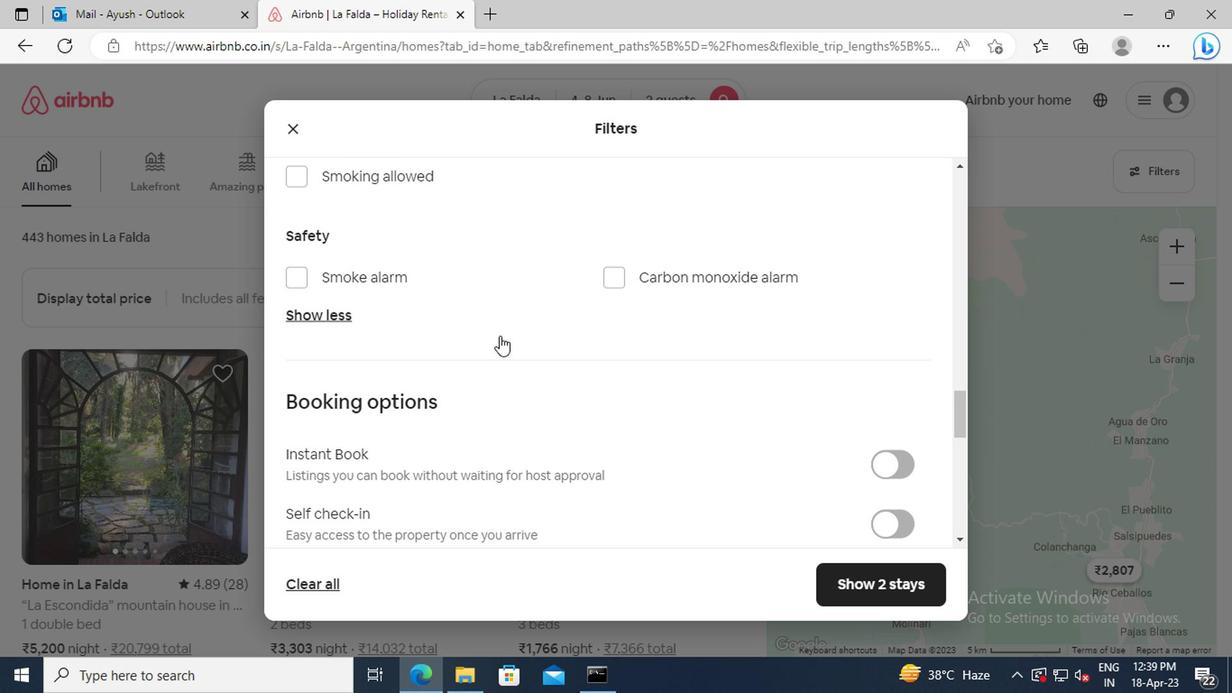 
Action: Mouse scrolled (495, 336) with delta (0, 0)
Screenshot: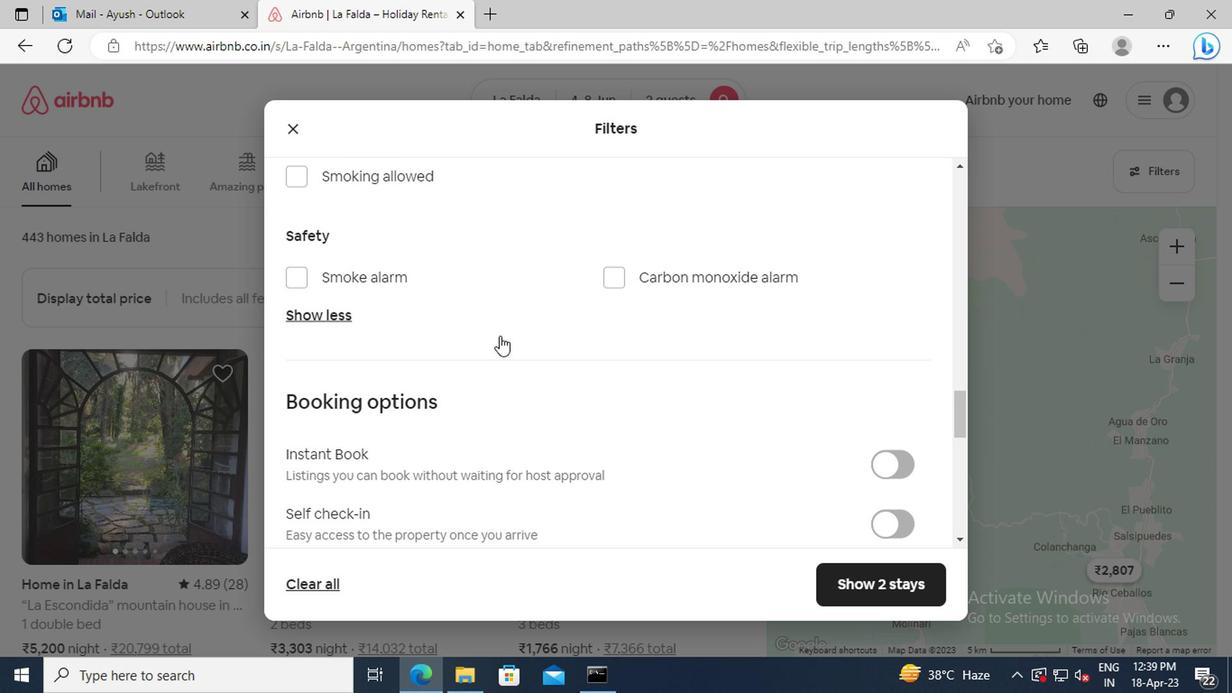 
Action: Mouse moved to (891, 355)
Screenshot: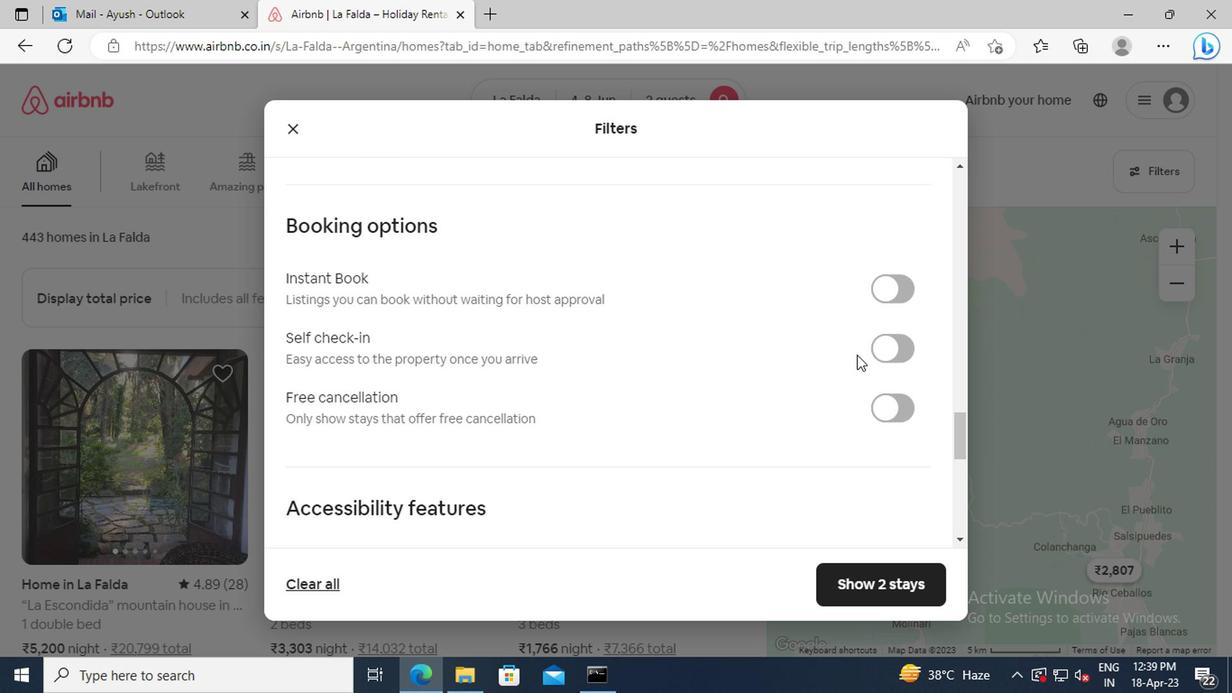 
Action: Mouse pressed left at (891, 355)
Screenshot: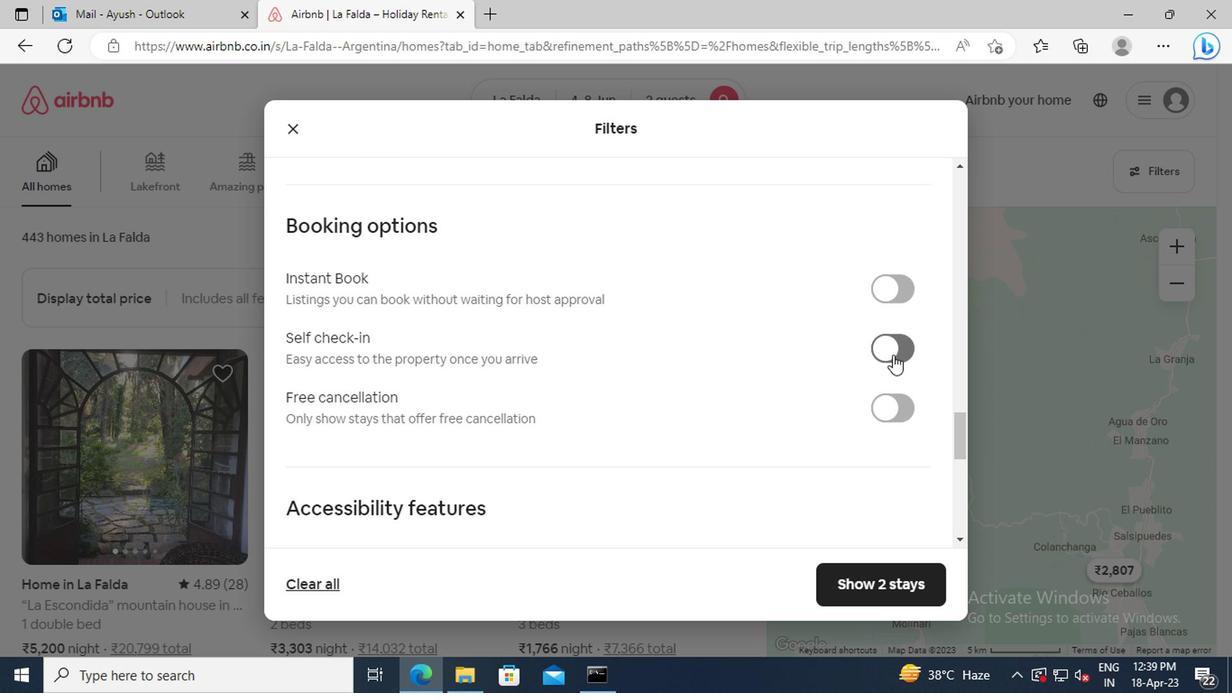 
Action: Mouse moved to (514, 357)
Screenshot: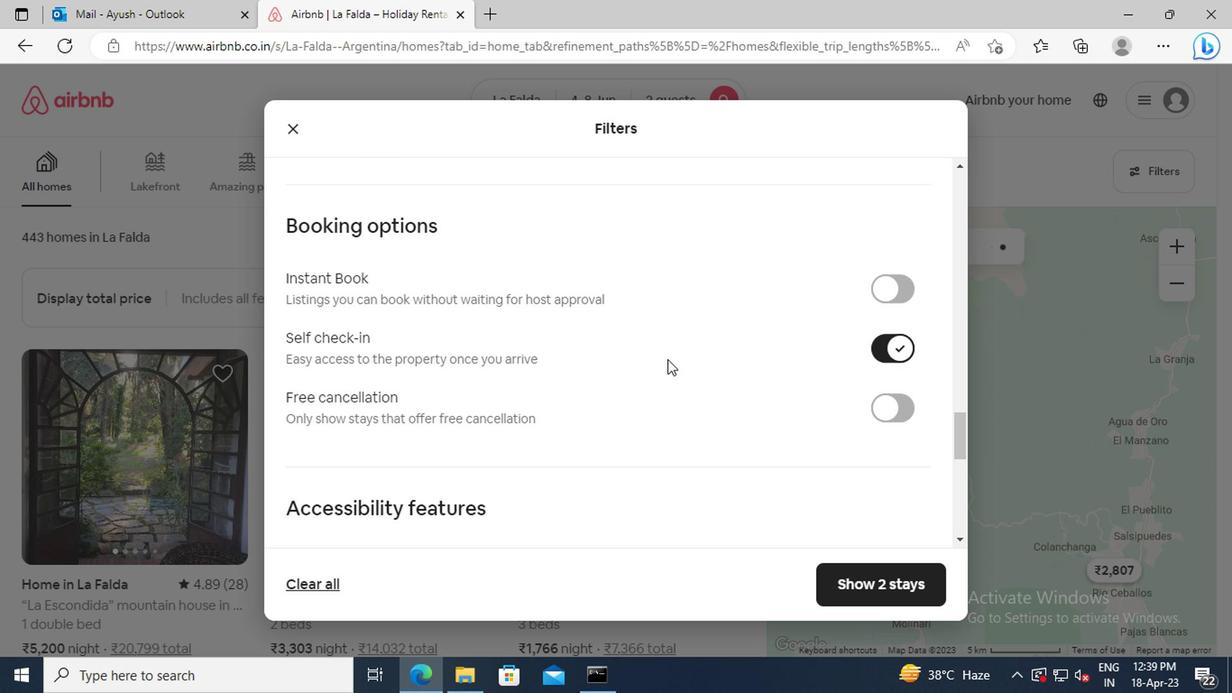 
Action: Mouse scrolled (514, 355) with delta (0, -1)
Screenshot: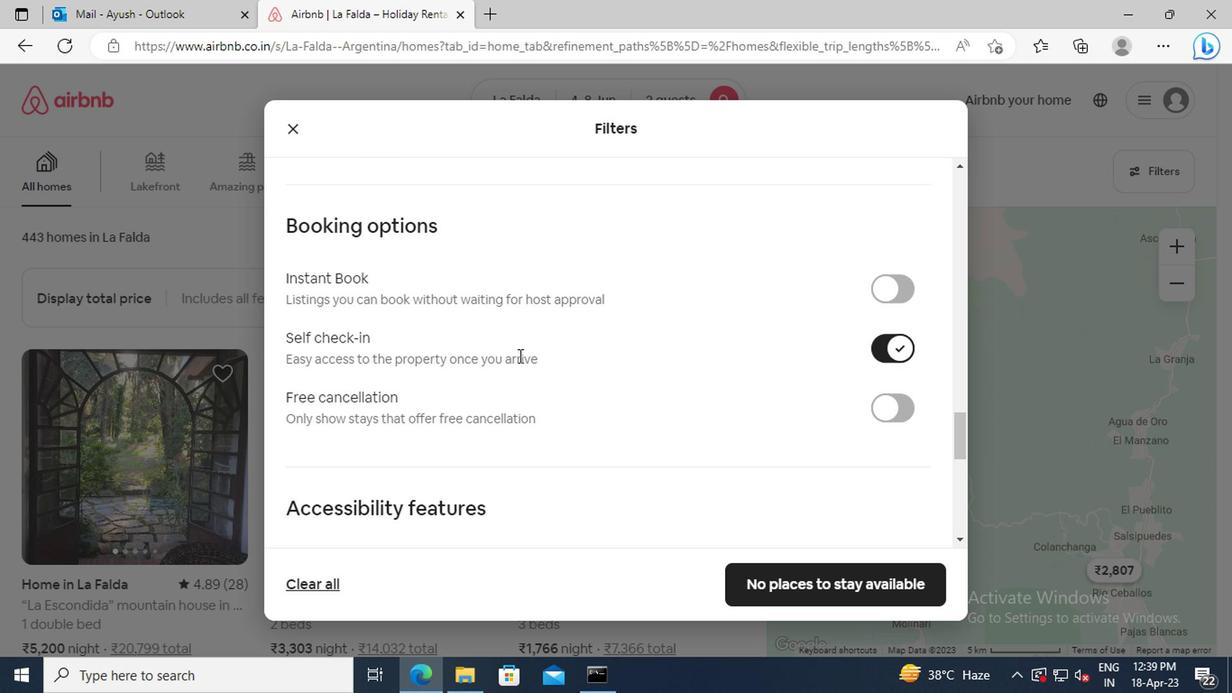 
Action: Mouse scrolled (514, 355) with delta (0, -1)
Screenshot: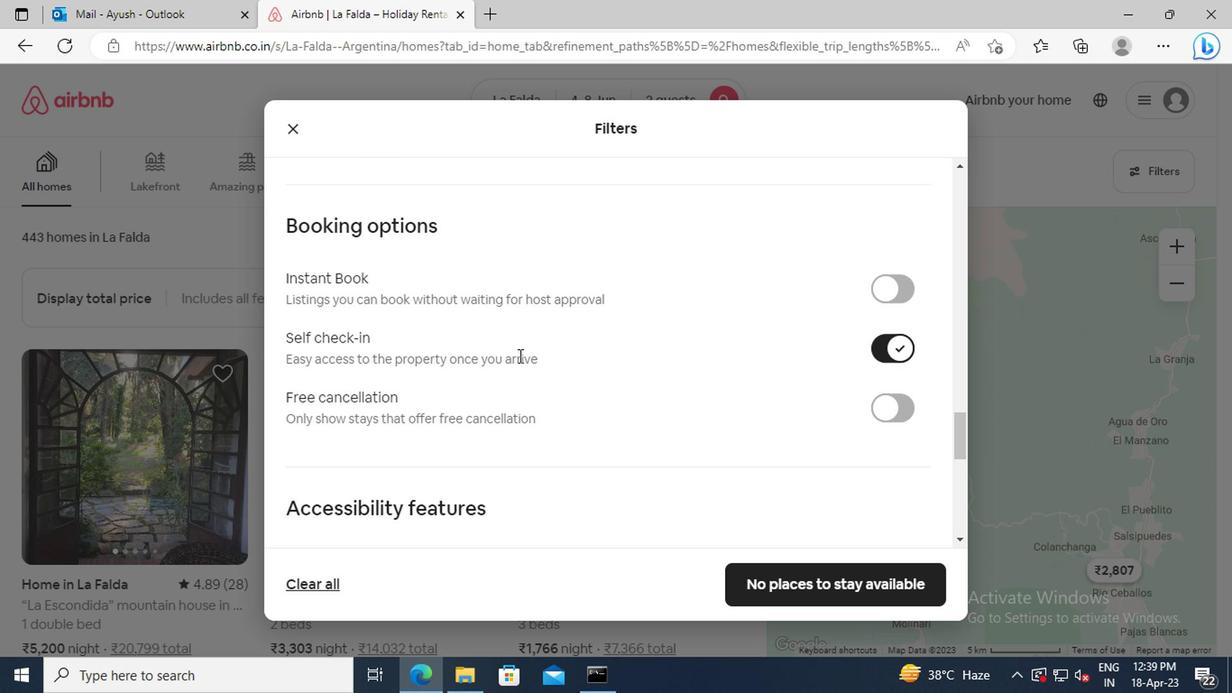 
Action: Mouse scrolled (514, 355) with delta (0, -1)
Screenshot: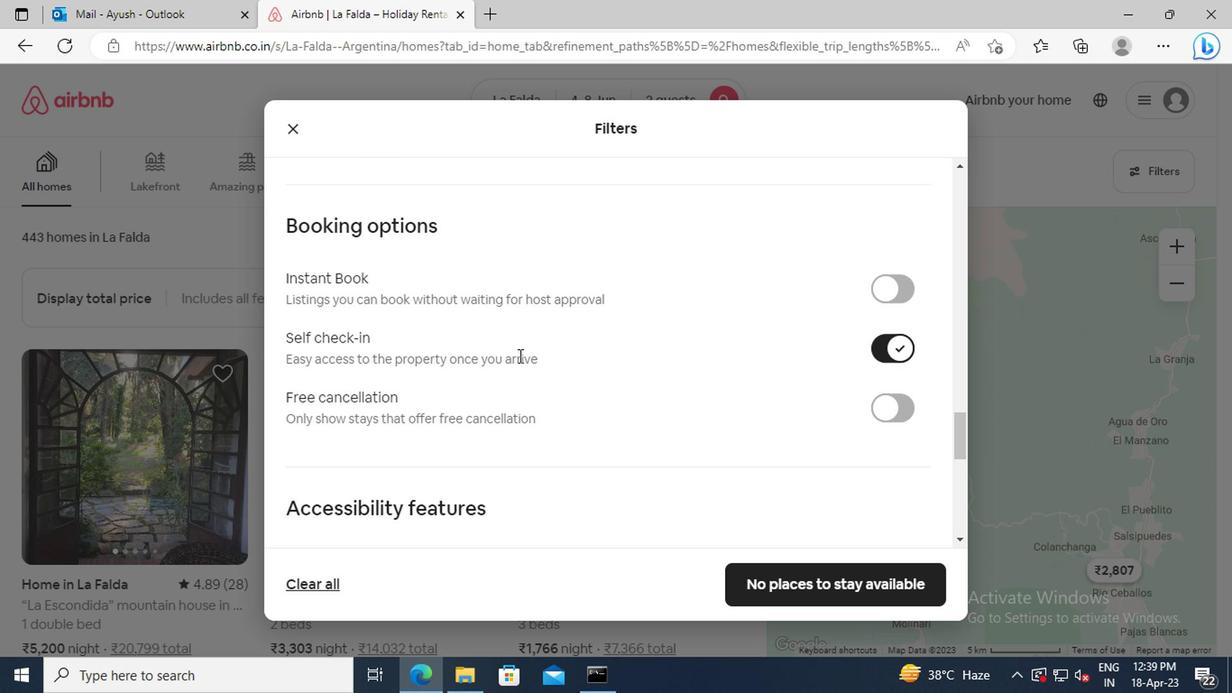 
Action: Mouse scrolled (514, 355) with delta (0, -1)
Screenshot: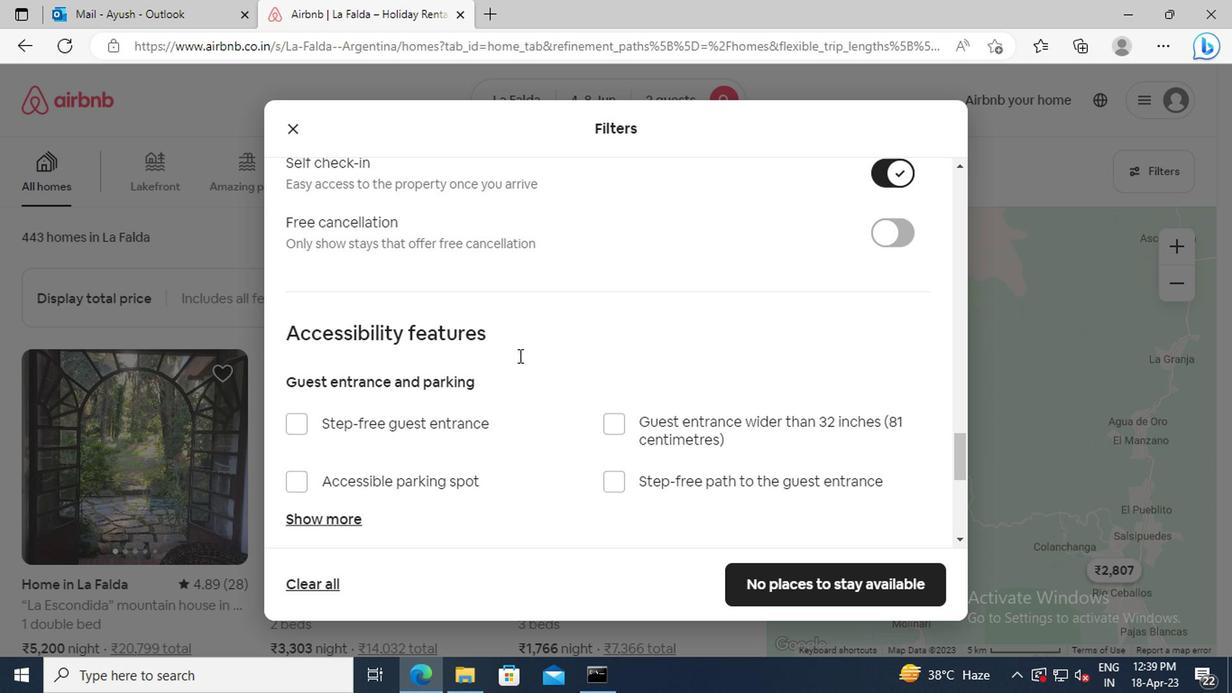 
Action: Mouse scrolled (514, 355) with delta (0, -1)
Screenshot: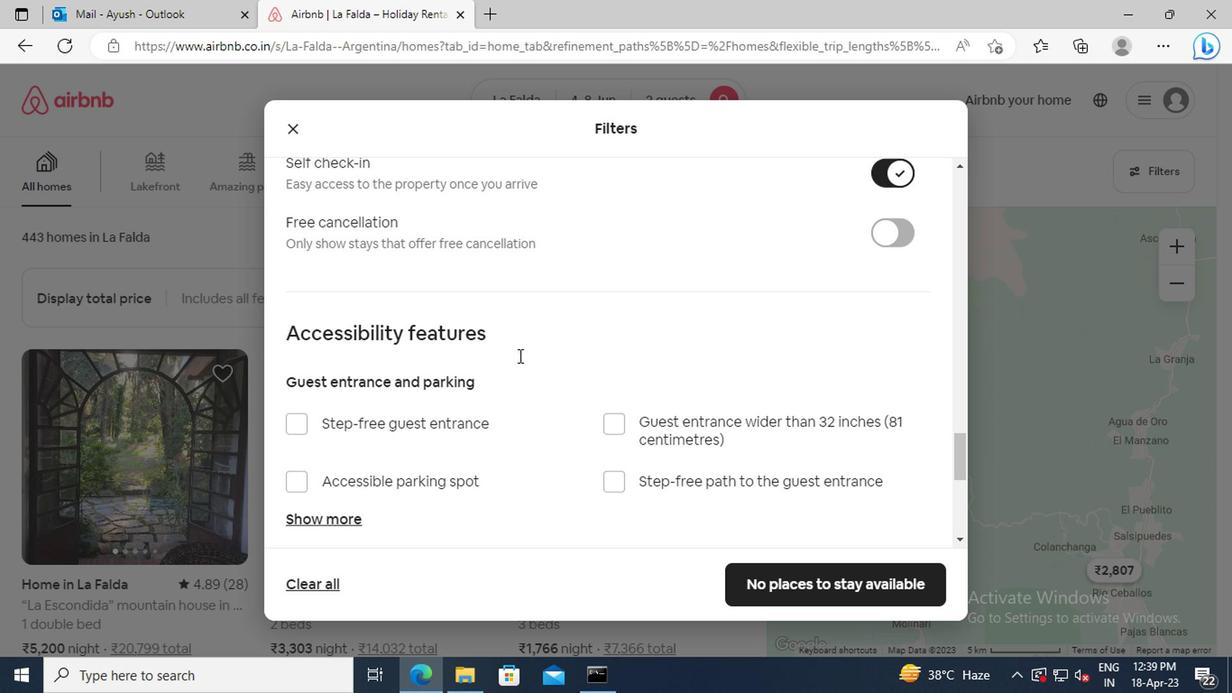
Action: Mouse scrolled (514, 355) with delta (0, -1)
Screenshot: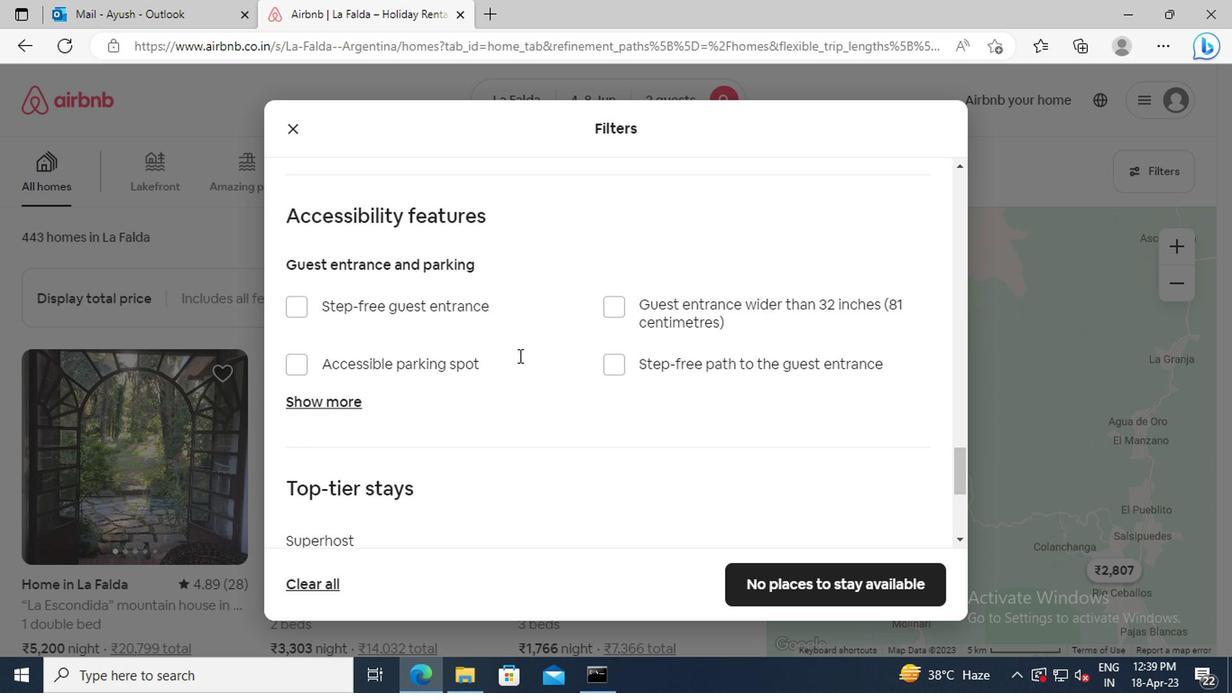 
Action: Mouse scrolled (514, 355) with delta (0, -1)
Screenshot: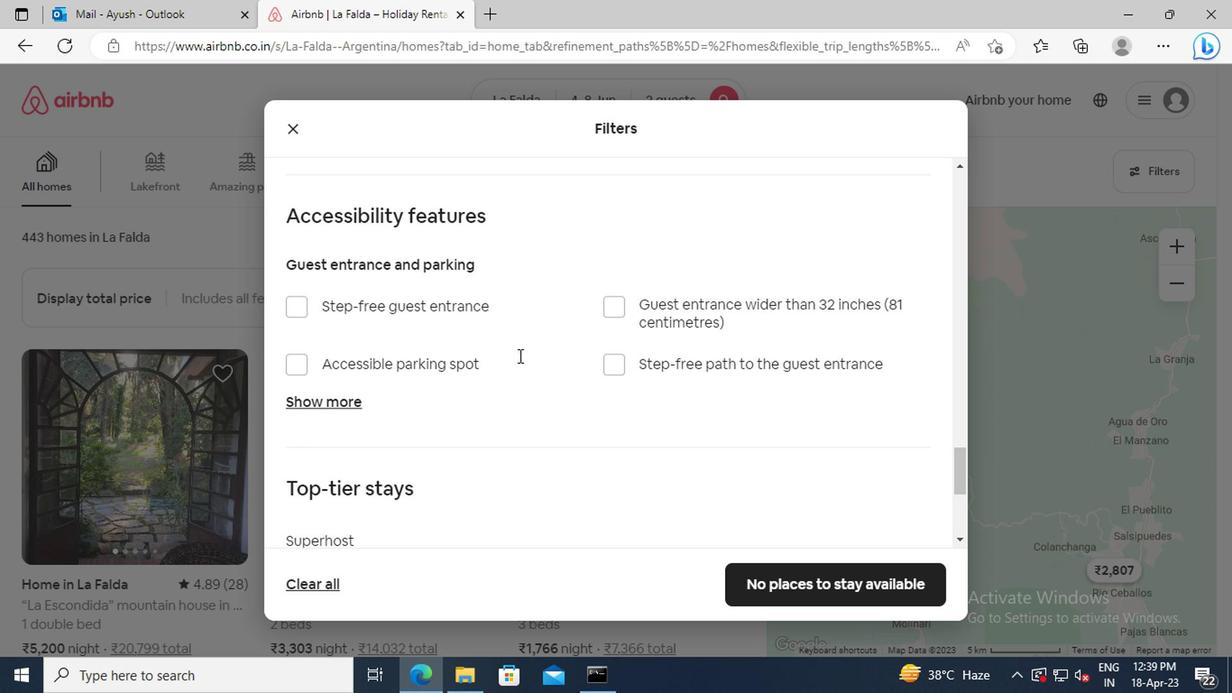 
Action: Mouse scrolled (514, 355) with delta (0, -1)
Screenshot: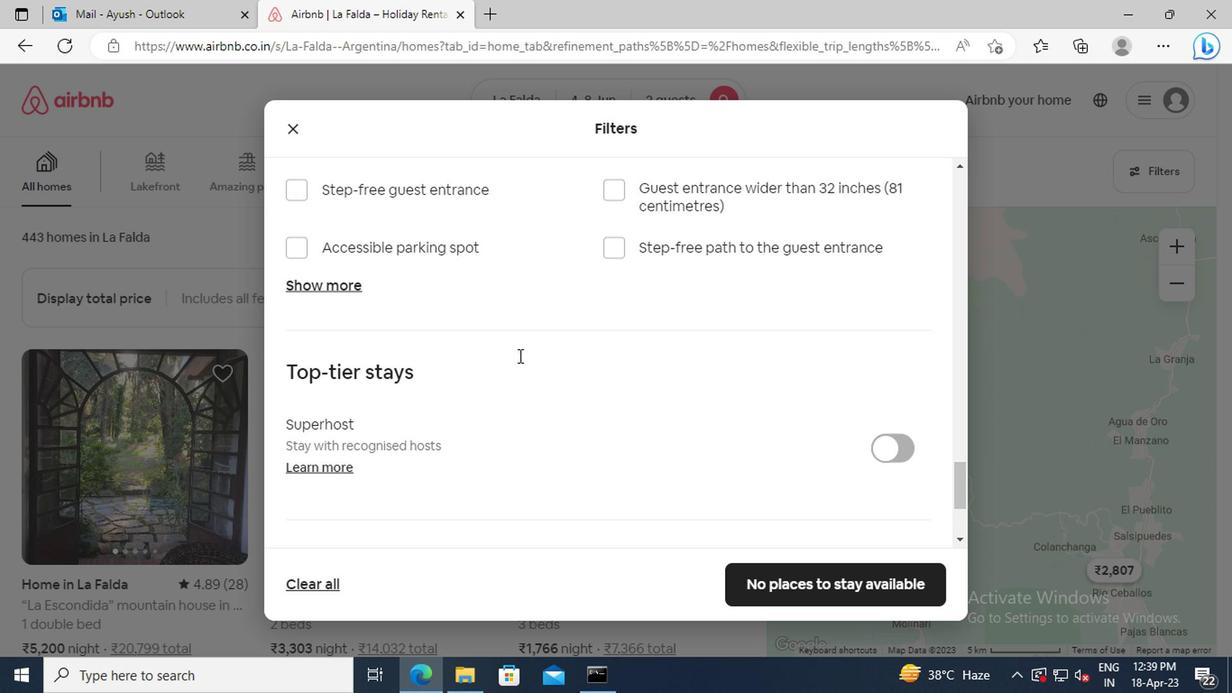 
Action: Mouse scrolled (514, 355) with delta (0, -1)
Screenshot: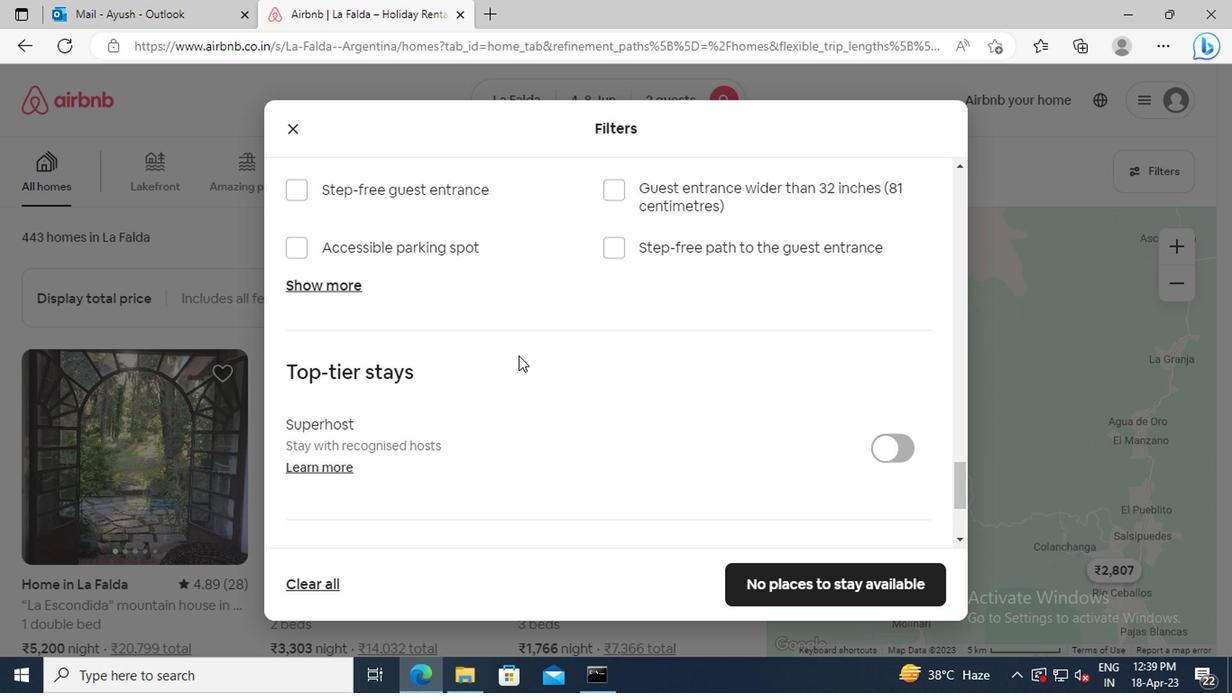 
Action: Mouse scrolled (514, 355) with delta (0, -1)
Screenshot: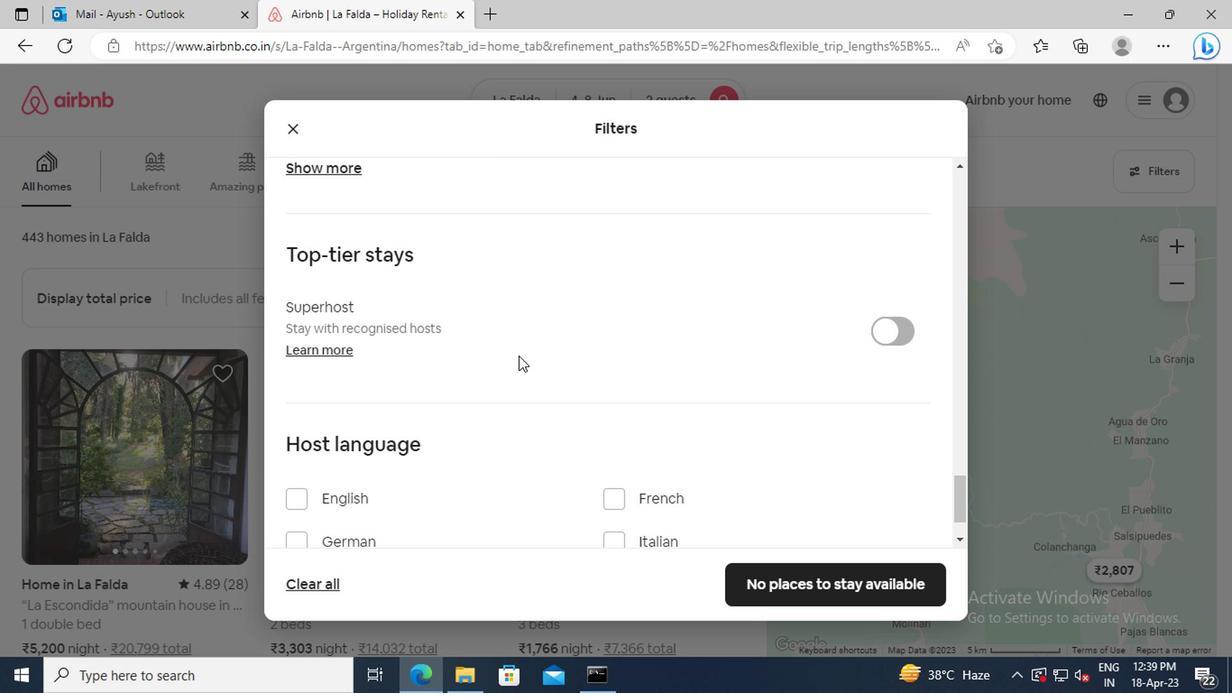 
Action: Mouse scrolled (514, 355) with delta (0, -1)
Screenshot: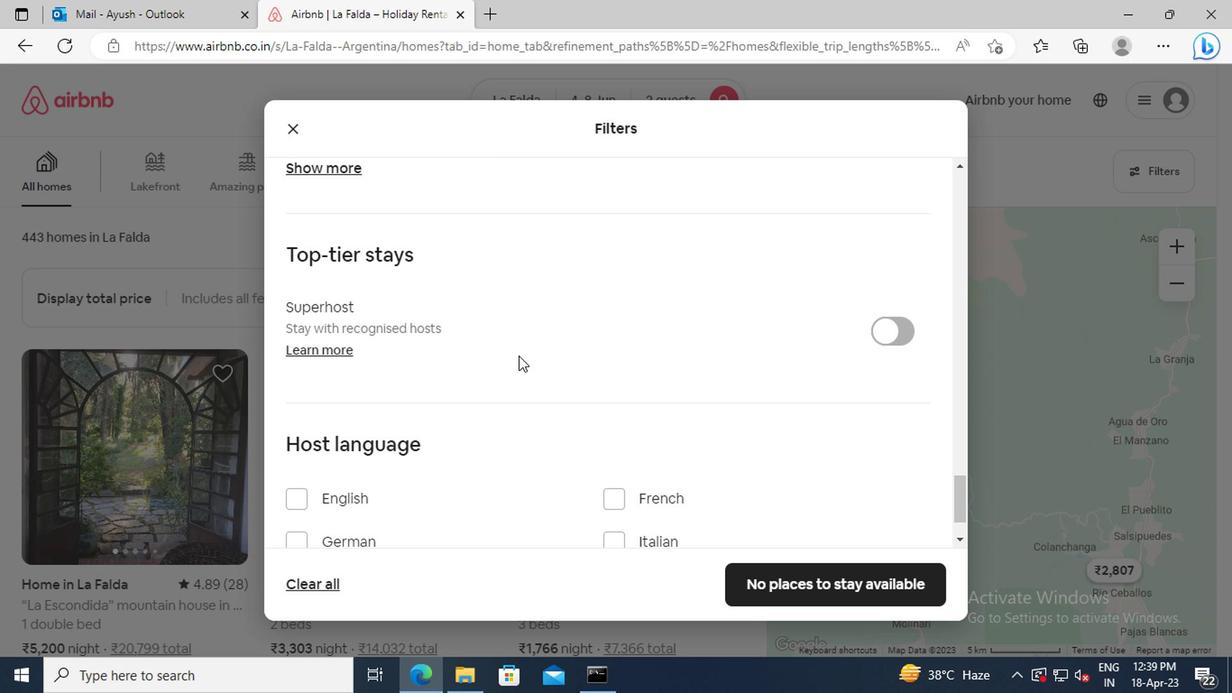 
Action: Mouse moved to (293, 428)
Screenshot: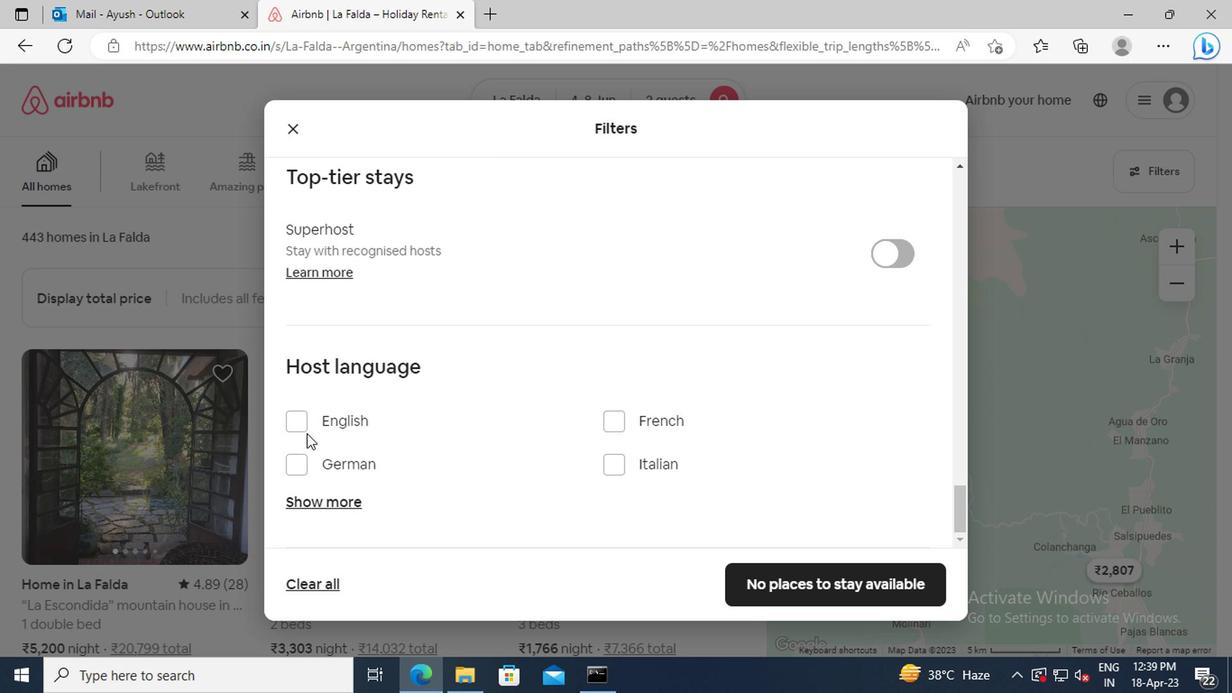
Action: Mouse pressed left at (293, 428)
Screenshot: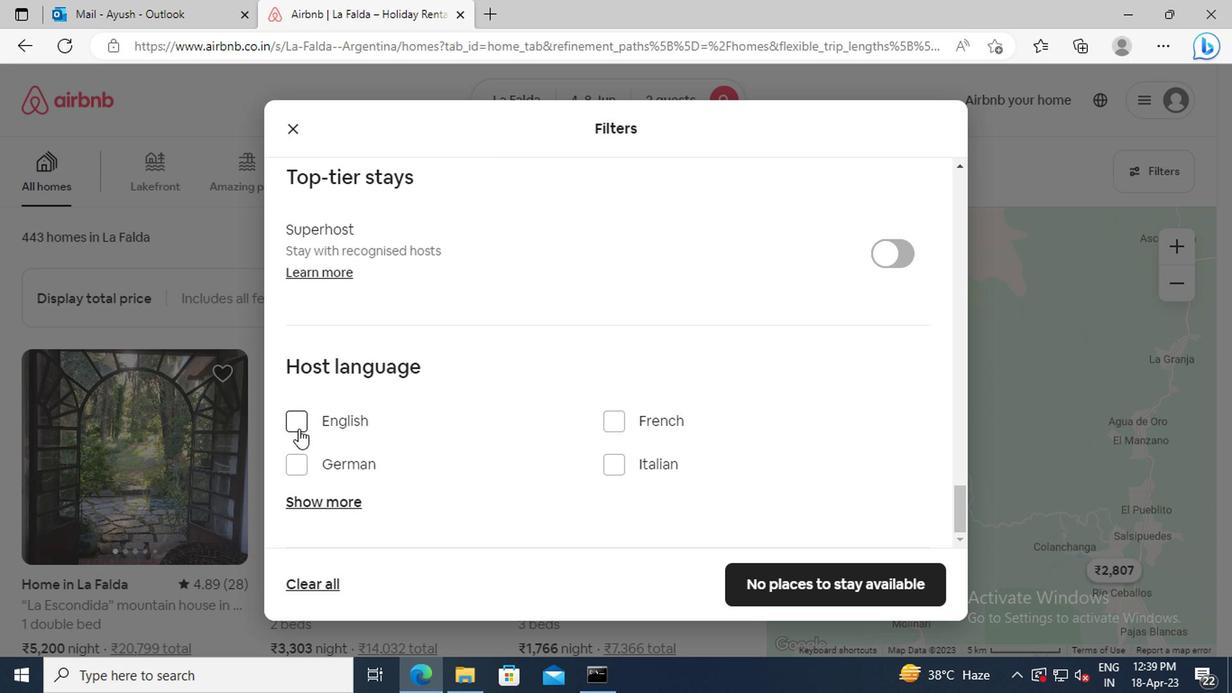 
Action: Mouse moved to (805, 585)
Screenshot: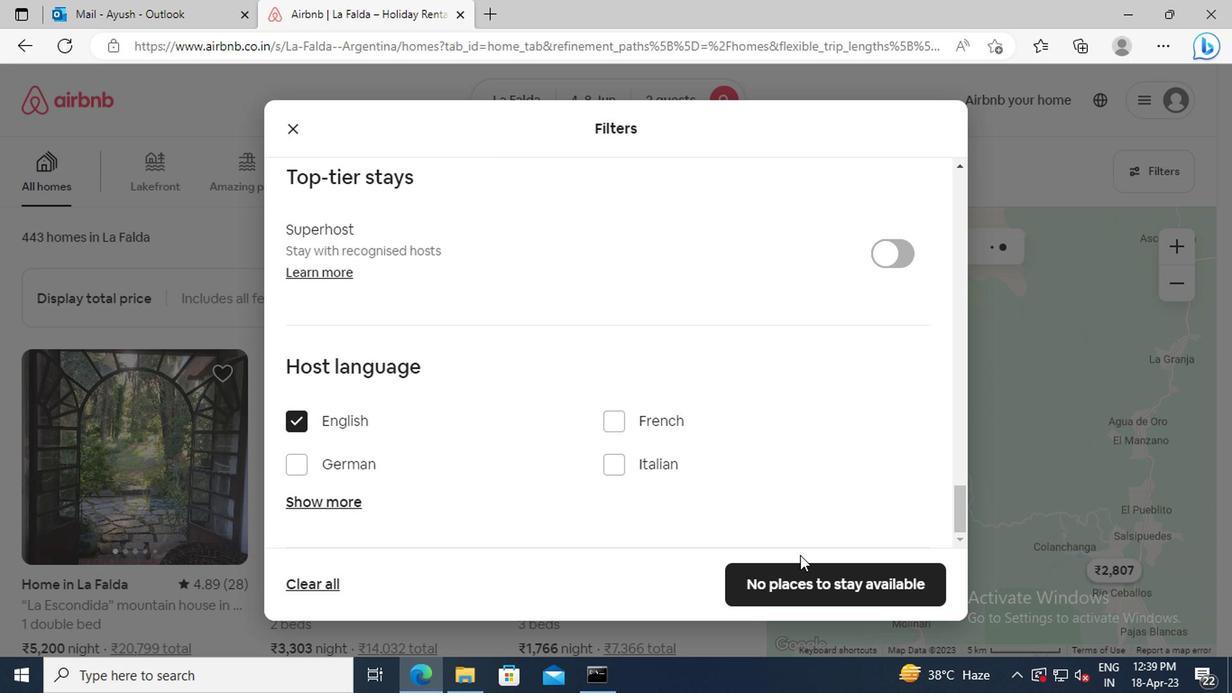 
Action: Mouse pressed left at (805, 585)
Screenshot: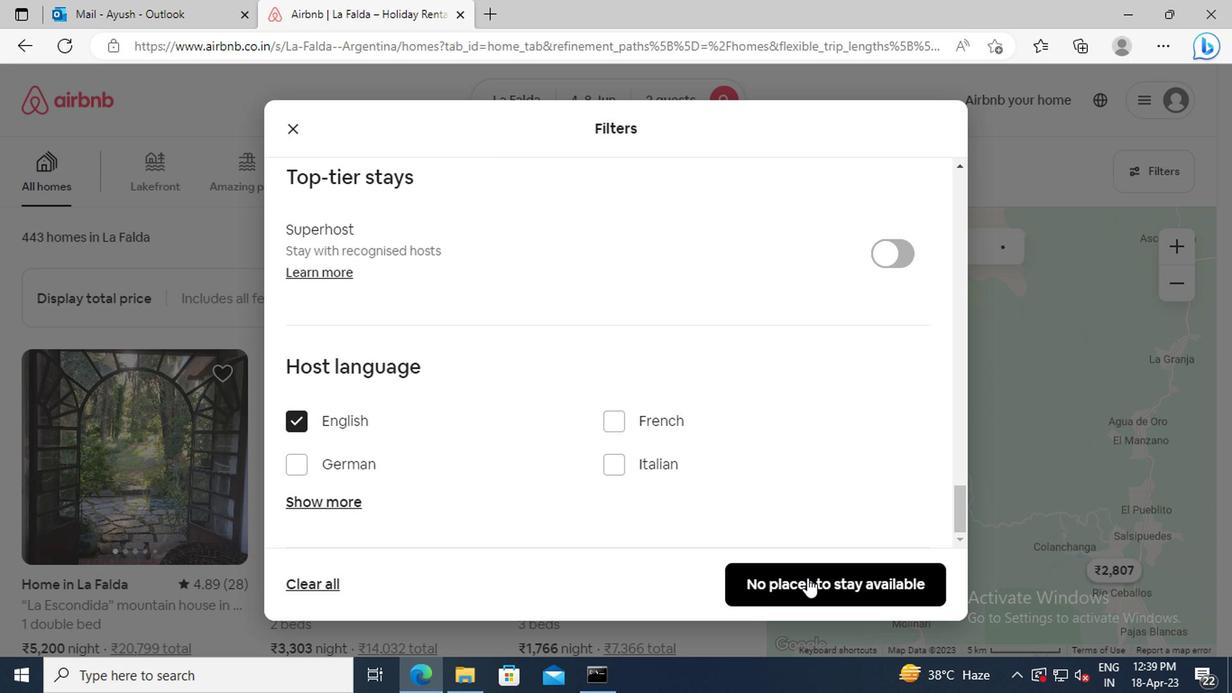 
